 Task: Send an email with the signature Kyra Cooper with the subject Introduction to a new vendor and the message I wanted to confirm the attendance of the key stakeholders for the project kickoff meeting. from softage.6@softage.net to softage.10@softage.net and move the email from Sent Items to the folder Production
Action: Mouse moved to (140, 133)
Screenshot: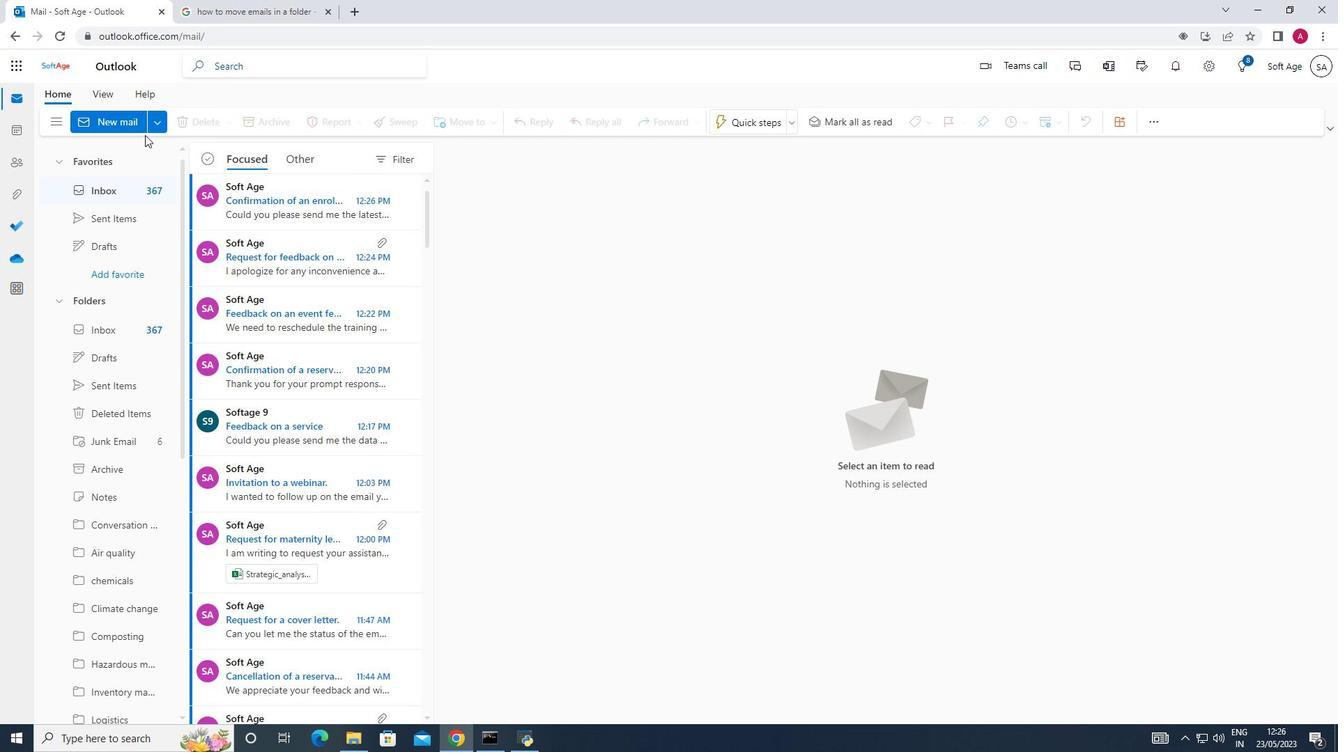 
Action: Mouse pressed left at (140, 133)
Screenshot: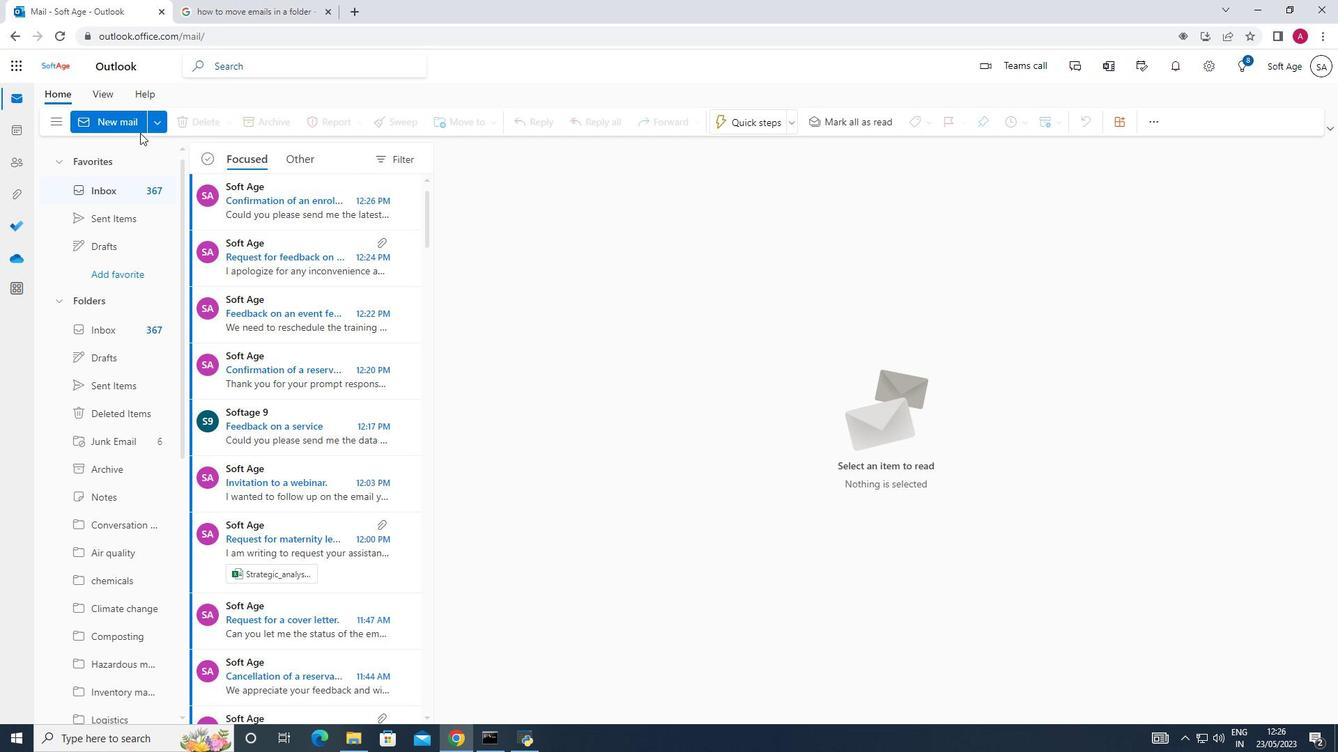 
Action: Mouse moved to (948, 122)
Screenshot: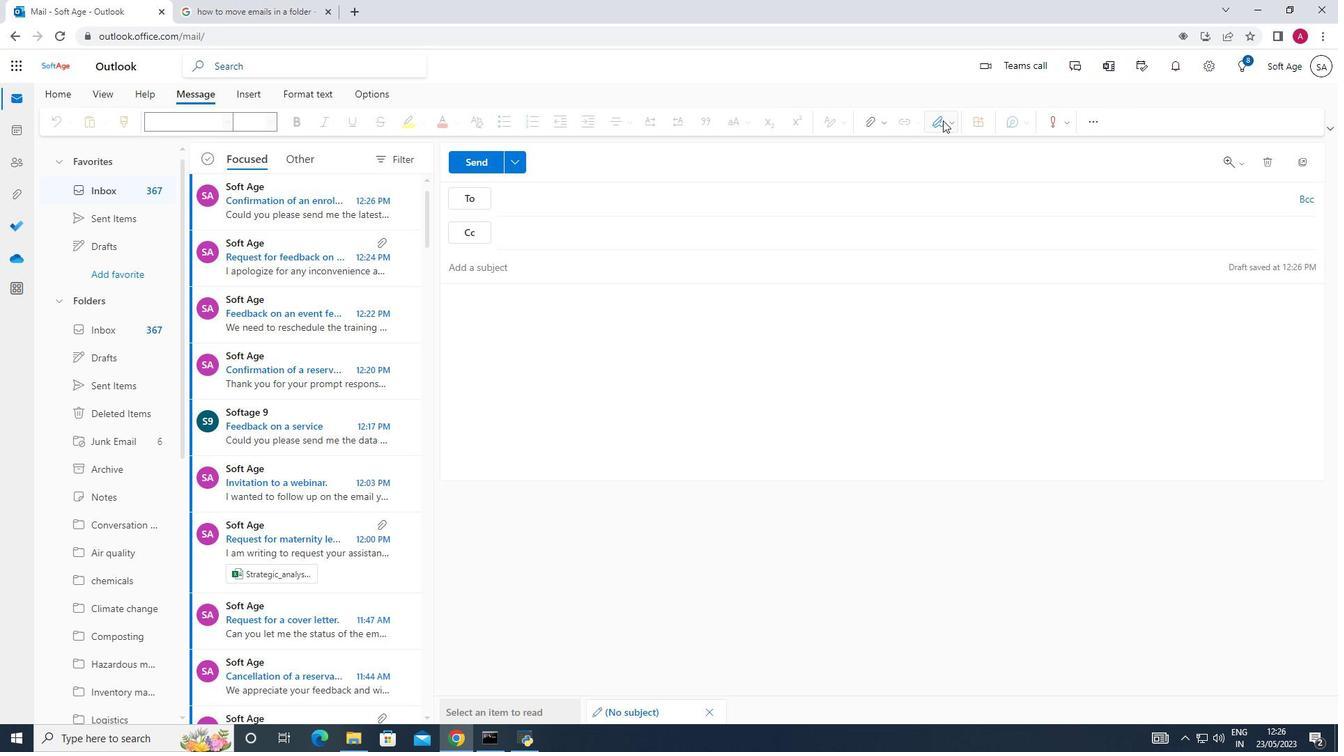 
Action: Mouse pressed left at (948, 122)
Screenshot: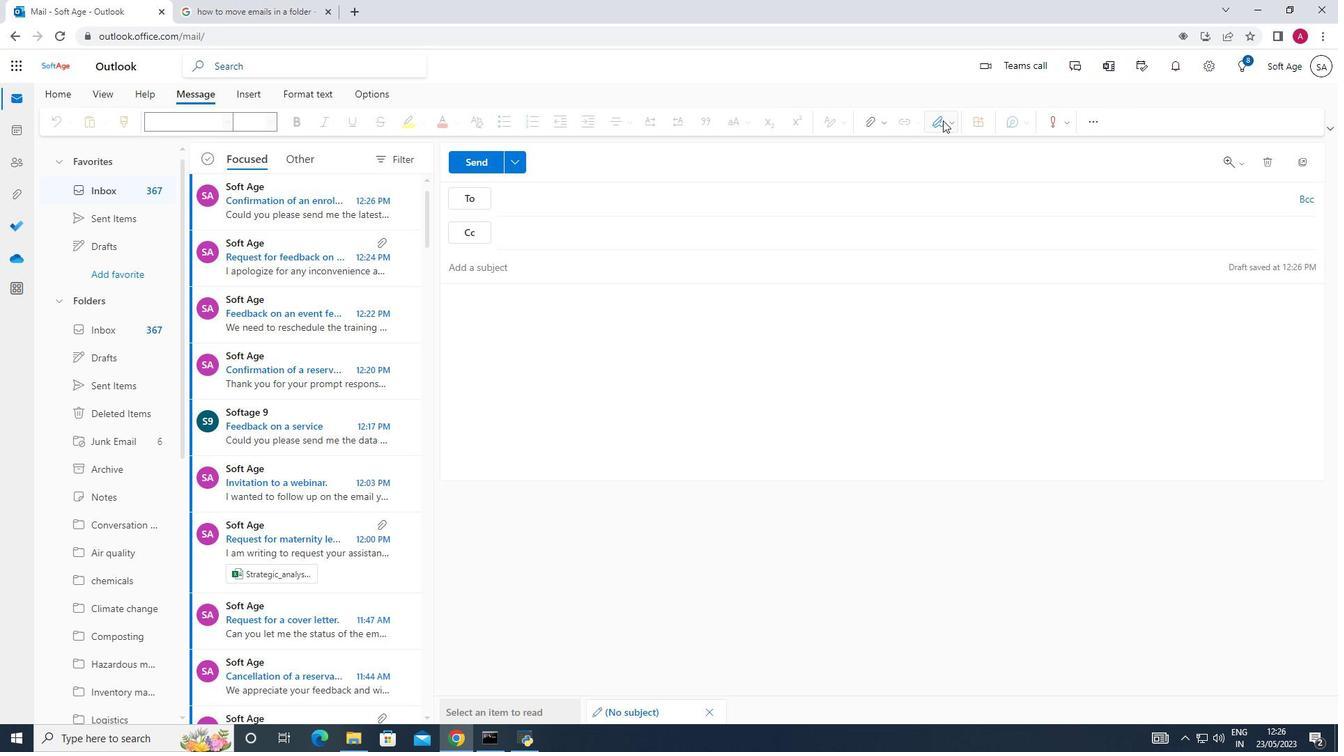 
Action: Mouse moved to (948, 181)
Screenshot: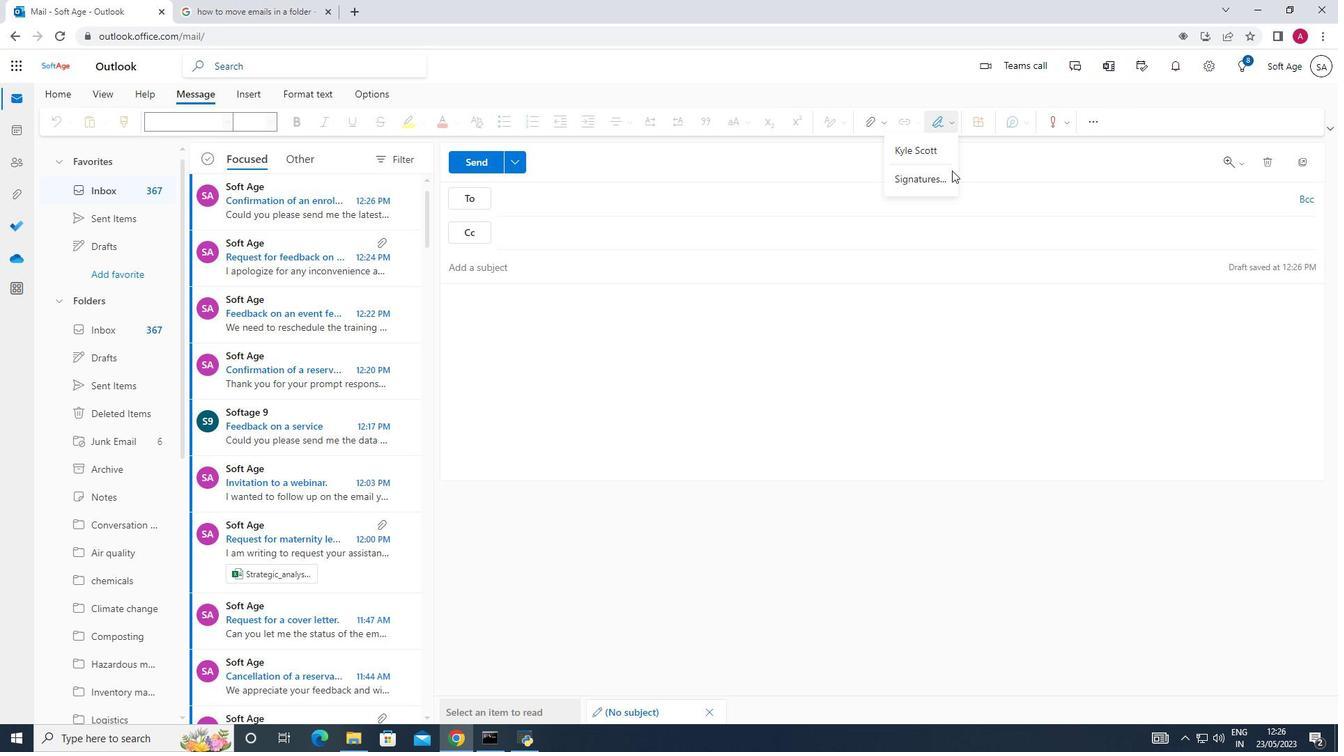 
Action: Mouse pressed left at (948, 181)
Screenshot: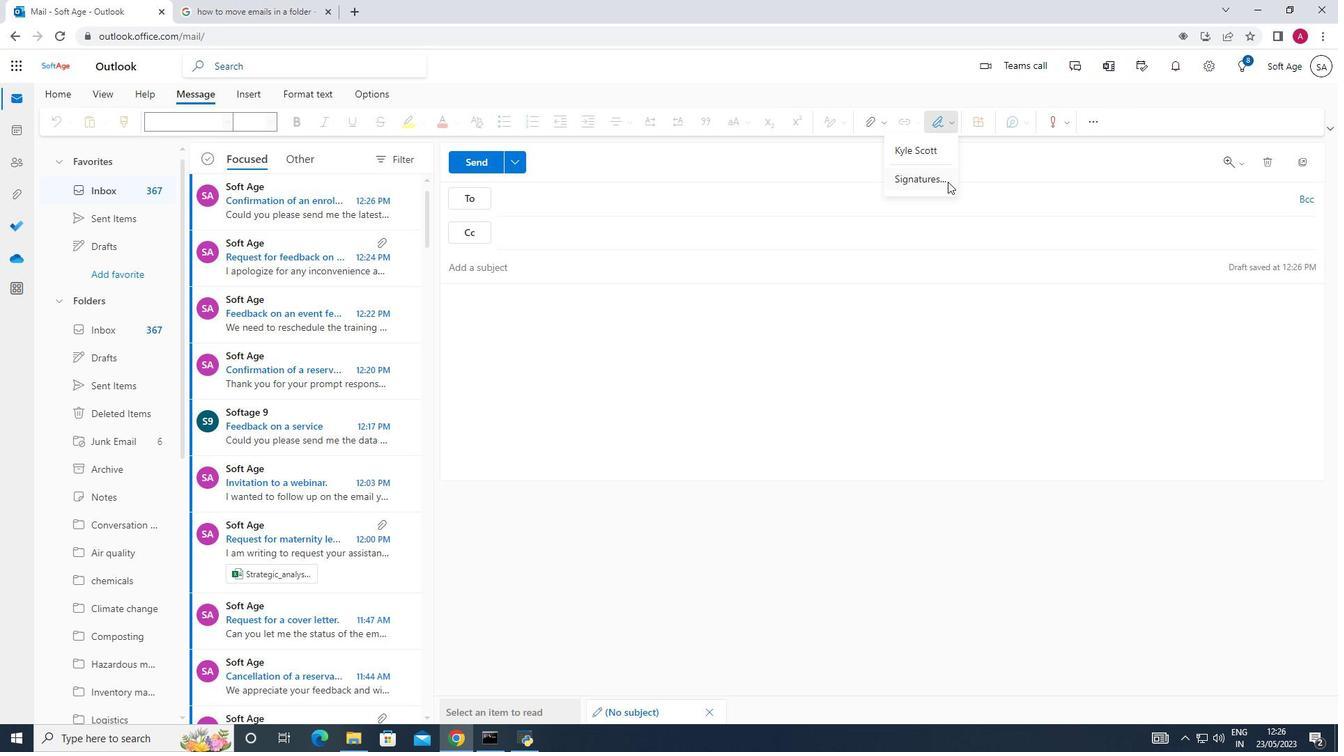 
Action: Mouse moved to (941, 230)
Screenshot: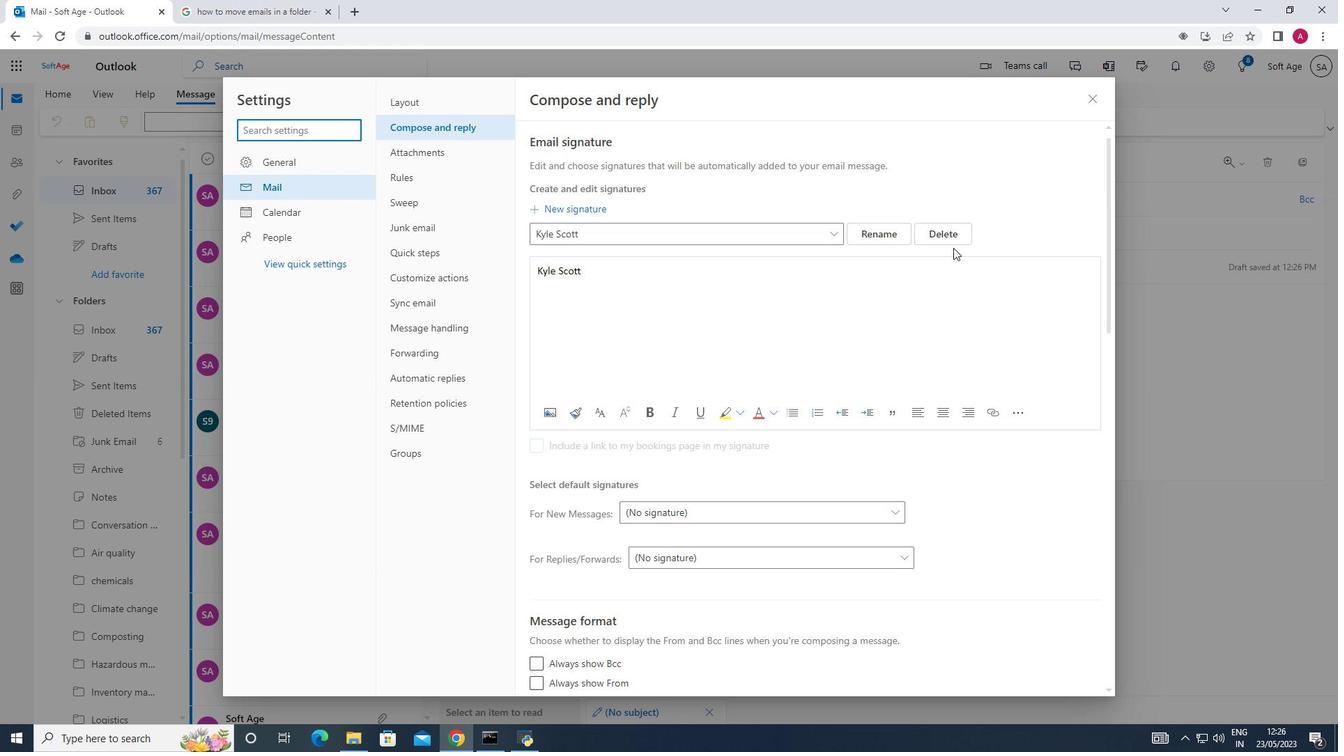 
Action: Mouse pressed left at (941, 230)
Screenshot: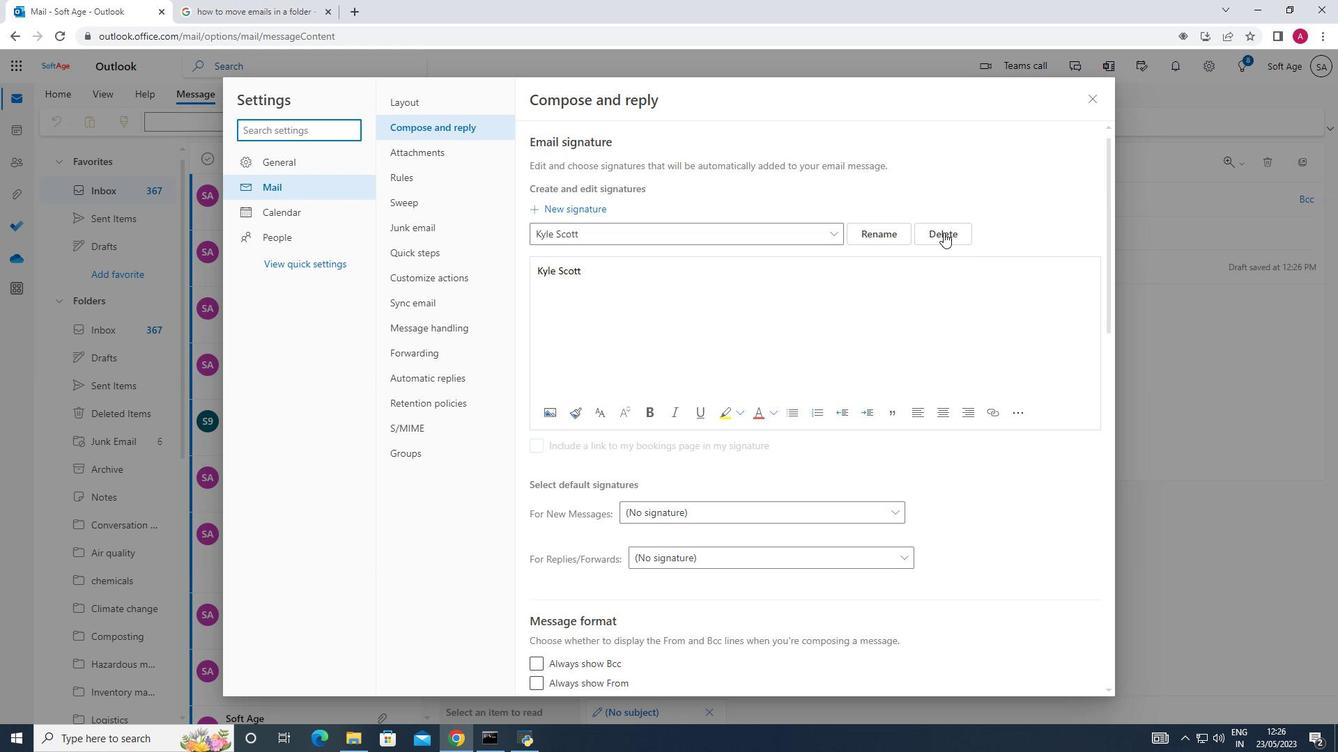 
Action: Mouse moved to (644, 236)
Screenshot: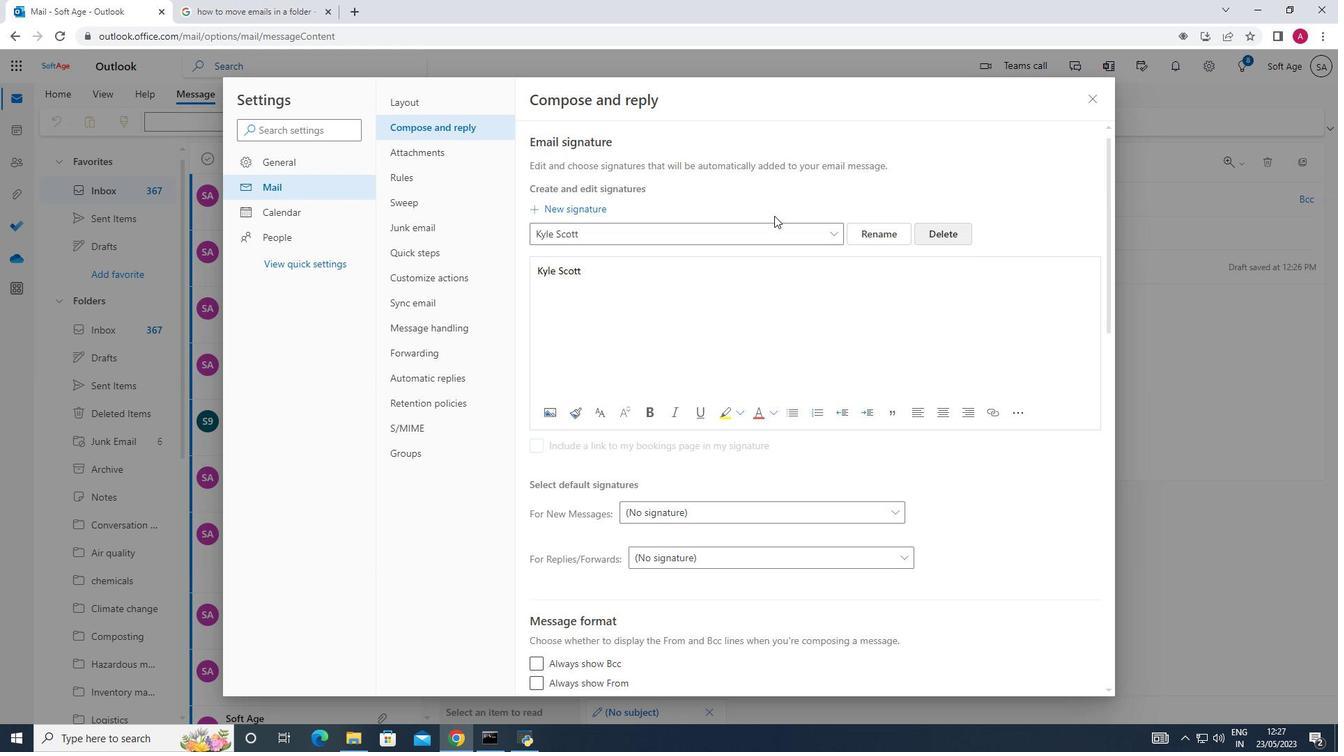 
Action: Mouse pressed left at (644, 236)
Screenshot: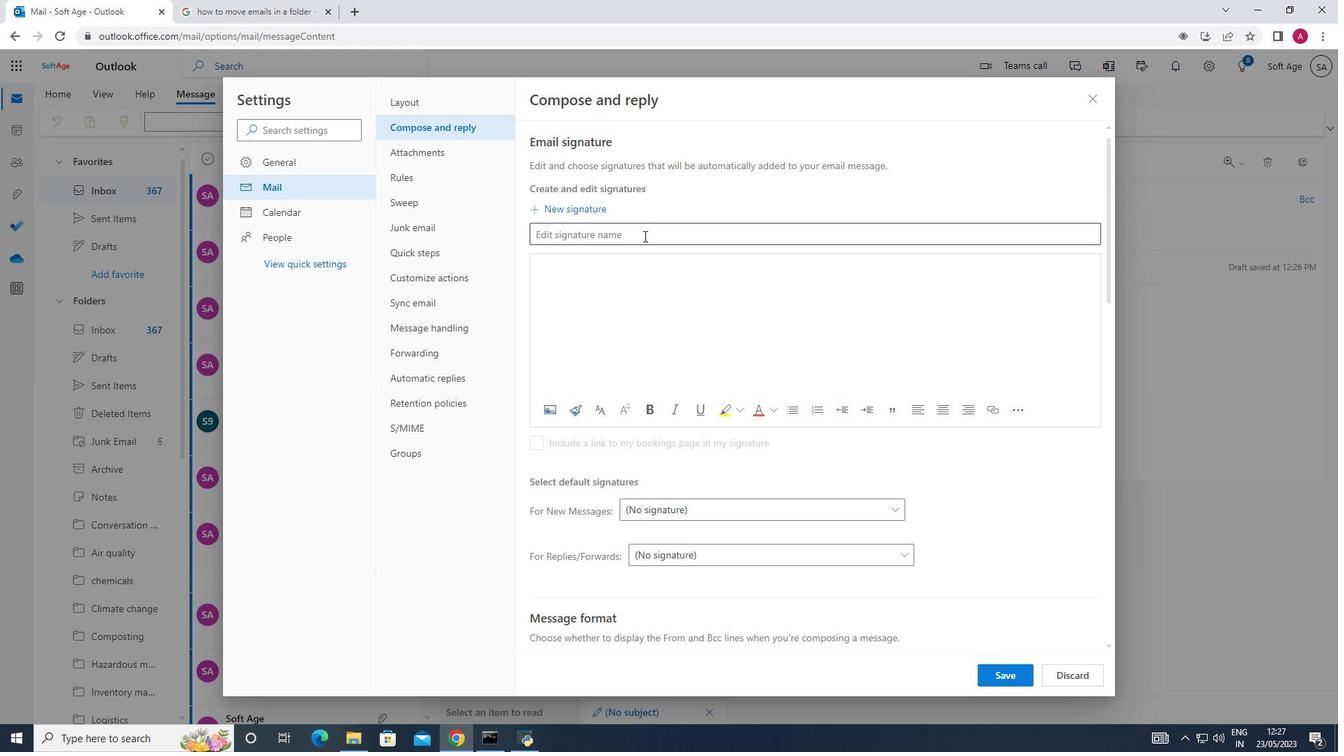 
Action: Mouse moved to (644, 236)
Screenshot: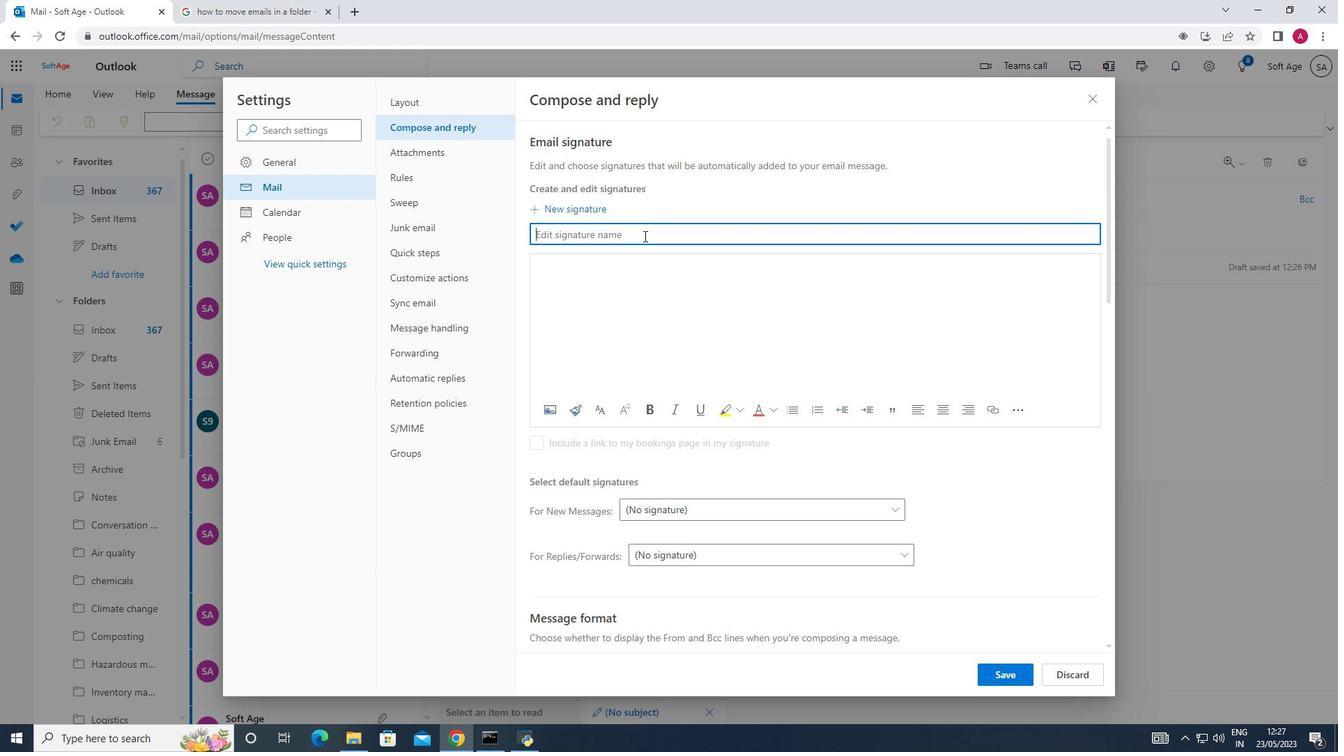 
Action: Key pressed <Key.shift_r>Kyra<Key.space><Key.shift>Cooper
Screenshot: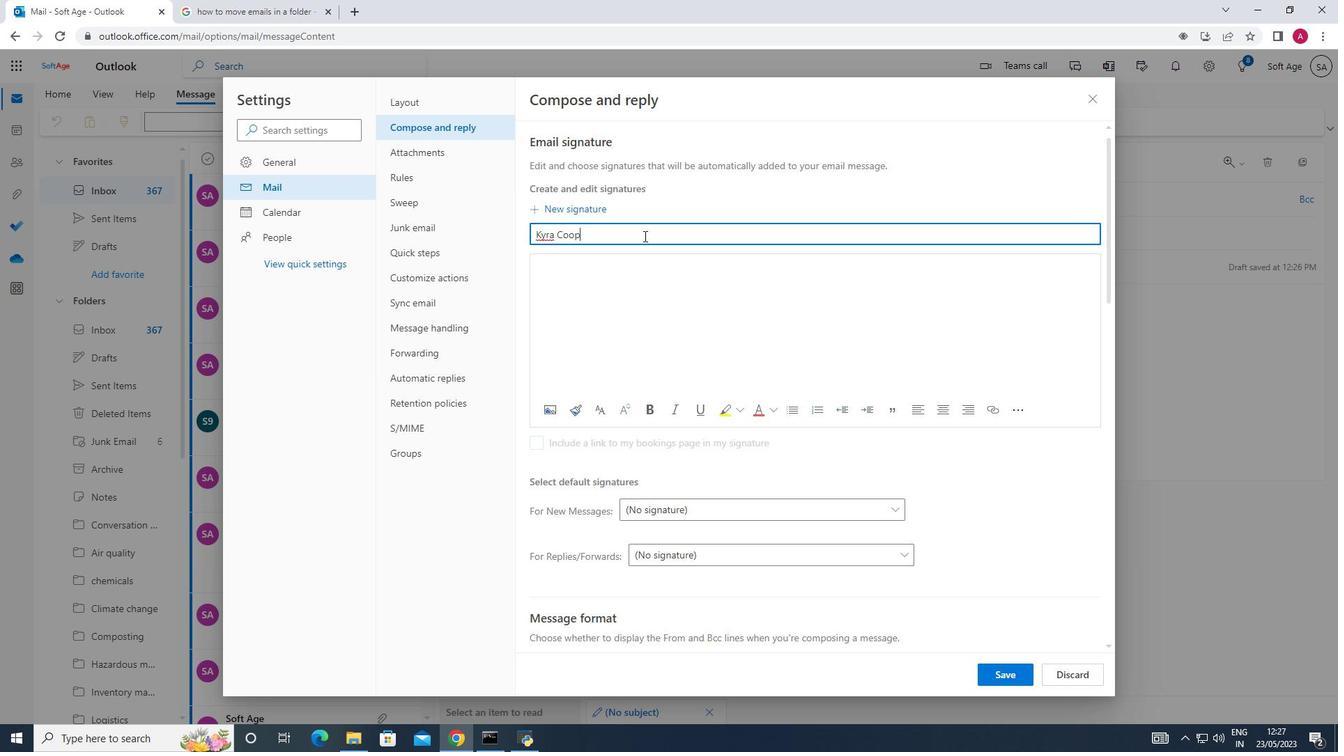 
Action: Mouse moved to (610, 263)
Screenshot: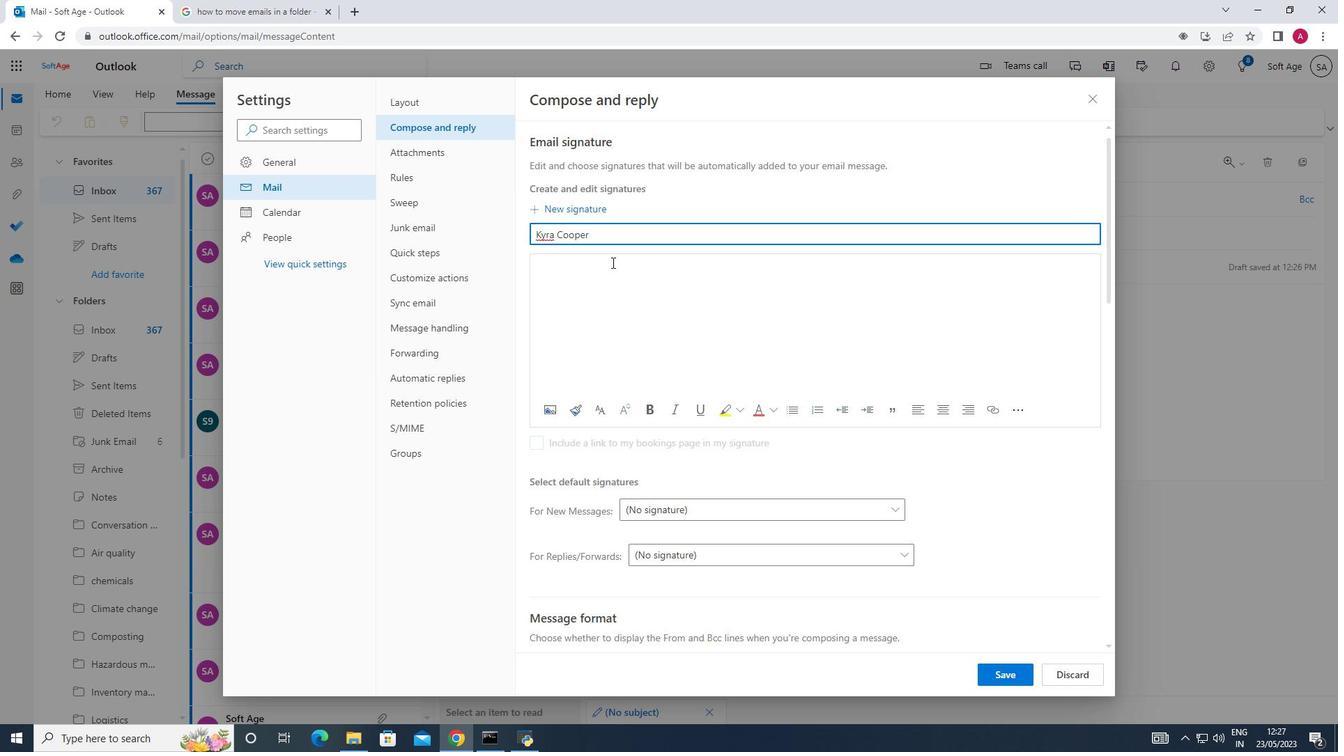 
Action: Mouse pressed left at (610, 263)
Screenshot: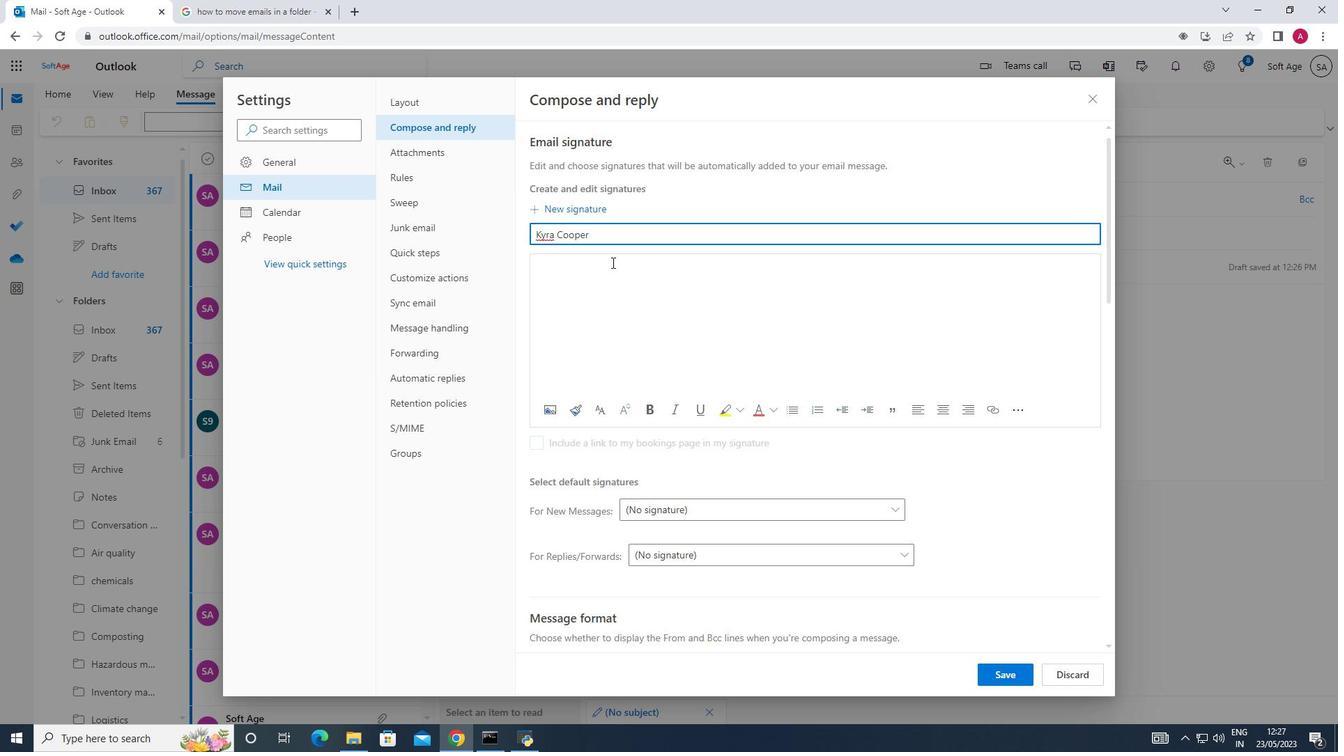 
Action: Key pressed kyra<Key.space><Key.shift><Key.shift>Cooper
Screenshot: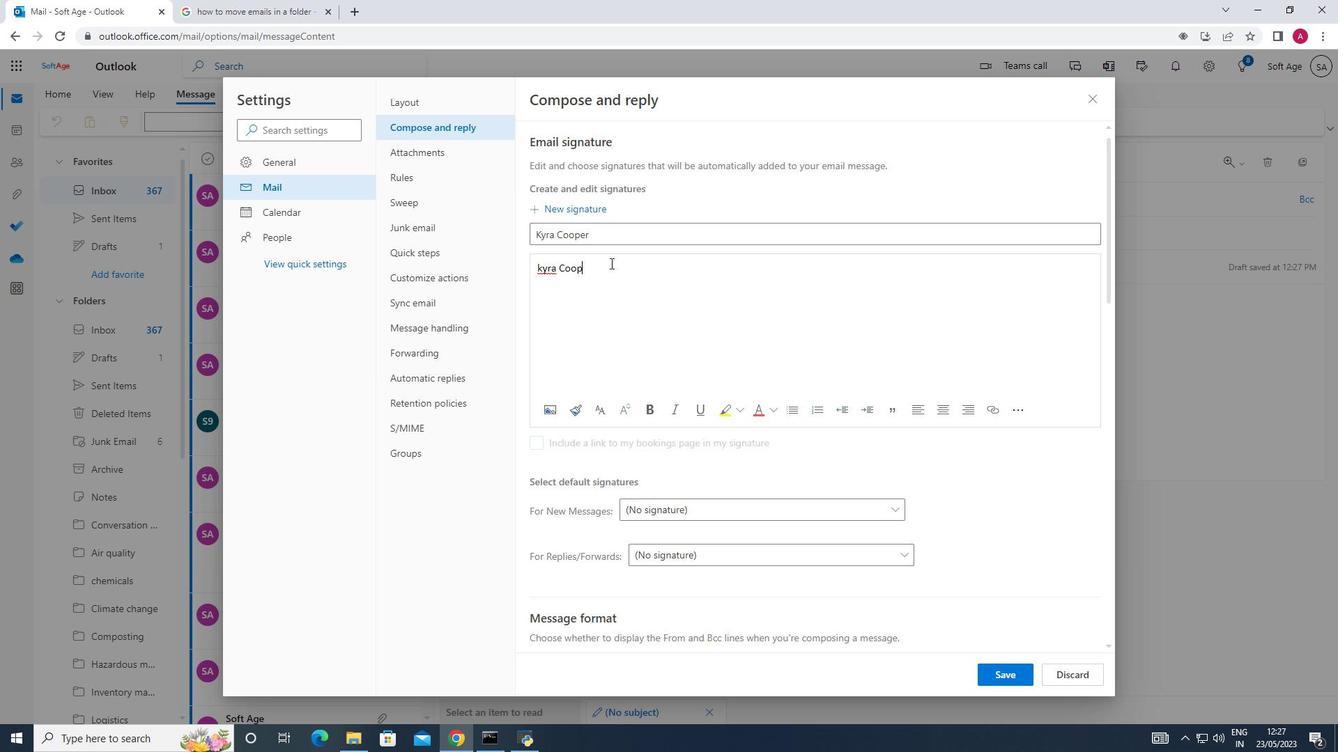 
Action: Mouse moved to (1005, 683)
Screenshot: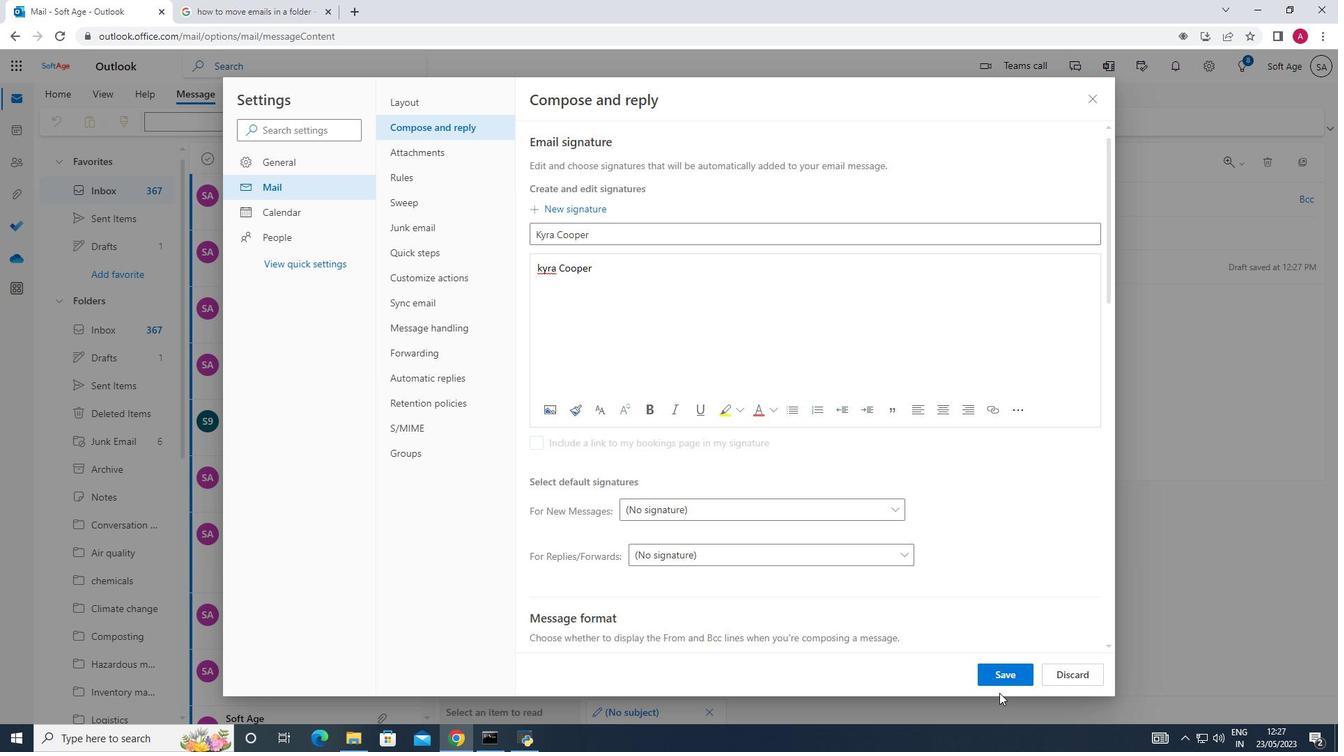 
Action: Mouse pressed left at (1005, 683)
Screenshot: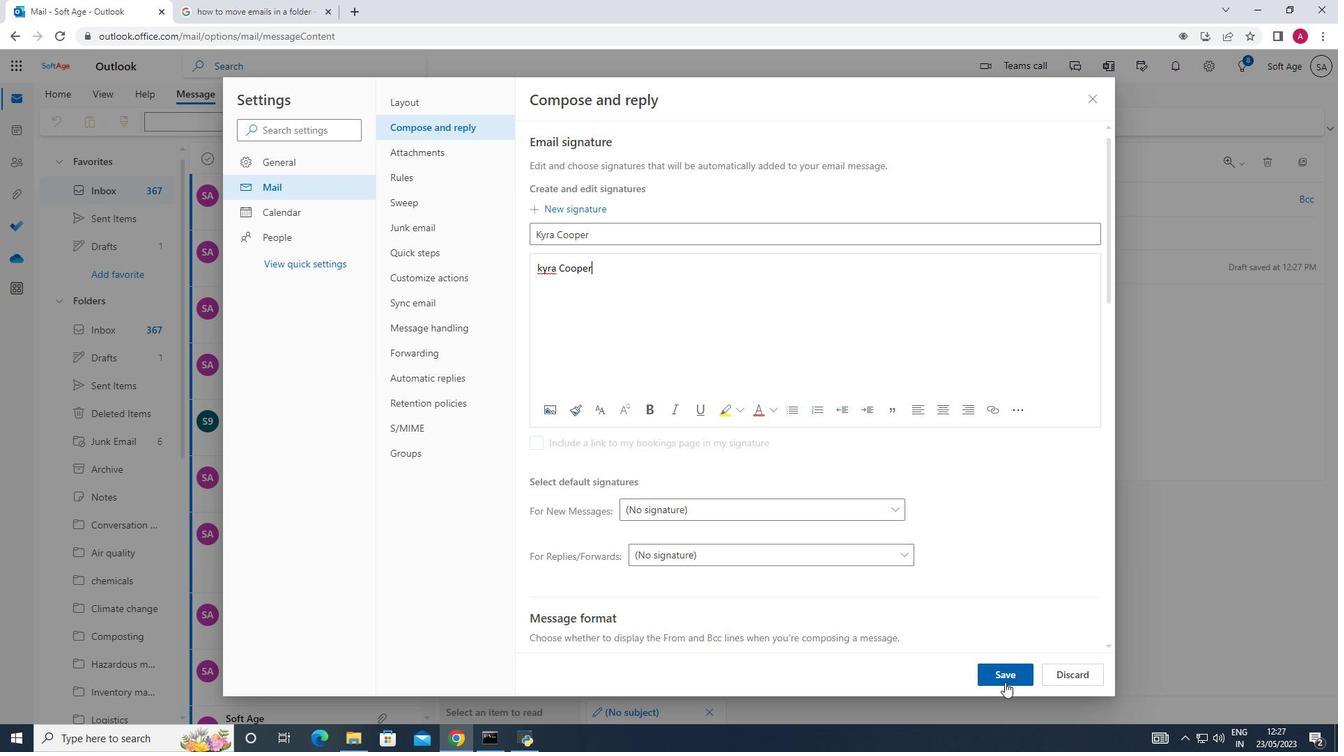 
Action: Mouse moved to (1089, 100)
Screenshot: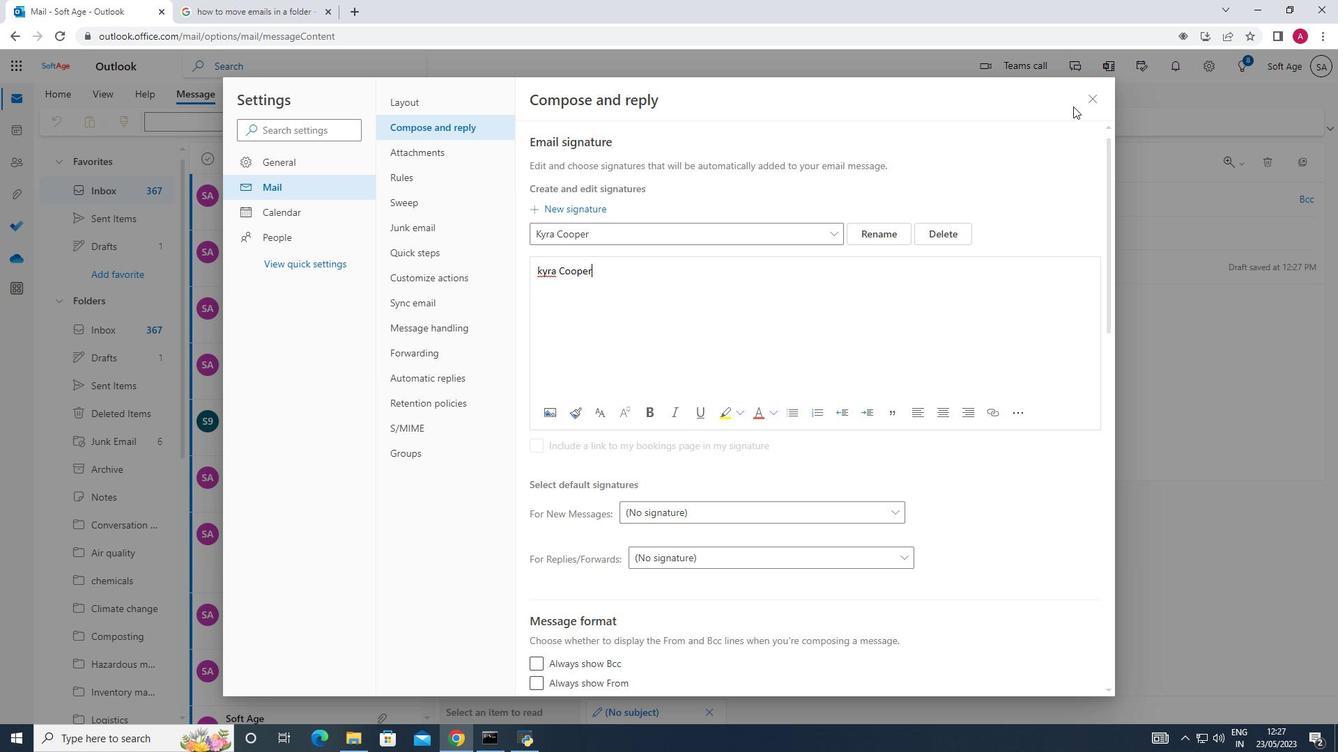 
Action: Mouse pressed left at (1089, 100)
Screenshot: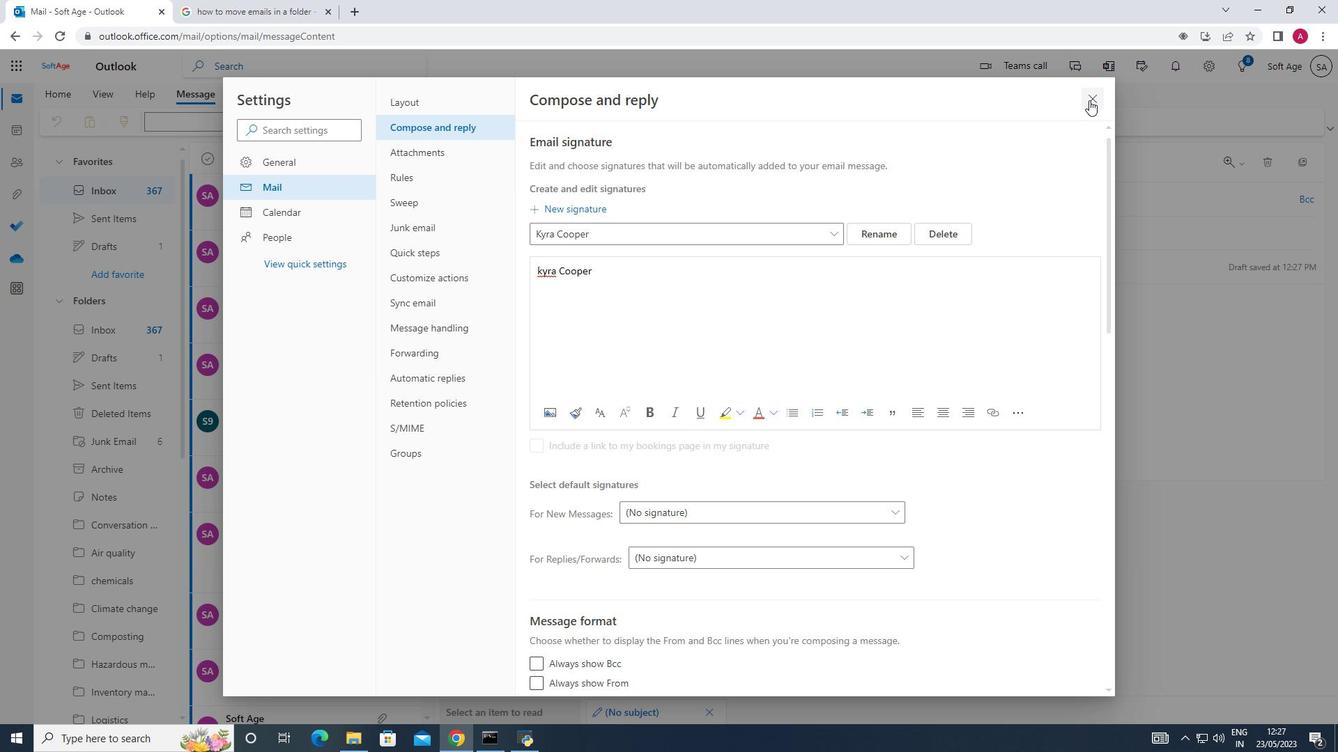
Action: Mouse moved to (950, 115)
Screenshot: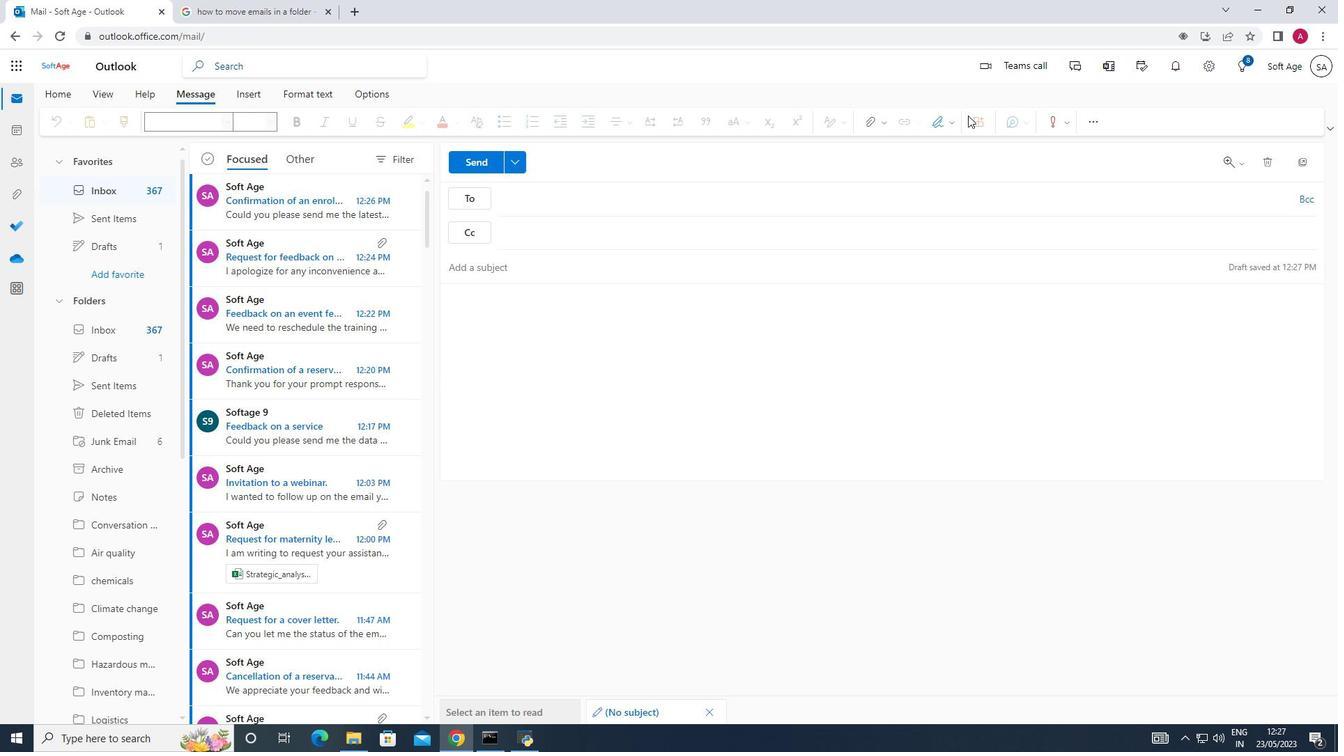
Action: Mouse pressed left at (950, 115)
Screenshot: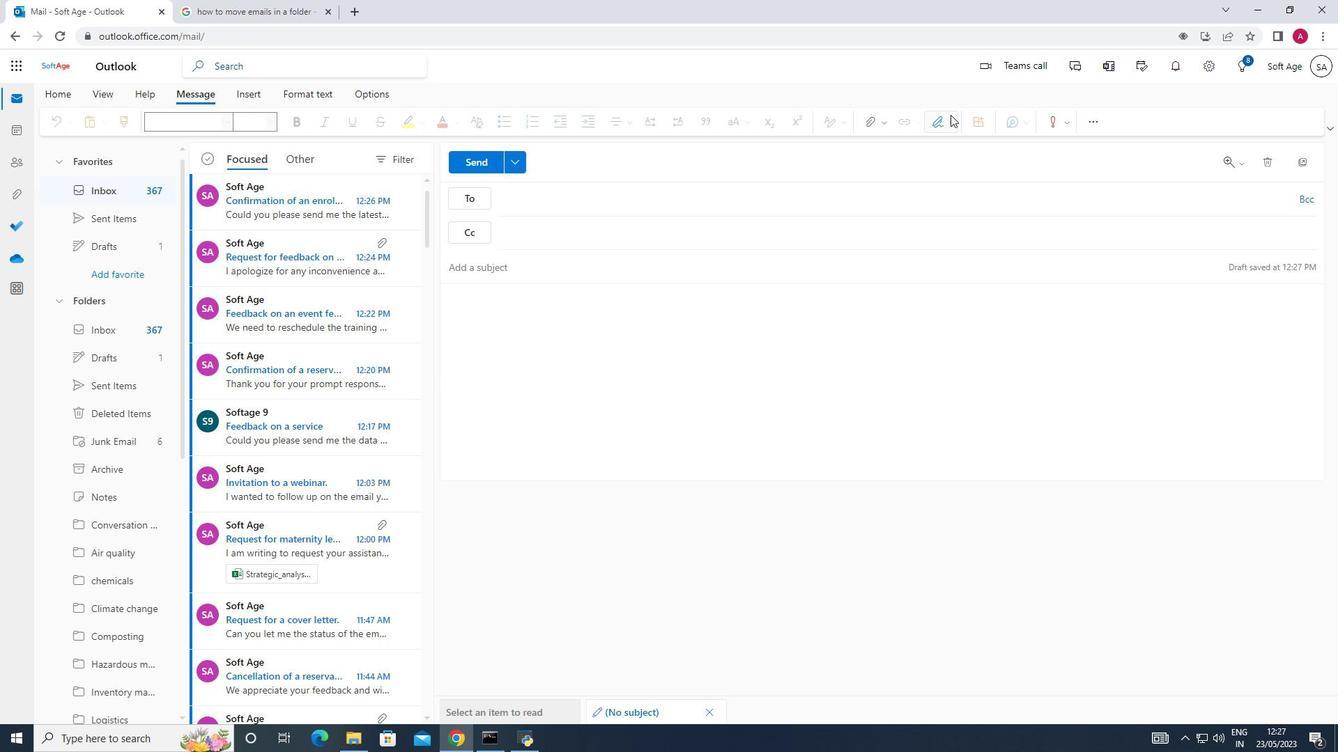 
Action: Mouse moved to (934, 151)
Screenshot: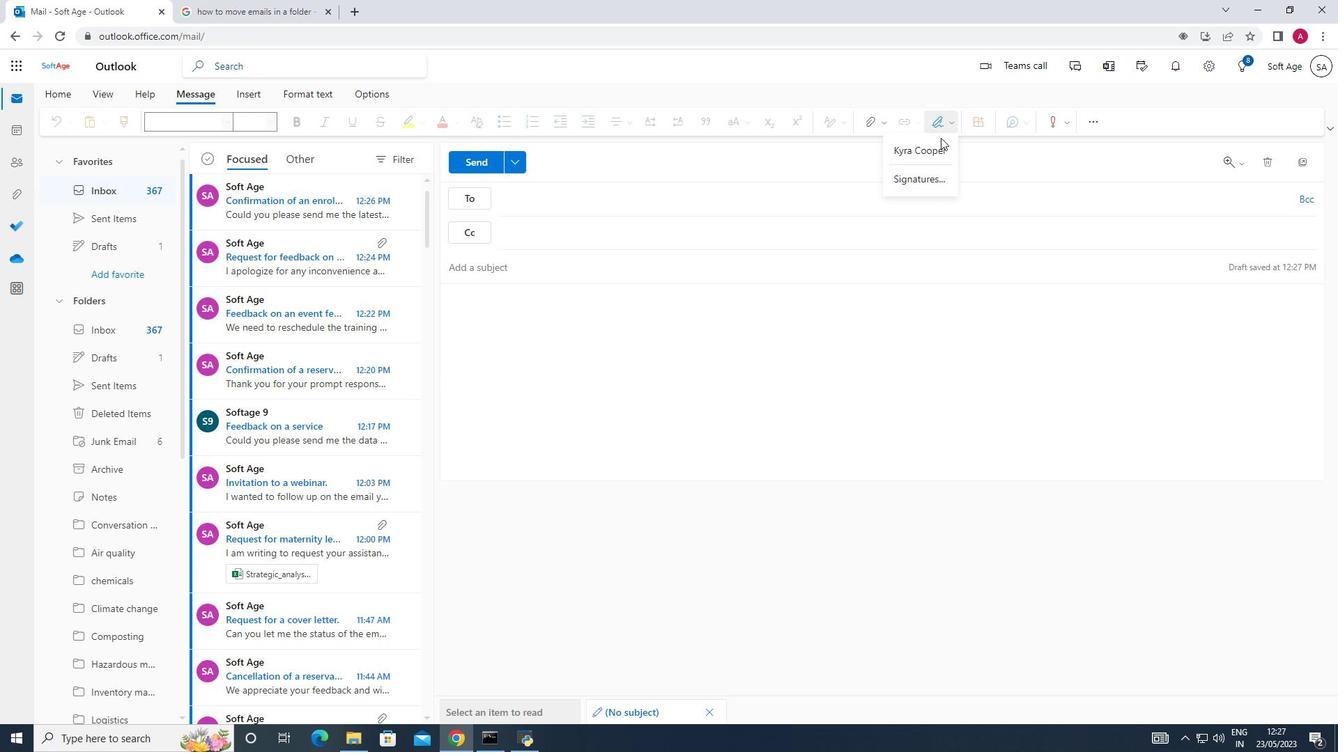 
Action: Mouse pressed left at (934, 151)
Screenshot: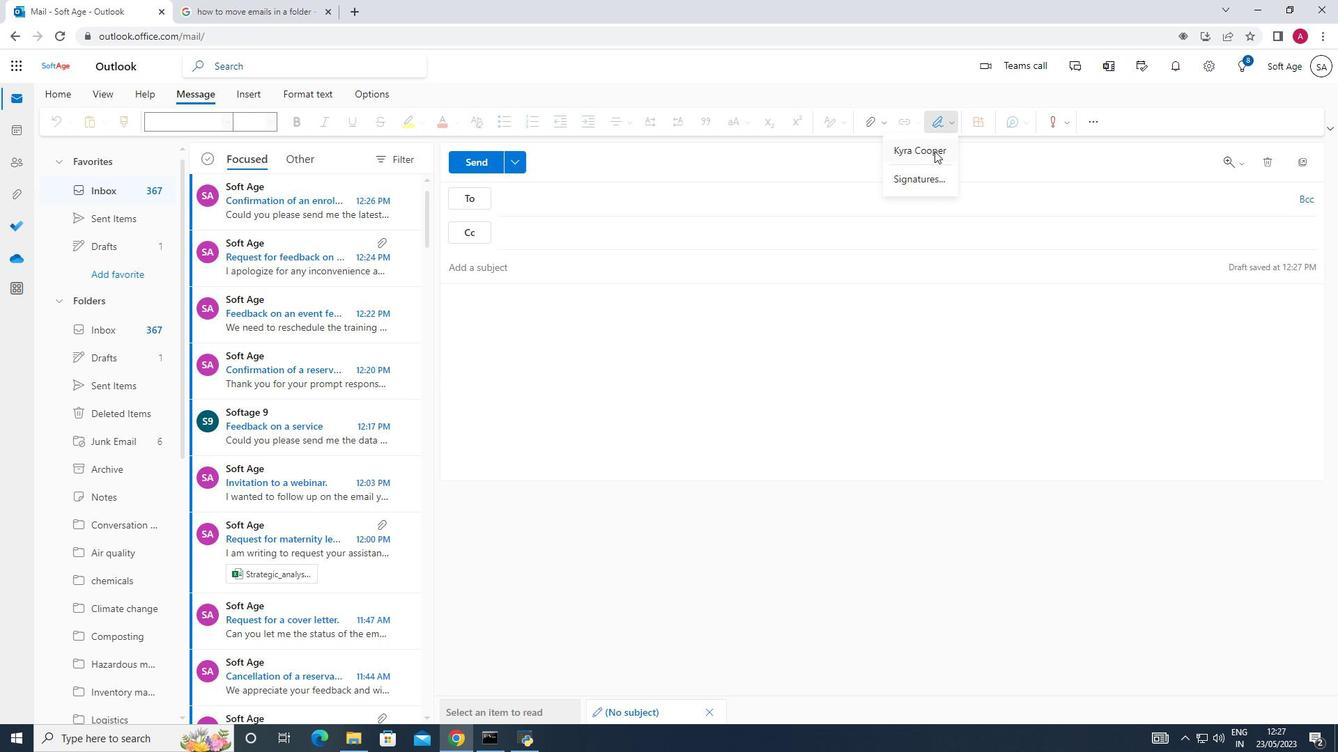 
Action: Mouse moved to (491, 264)
Screenshot: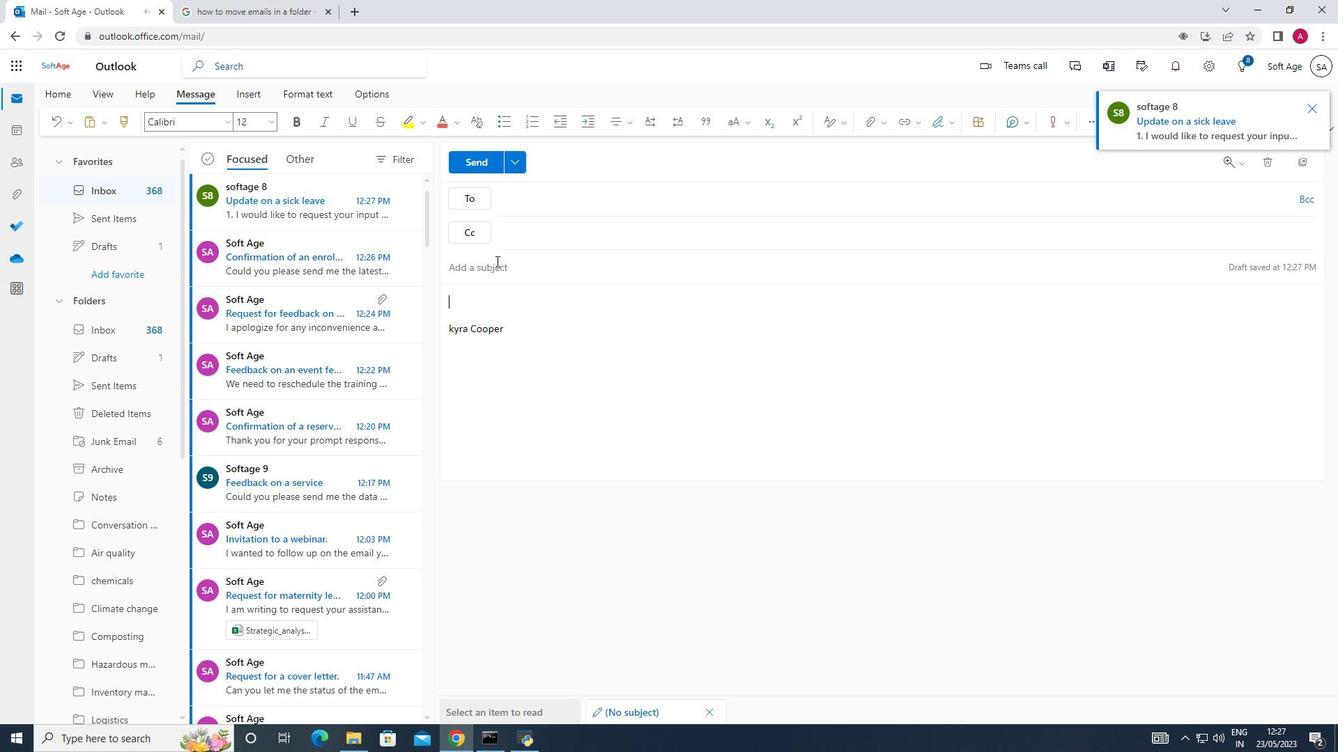 
Action: Mouse pressed left at (491, 264)
Screenshot: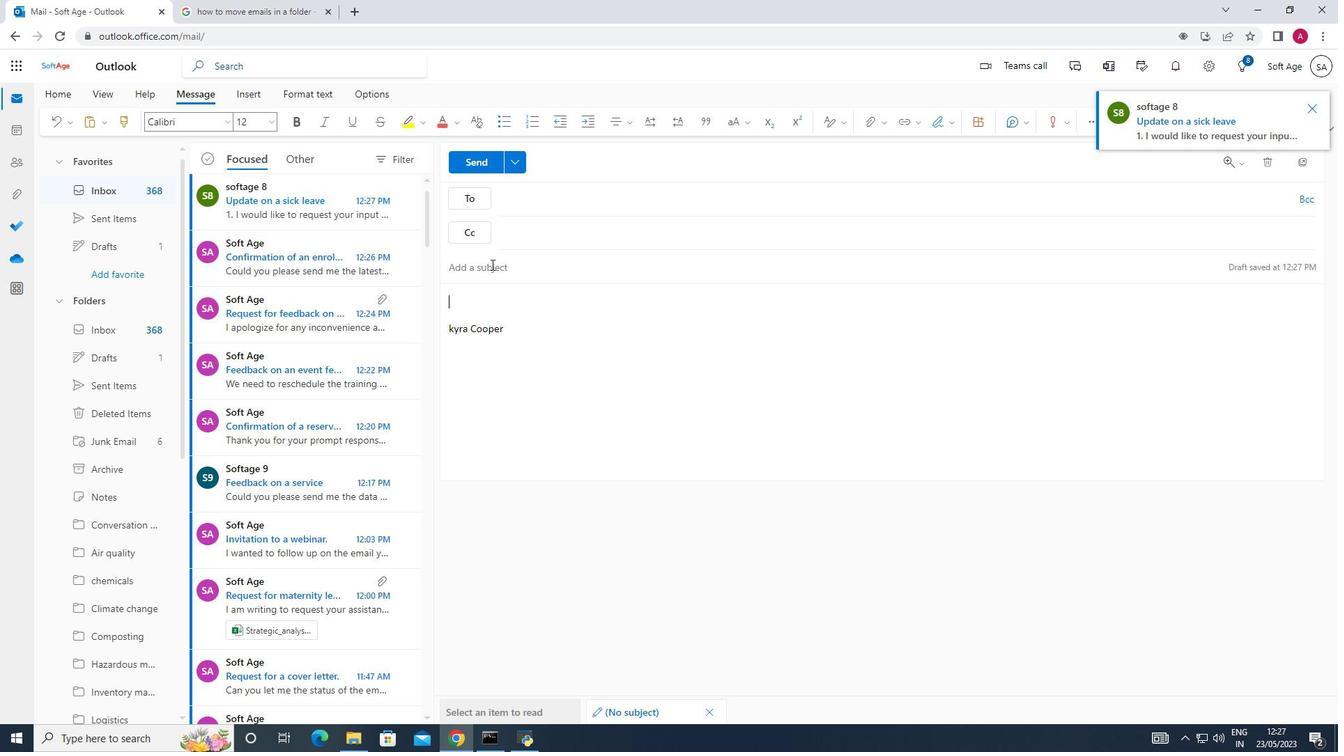 
Action: Mouse moved to (480, 267)
Screenshot: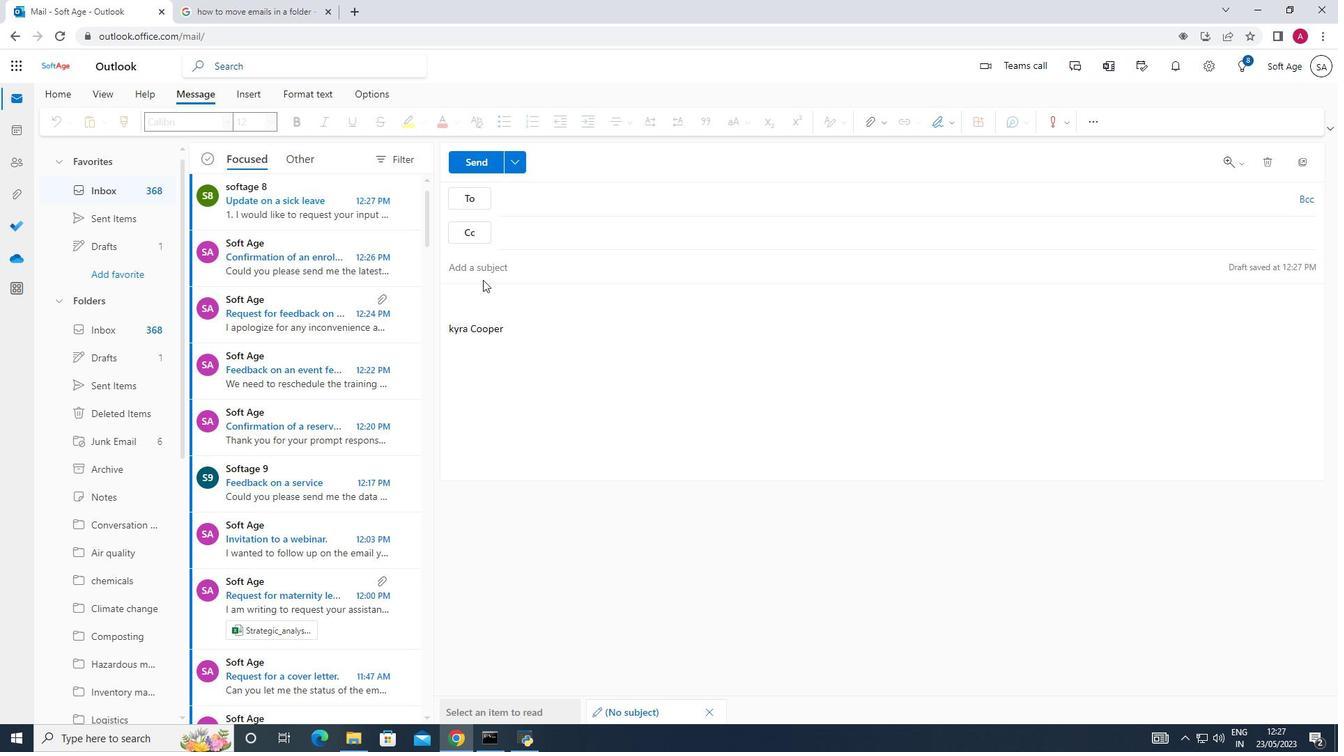 
Action: Mouse pressed left at (480, 267)
Screenshot: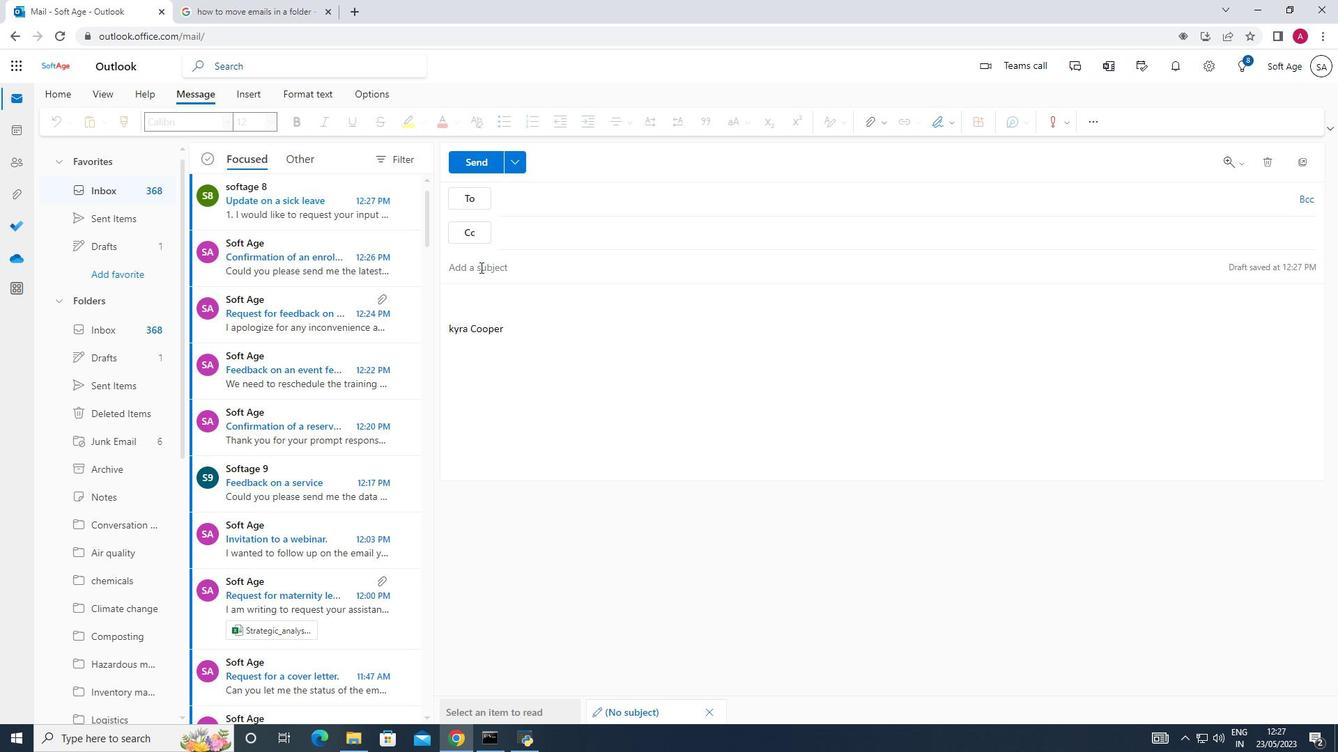 
Action: Mouse moved to (489, 260)
Screenshot: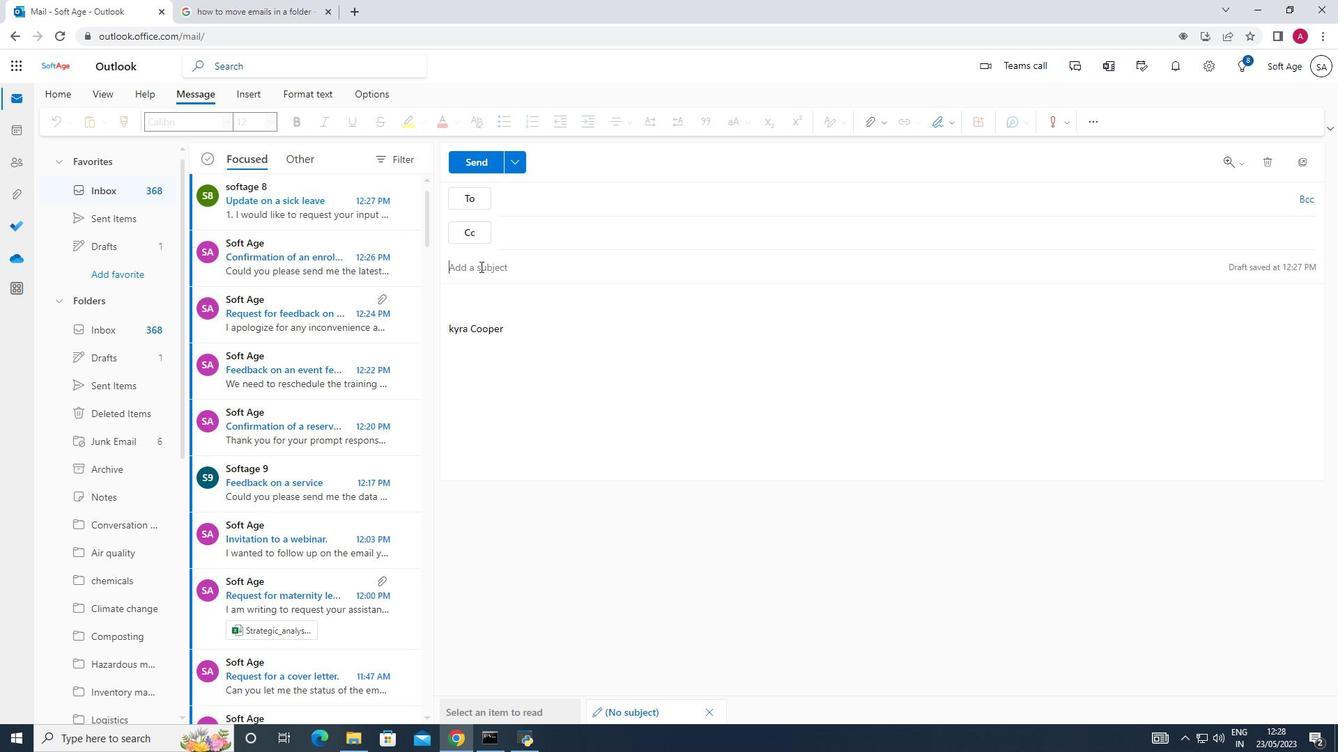 
Action: Key pressed <Key.shift><Key.shift><Key.shift><Key.shift>I<Key.space>wanted<Key.space>to<Key.space>confirm<Key.space>the<Key.space>attendence<Key.space><Key.backspace><Key.backspace><Key.backspace><Key.backspace><Key.backspace><Key.backspace><Key.backspace><Key.backspace><Key.backspace><Key.backspace><Key.backspace><Key.backspace><Key.backspace><Key.backspace><Key.backspace><Key.backspace><Key.backspace><Key.backspace><Key.backspace><Key.backspace><Key.backspace><Key.backspace><Key.backspace><Key.backspace><Key.backspace><Key.backspace><Key.backspace><Key.backspace><Key.backspace><Key.backspace><Key.backspace><Key.backspace><Key.backspace><Key.backspace><Key.backspace><Key.backspace><Key.backspace><Key.backspace><Key.backspace><Key.backspace><Key.backspace><Key.backspace><Key.backspace><Key.backspace><Key.backspace><Key.backspace><Key.backspace><Key.backspace><Key.backspace><Key.backspace><Key.backspace><Key.backspace><Key.backspace><Key.backspace><Key.shift>Introduction<Key.space>to<Key.space>a<Key.space>m<Key.backspace>new<Key.space>vendor
Screenshot: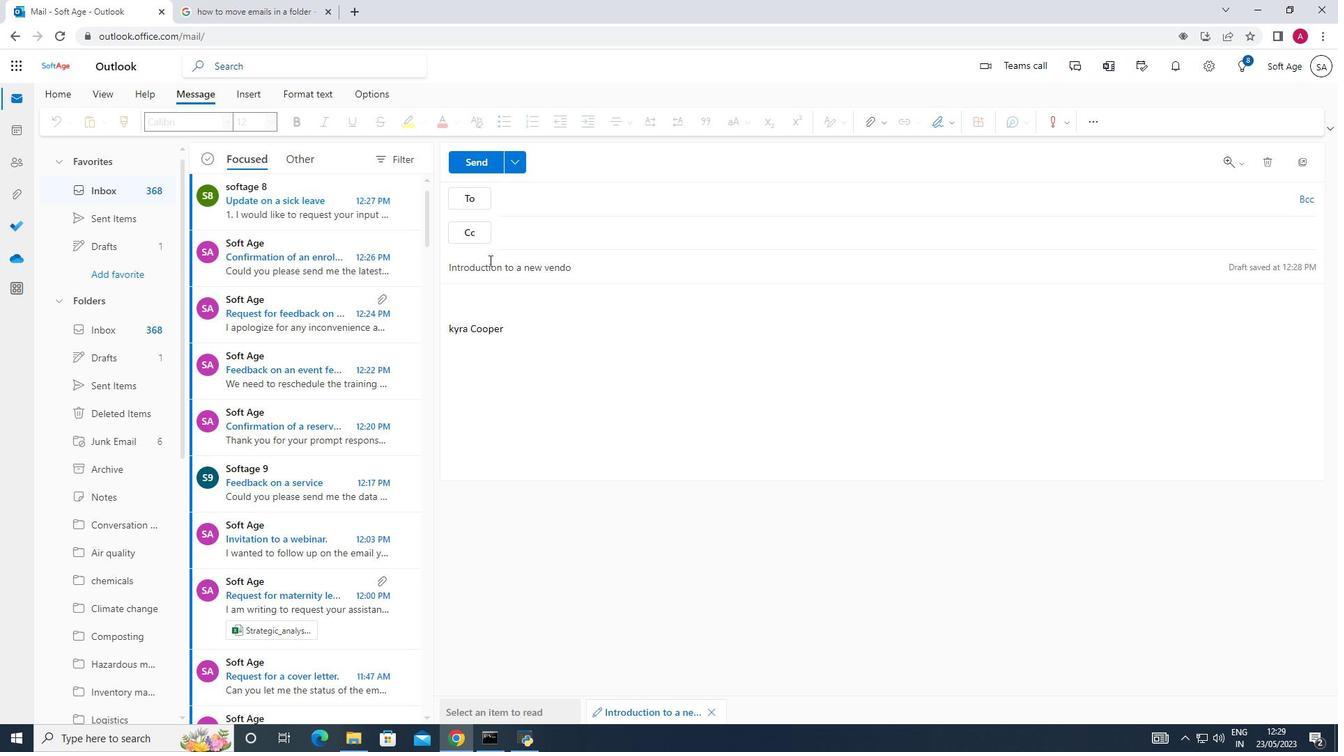 
Action: Mouse moved to (448, 292)
Screenshot: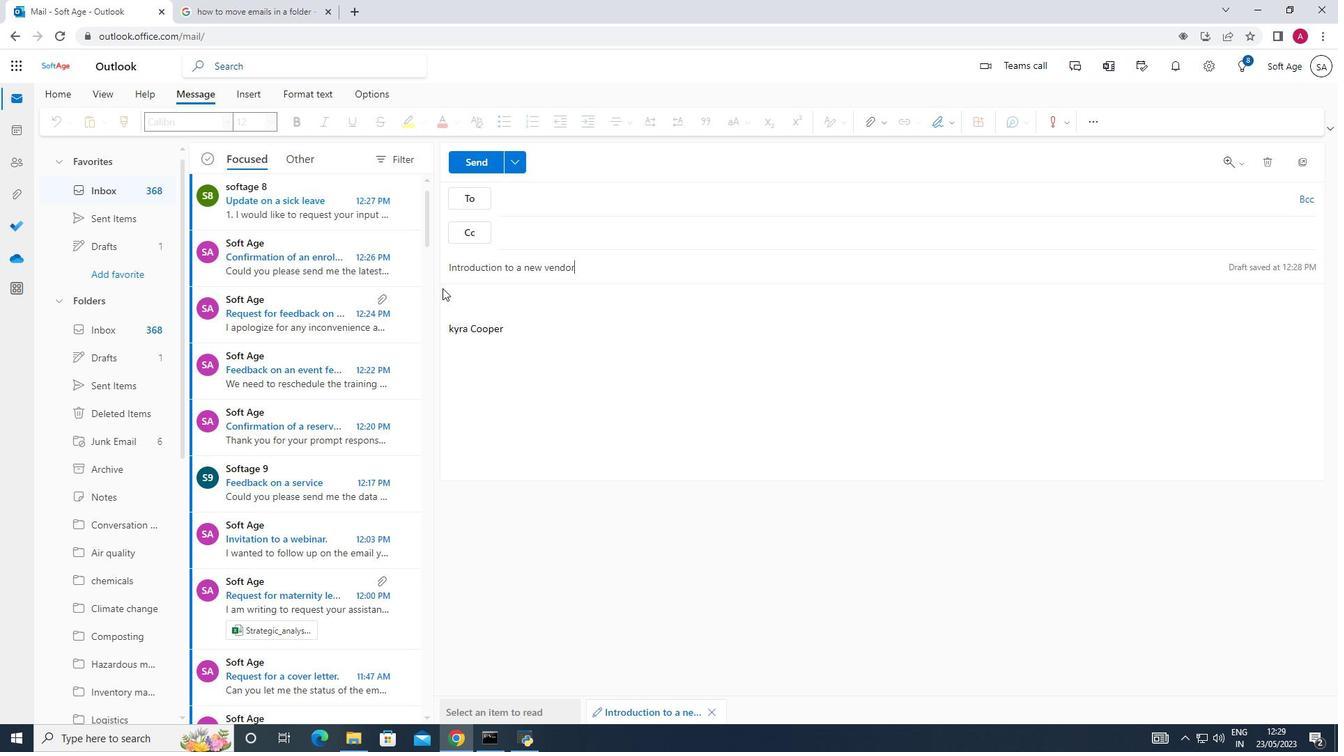 
Action: Mouse pressed left at (448, 292)
Screenshot: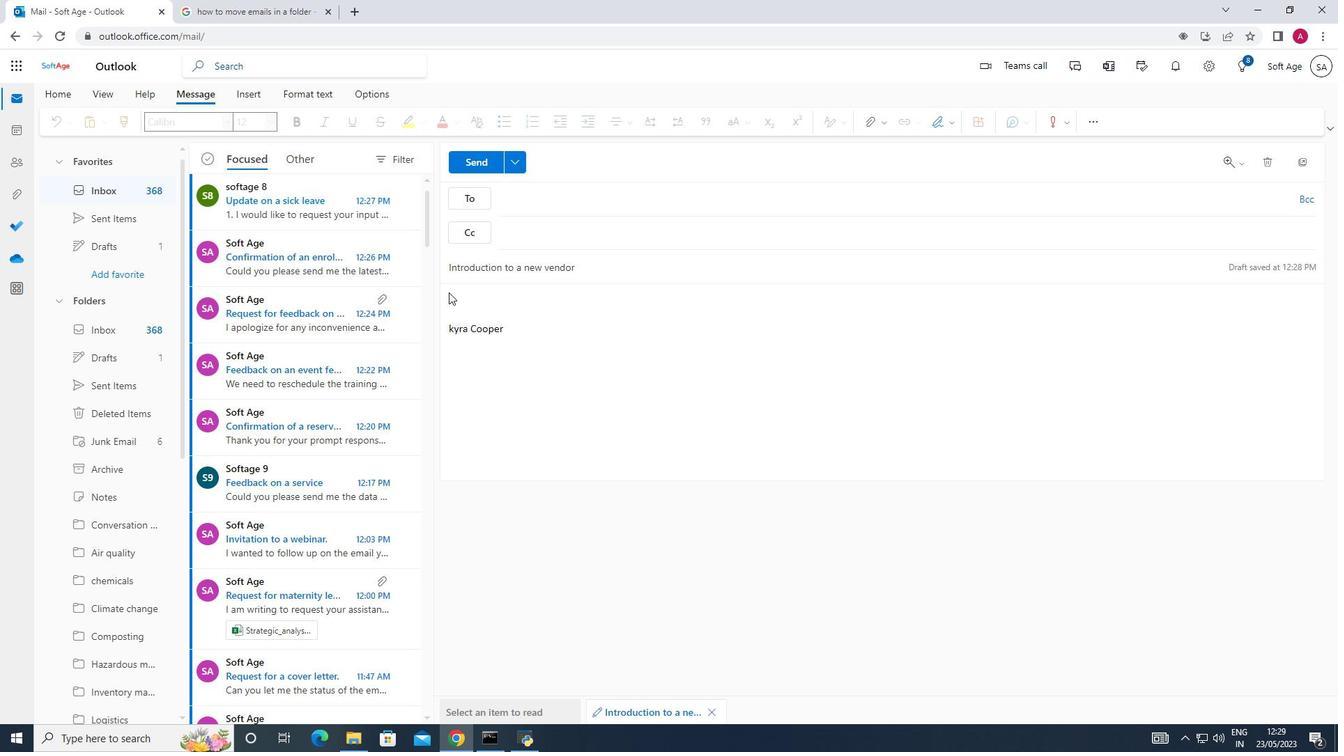 
Action: Mouse moved to (457, 293)
Screenshot: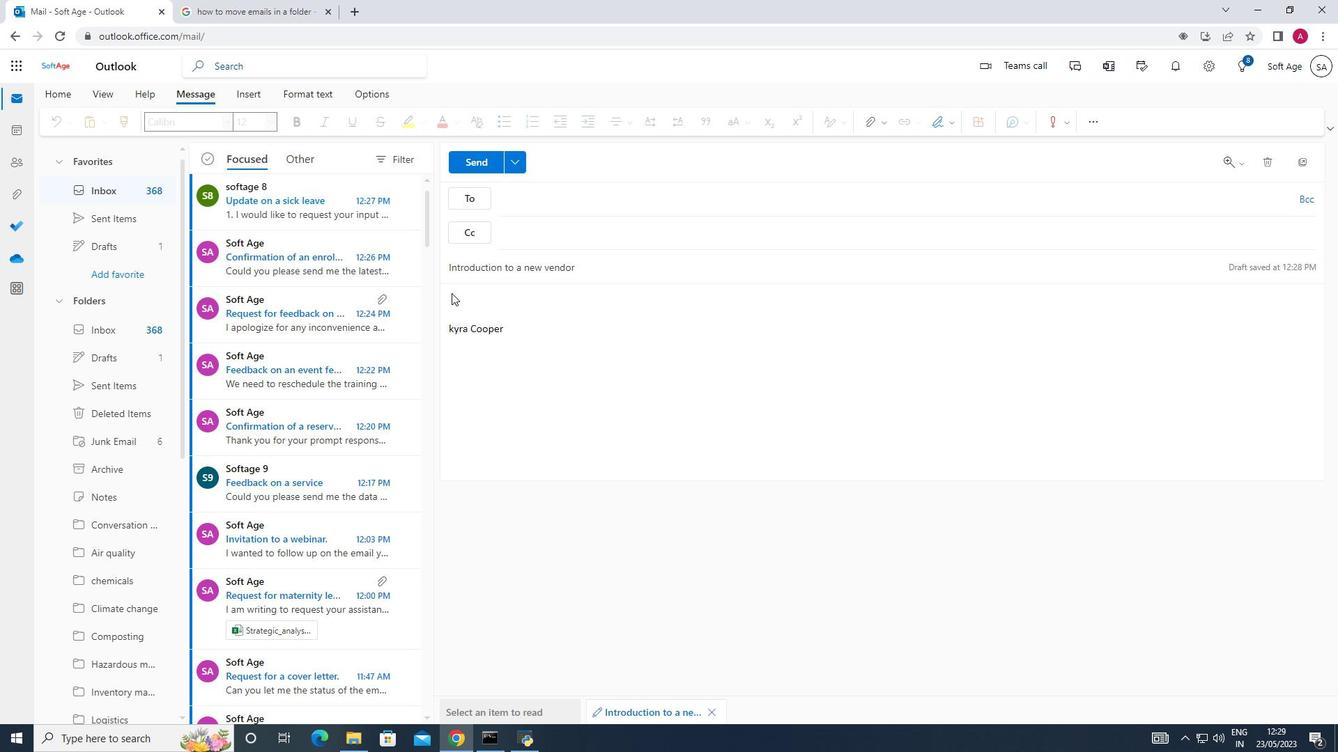 
Action: Mouse pressed left at (457, 293)
Screenshot: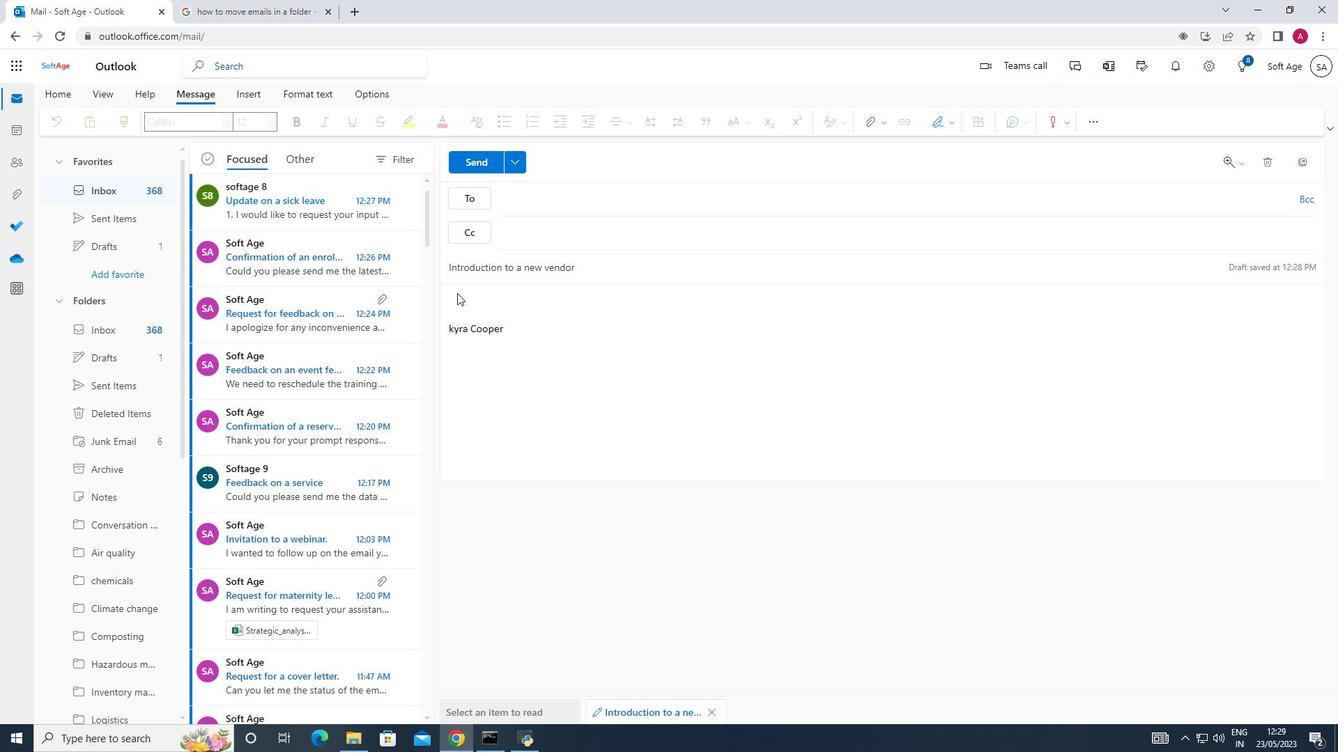 
Action: Mouse pressed left at (457, 293)
Screenshot: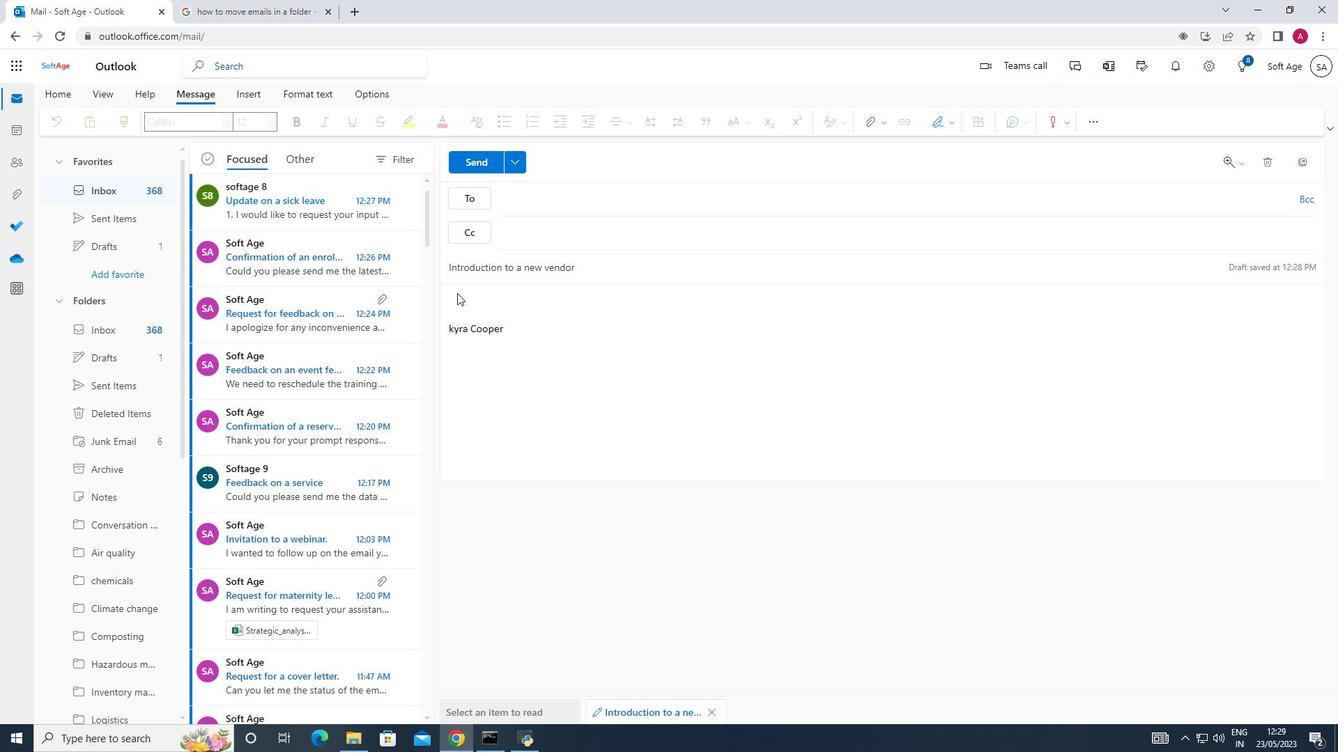 
Action: Mouse moved to (465, 299)
Screenshot: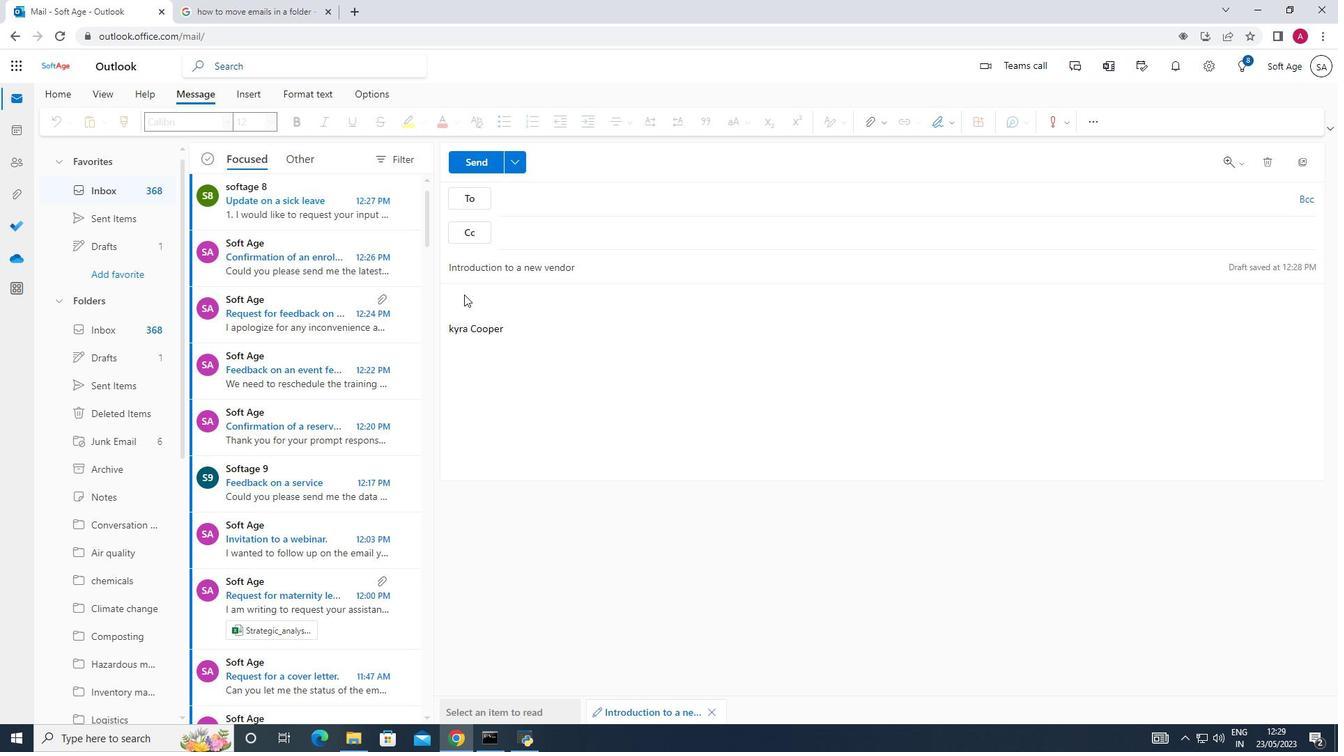 
Action: Mouse pressed left at (465, 299)
Screenshot: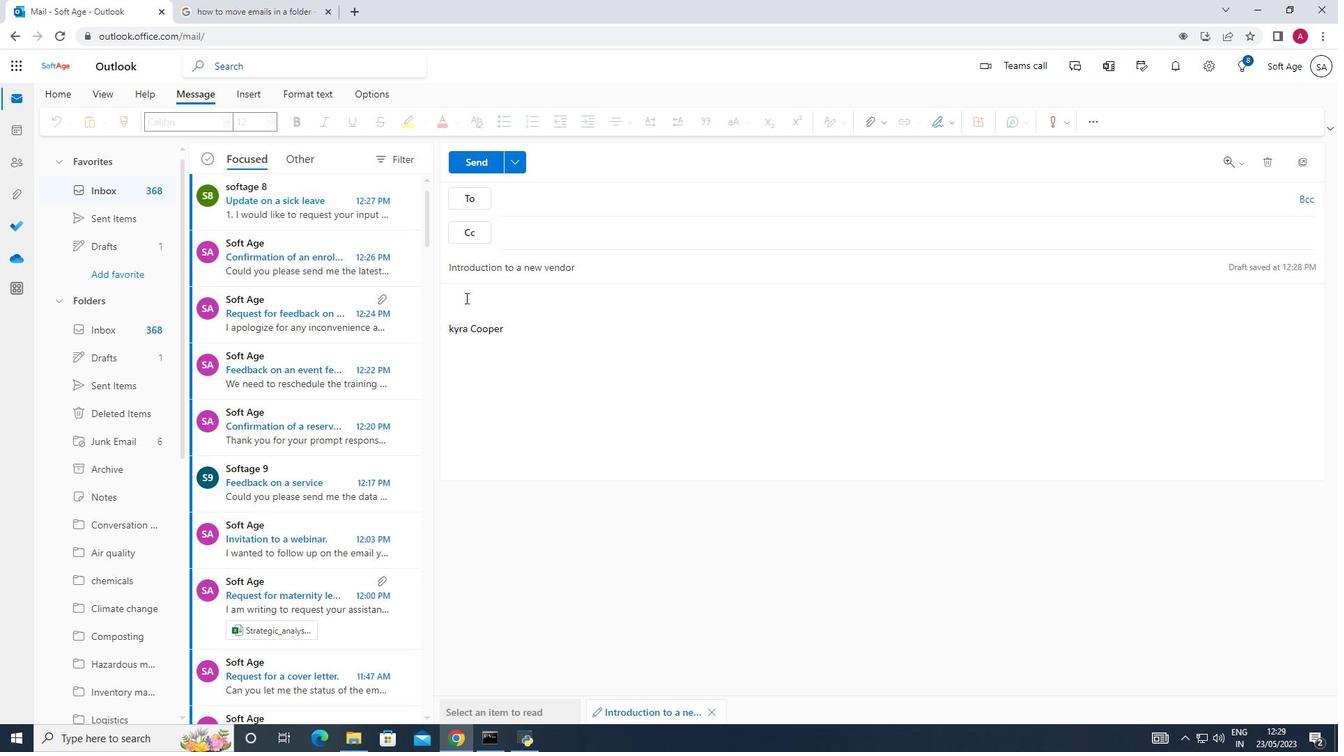 
Action: Mouse moved to (467, 290)
Screenshot: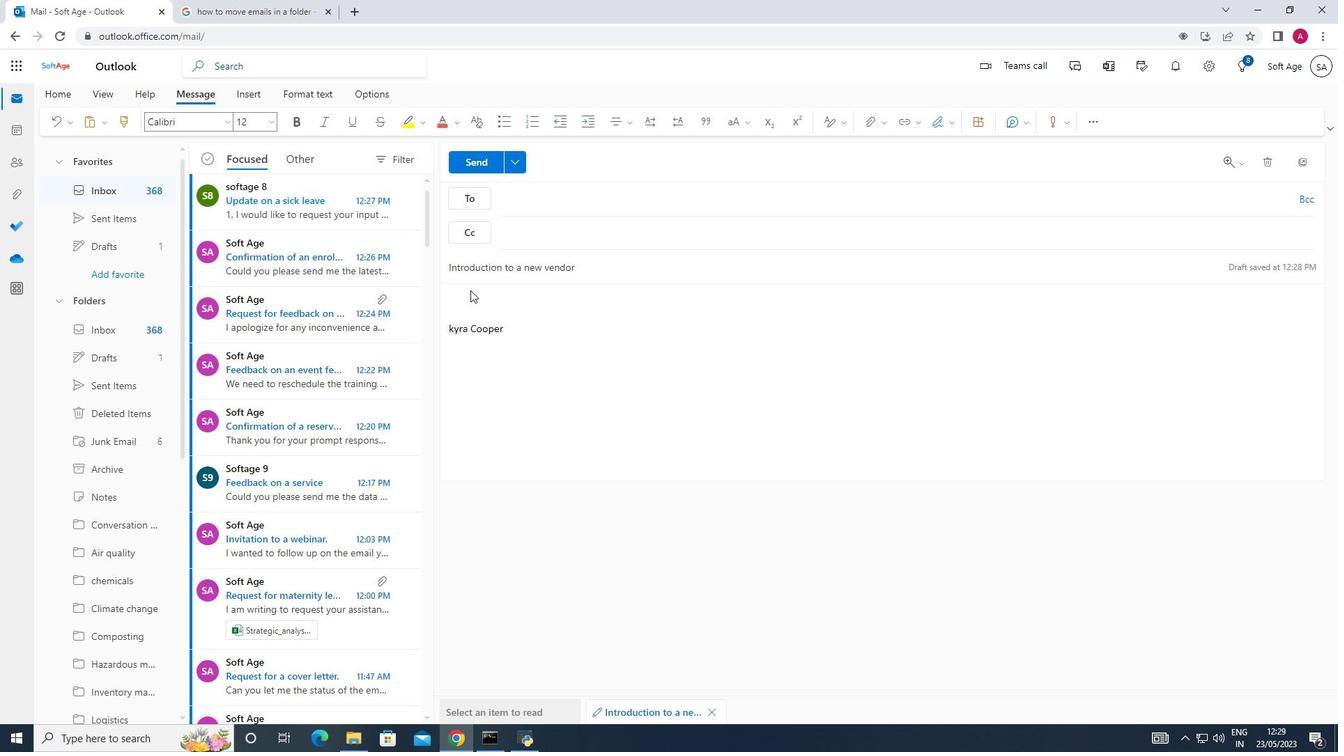 
Action: Key pressed <Key.shift><Key.shift><Key.shift><Key.shift><Key.shift>I<Key.space>wanted<Key.space>to<Key.space>confirm<Key.space>the<Key.space>attendance<Key.space>of<Key.space>the<Key.space>key<Key.space>stakeholders<Key.space>for<Key.space>the<Key.space>project<Key.space>kickoff<Key.space>meeting.
Screenshot: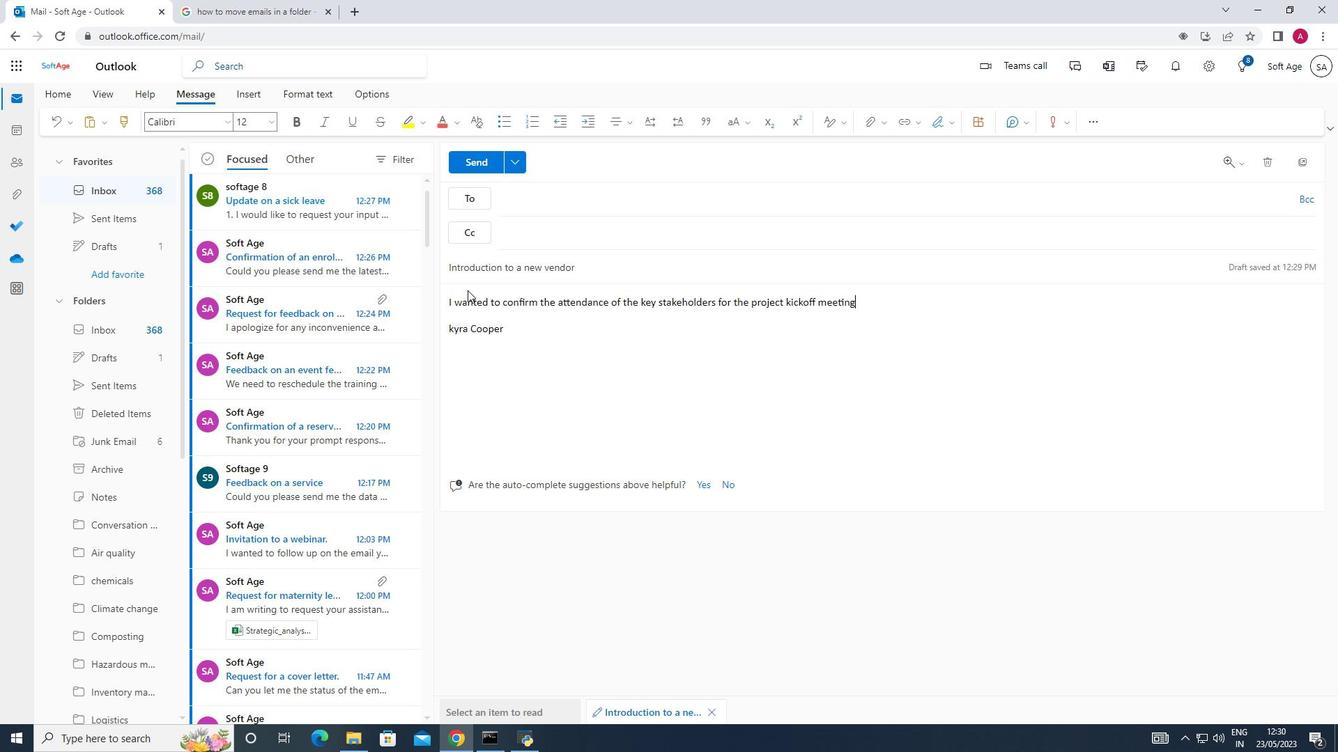 
Action: Mouse moved to (517, 195)
Screenshot: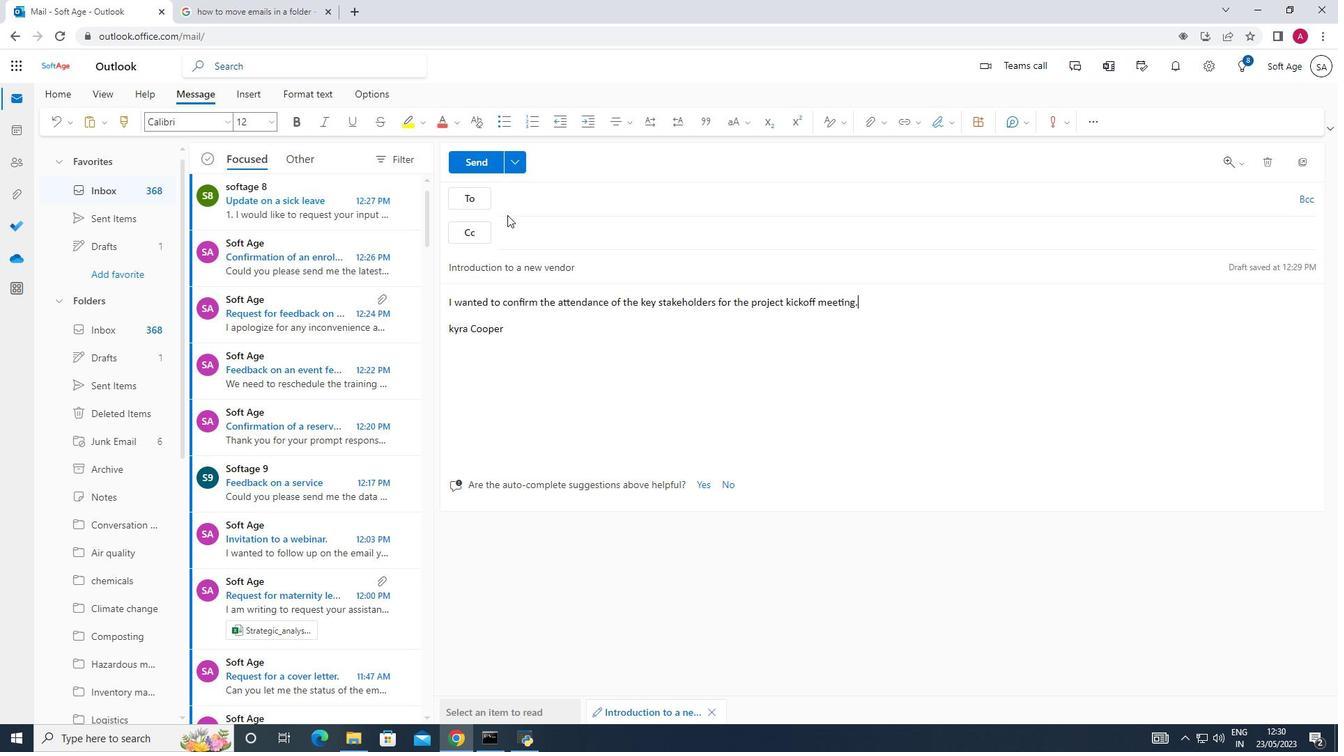 
Action: Mouse pressed left at (517, 195)
Screenshot: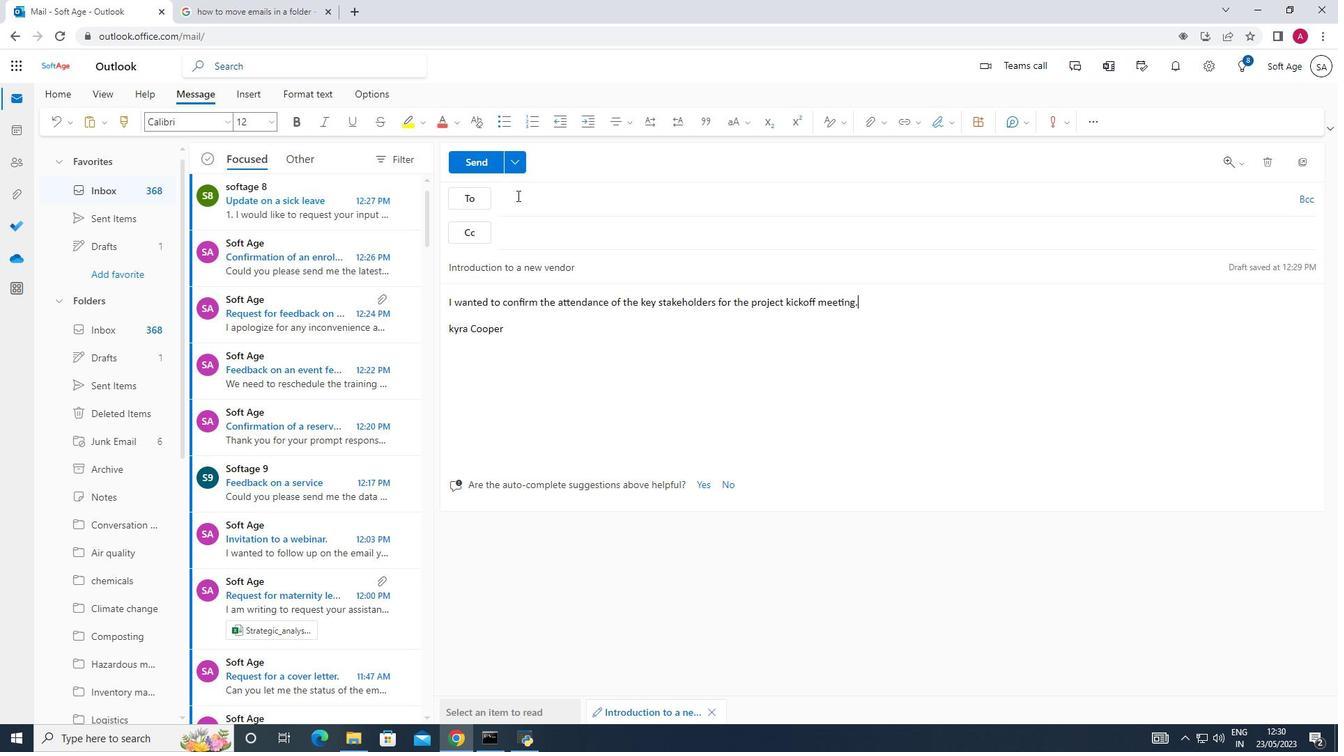 
Action: Mouse moved to (506, 207)
Screenshot: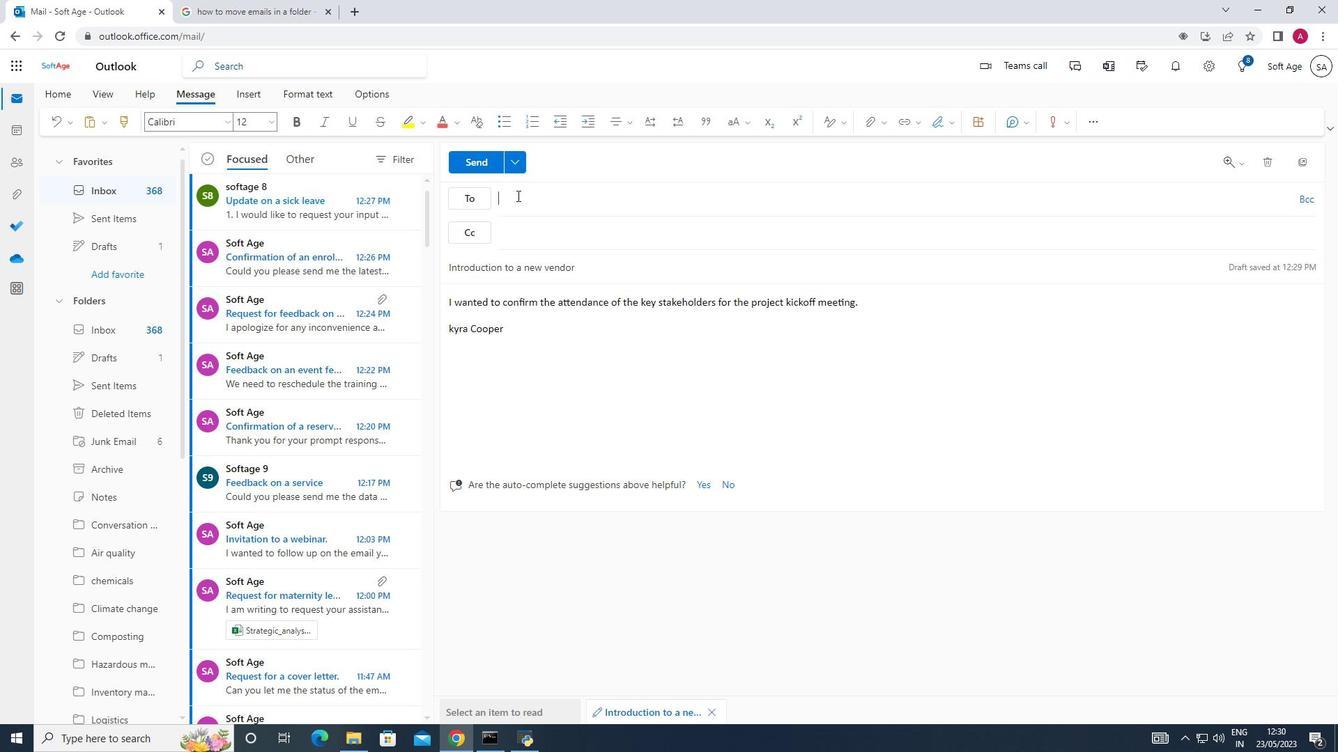 
Action: Key pressed softage.10<Key.shift>@
Screenshot: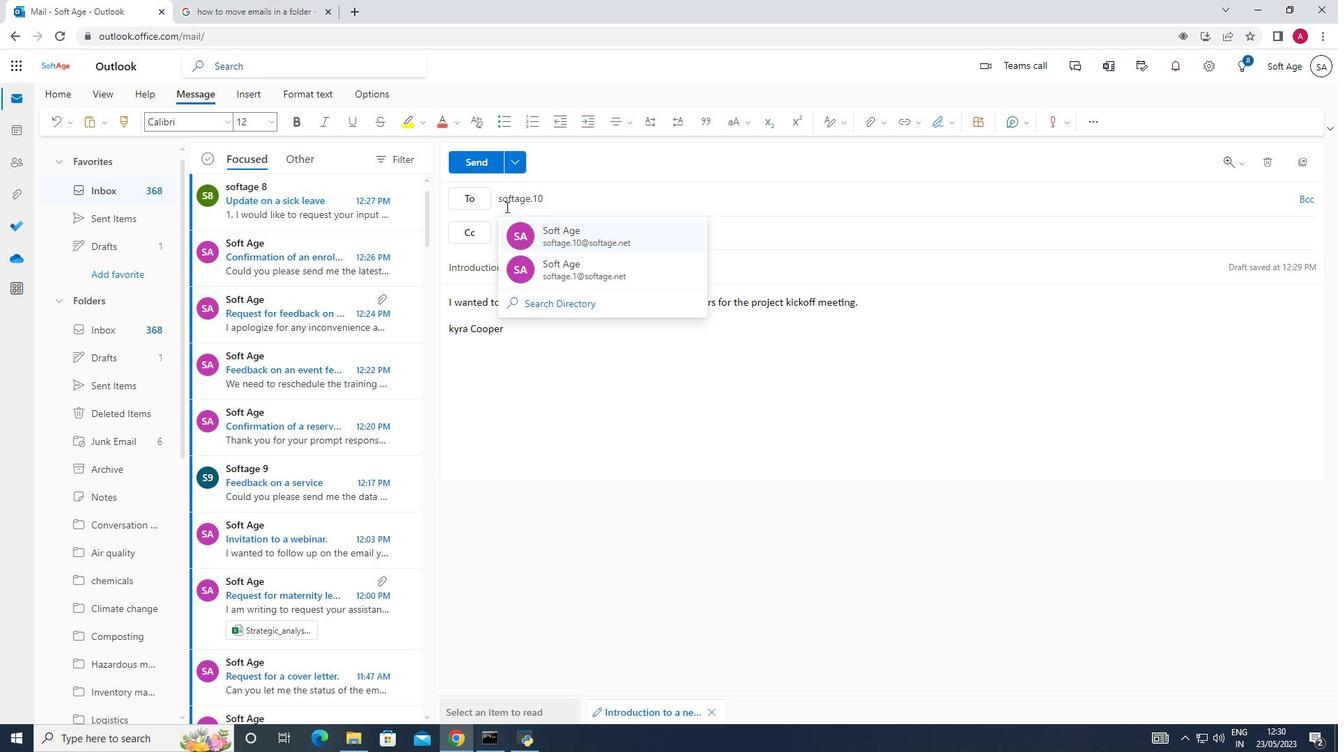 
Action: Mouse moved to (559, 225)
Screenshot: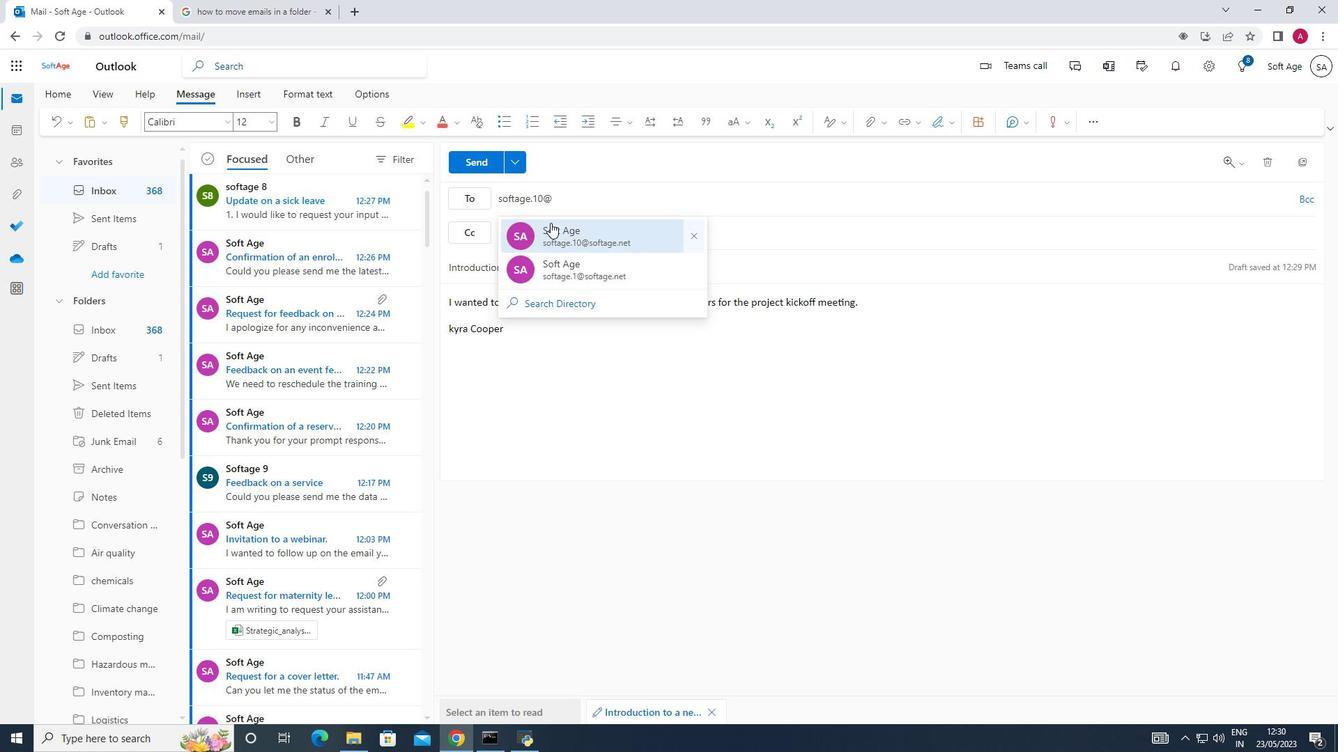 
Action: Mouse pressed left at (559, 225)
Screenshot: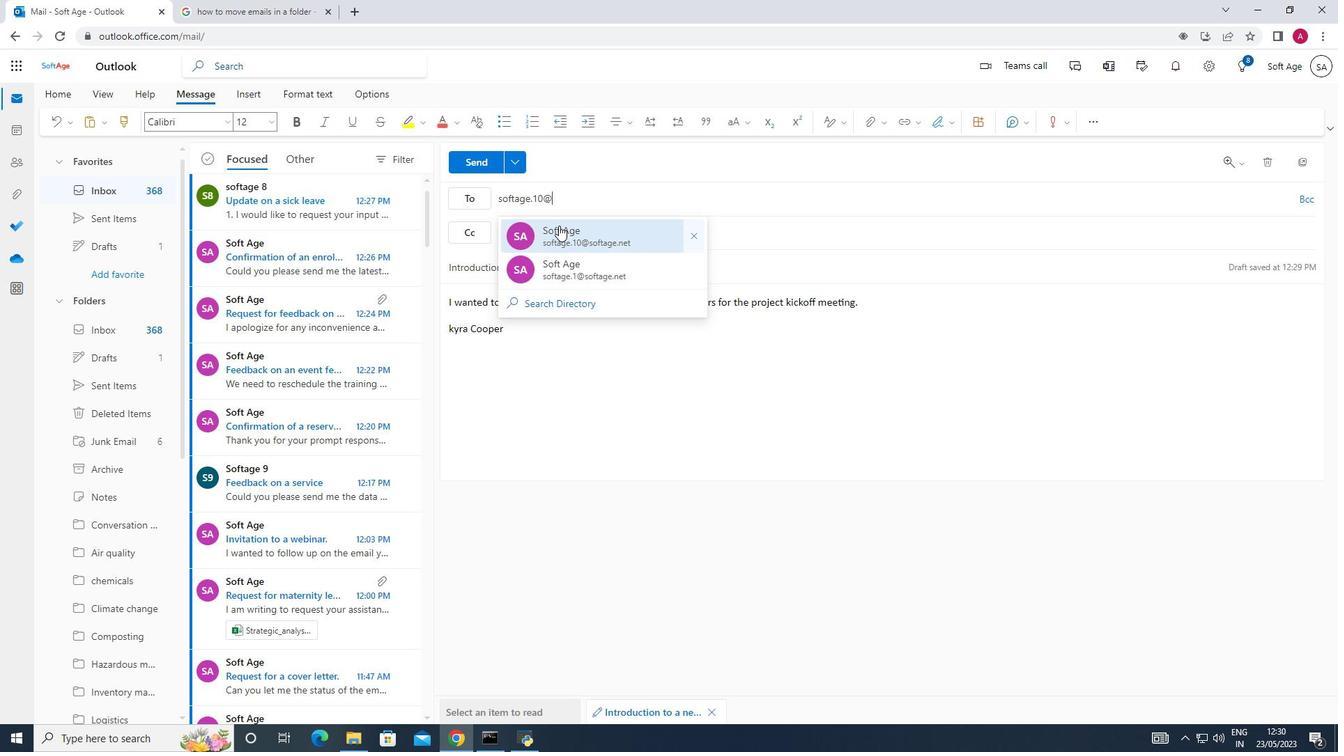 
Action: Mouse moved to (490, 164)
Screenshot: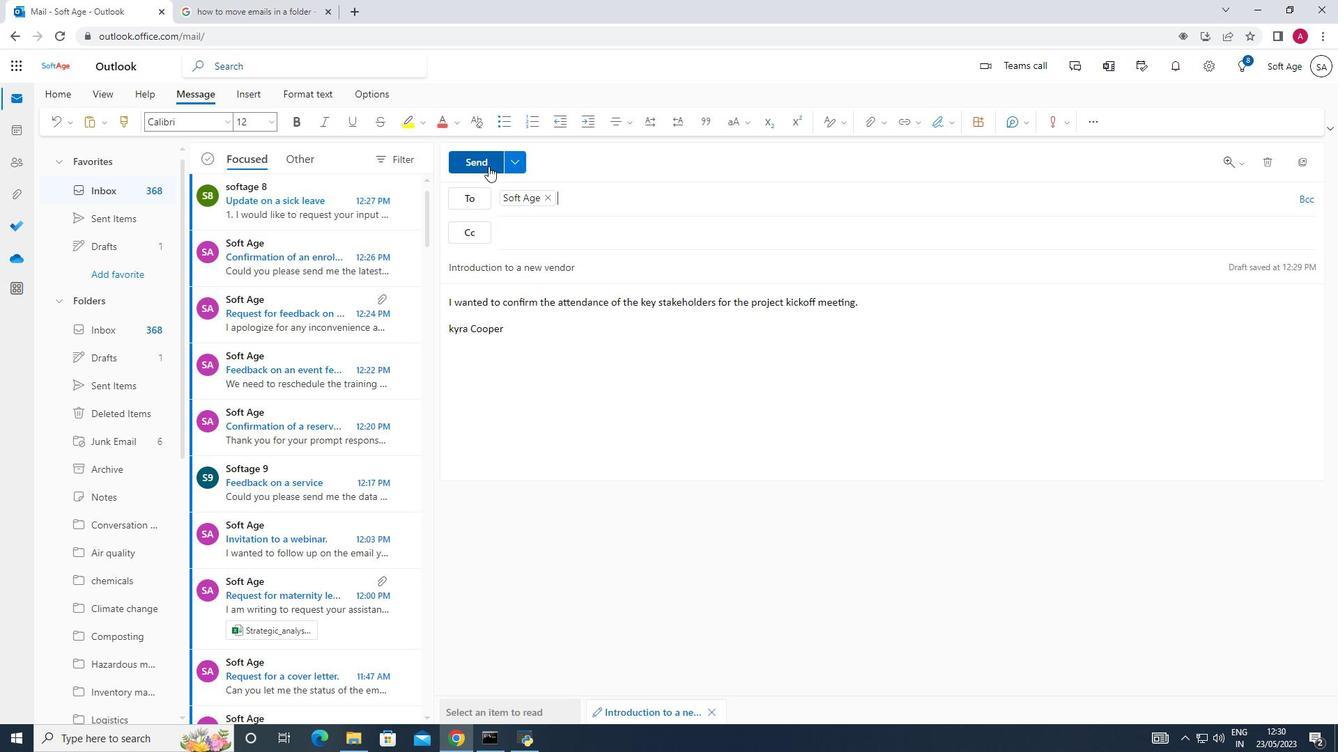 
Action: Mouse pressed left at (490, 164)
Screenshot: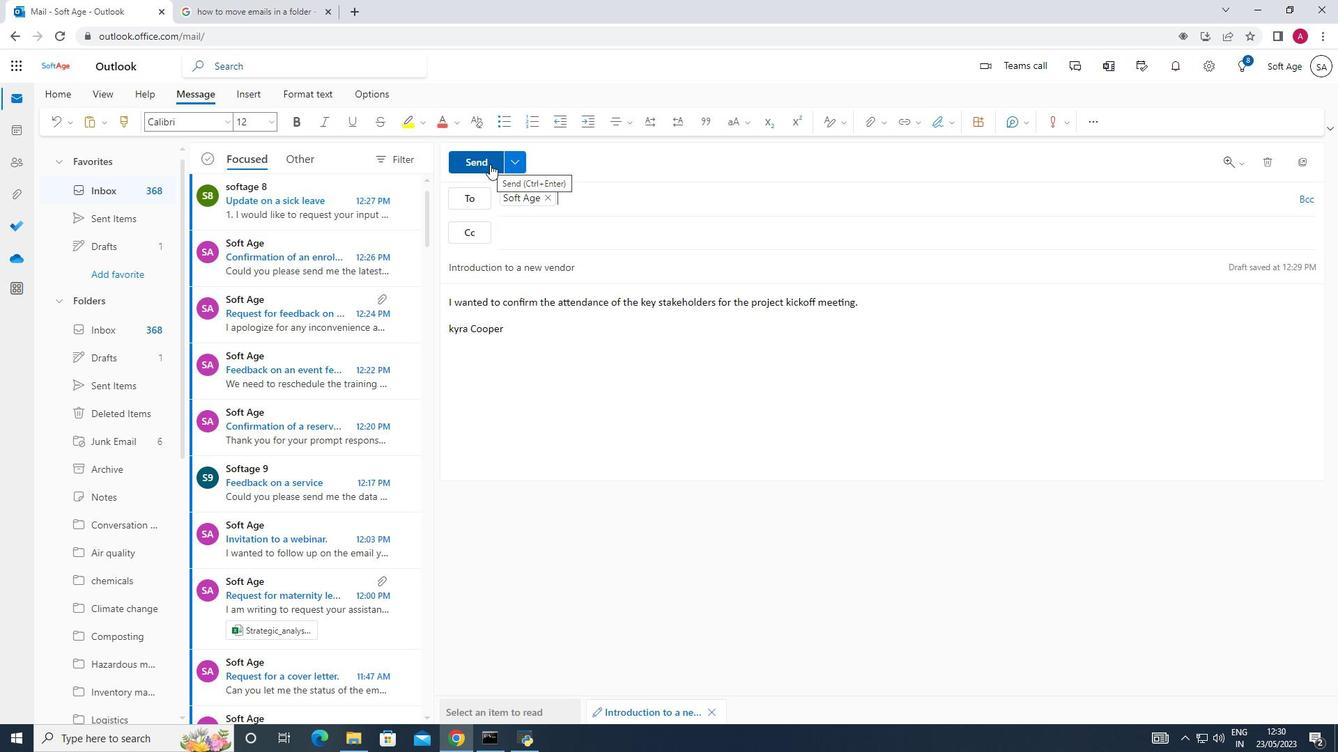 
Action: Mouse moved to (104, 494)
Screenshot: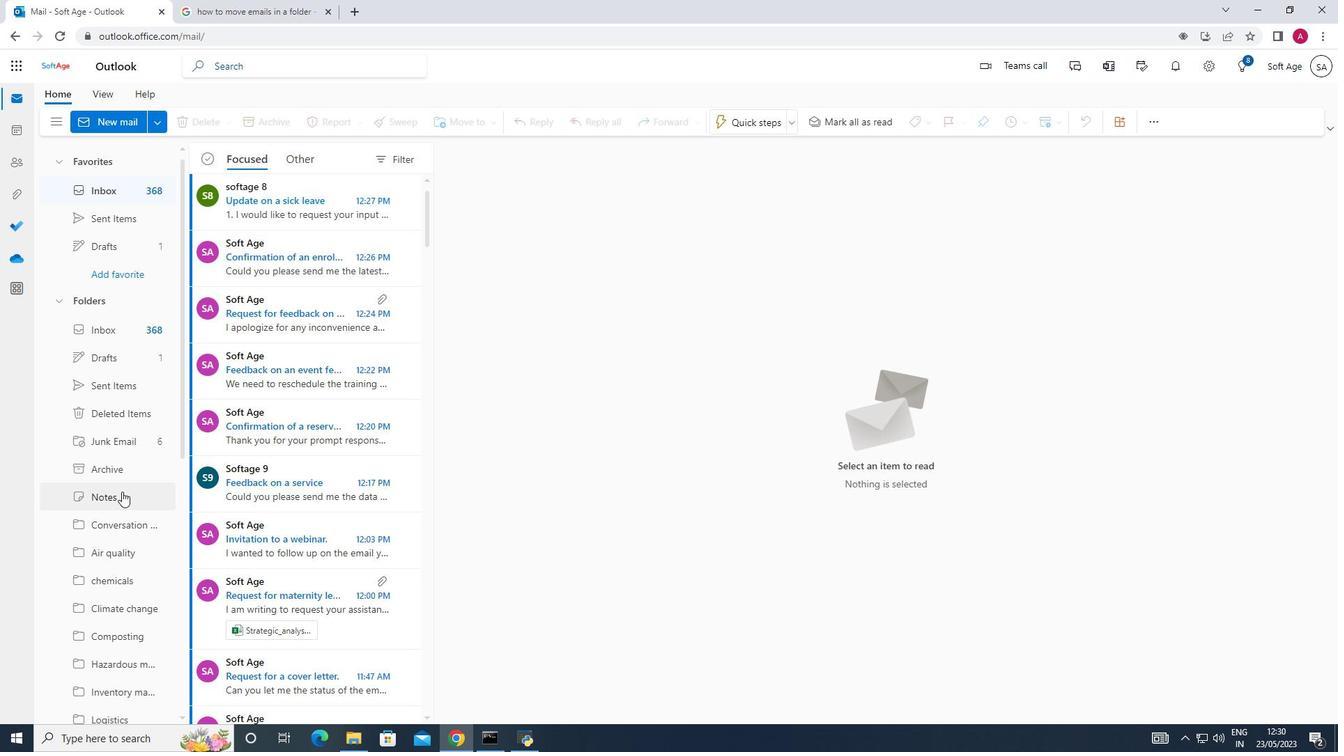 
Action: Mouse scrolled (104, 494) with delta (0, 0)
Screenshot: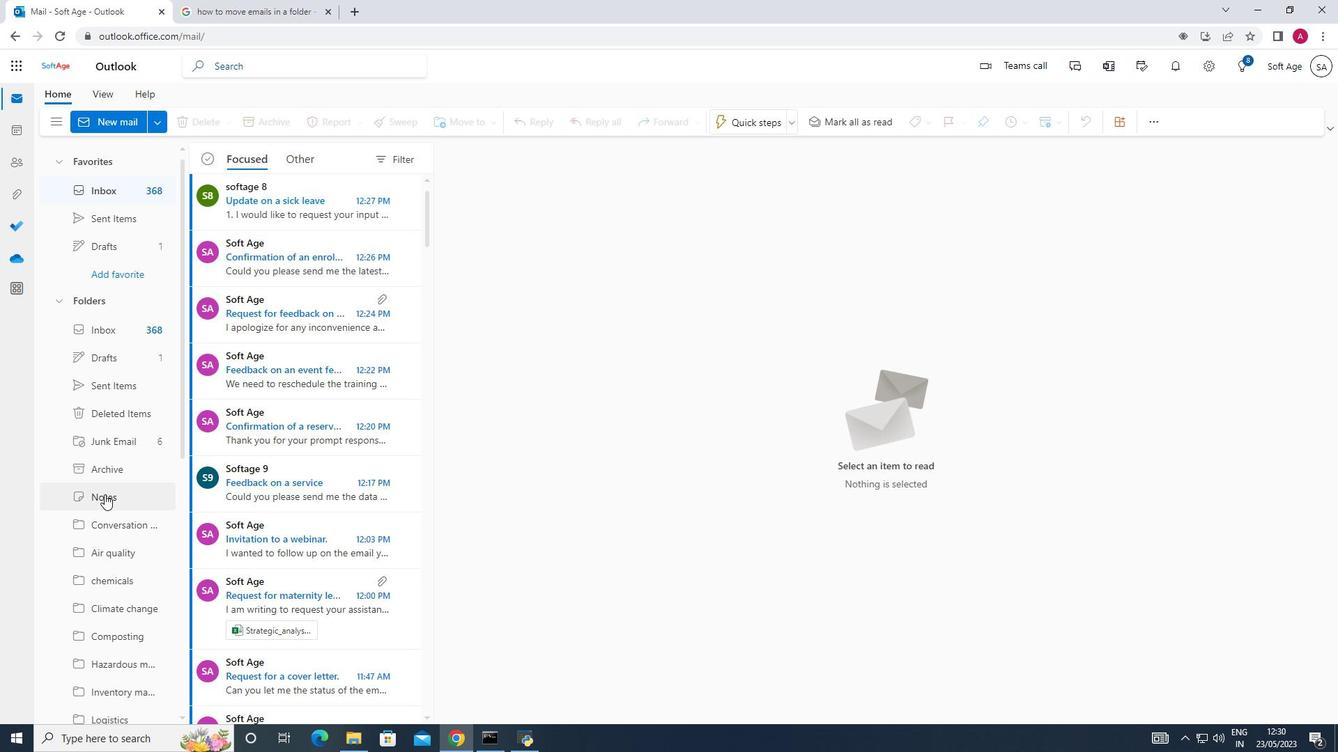 
Action: Mouse scrolled (104, 494) with delta (0, 0)
Screenshot: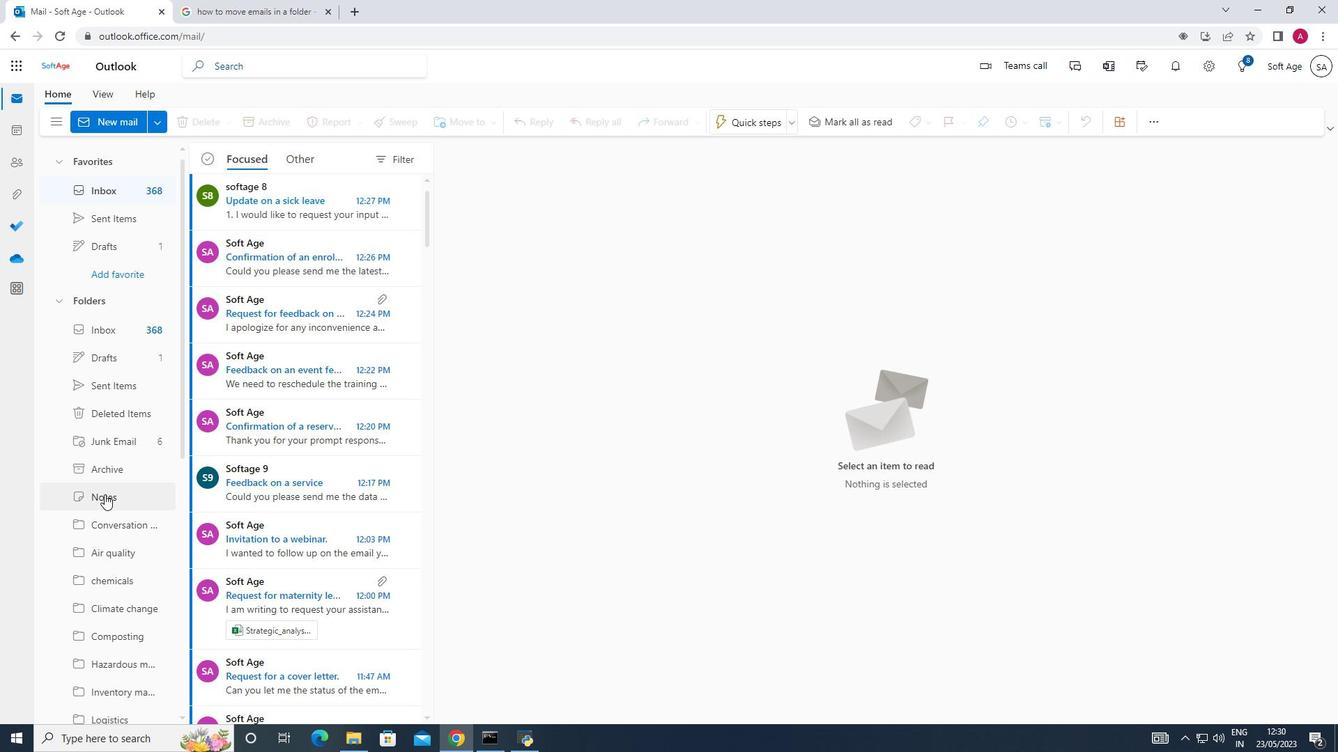 
Action: Mouse scrolled (104, 494) with delta (0, 0)
Screenshot: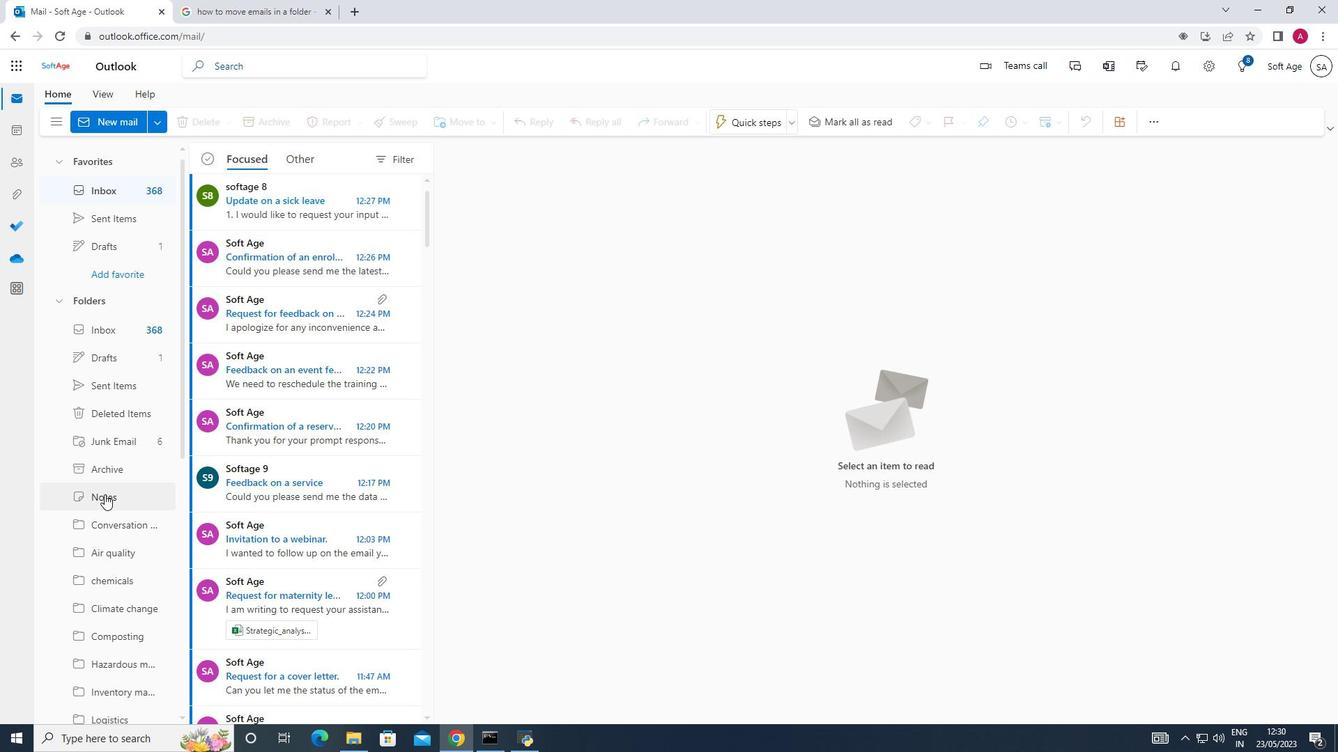 
Action: Mouse moved to (107, 494)
Screenshot: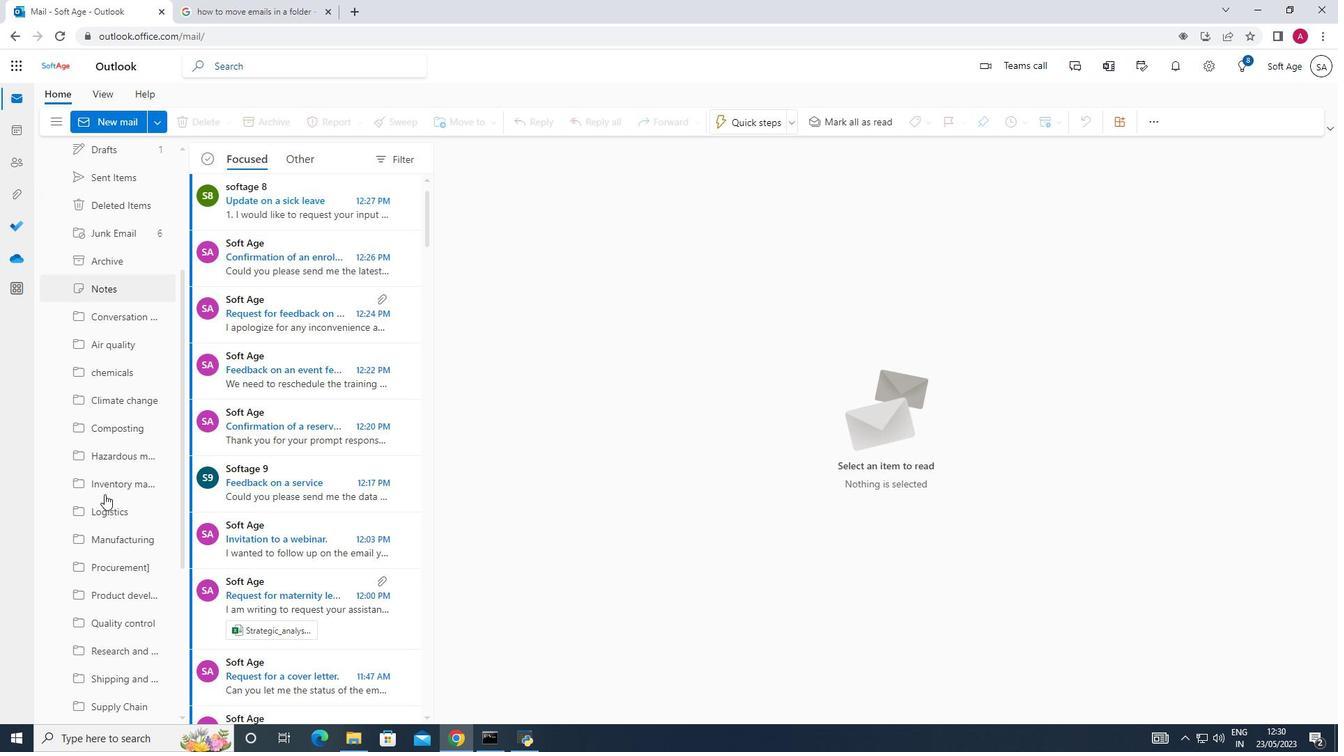 
Action: Mouse scrolled (107, 493) with delta (0, 0)
Screenshot: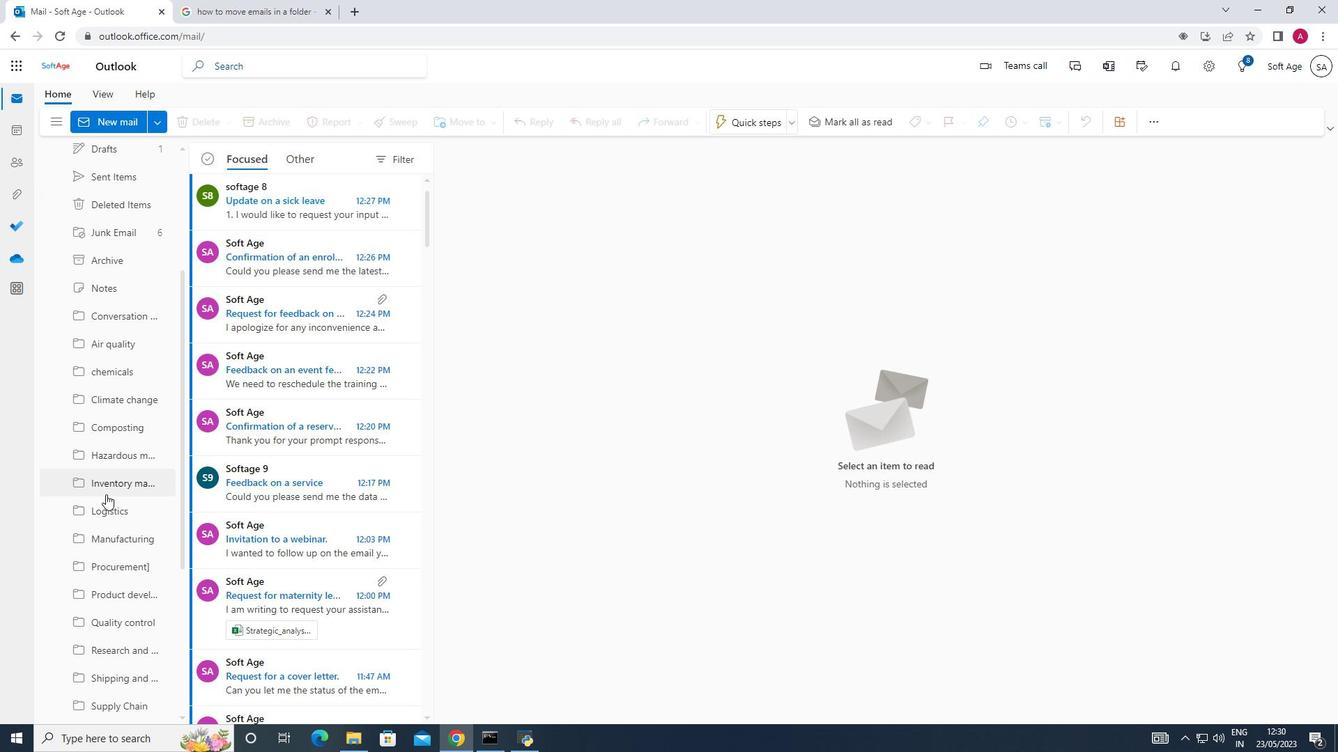 
Action: Mouse scrolled (107, 493) with delta (0, 0)
Screenshot: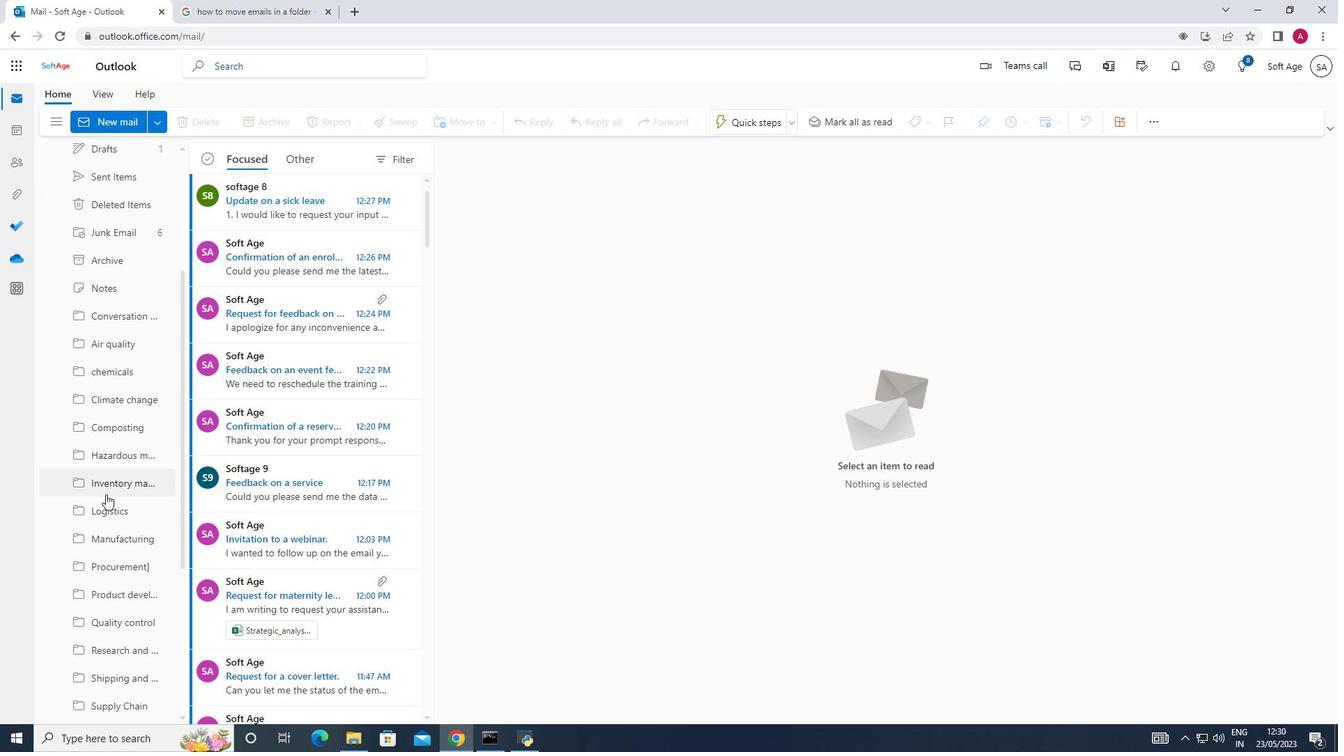 
Action: Mouse scrolled (107, 493) with delta (0, 0)
Screenshot: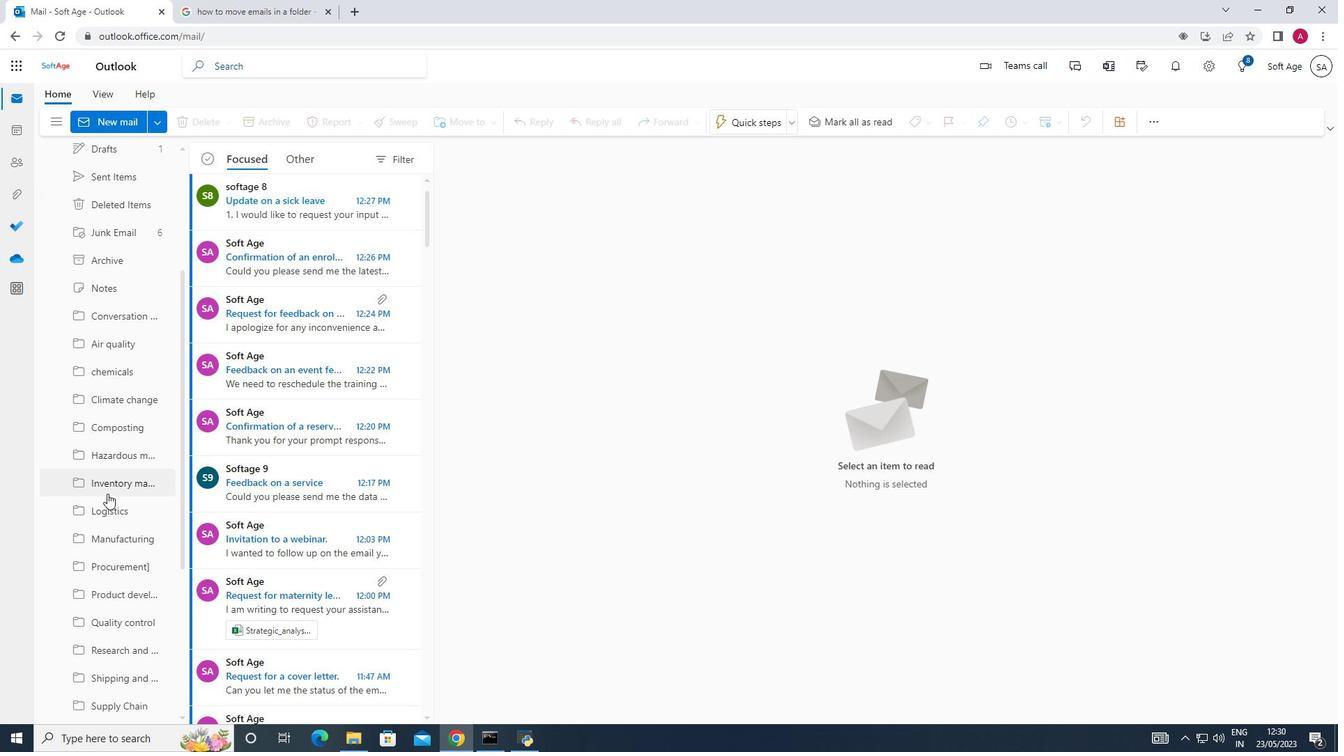 
Action: Mouse moved to (110, 491)
Screenshot: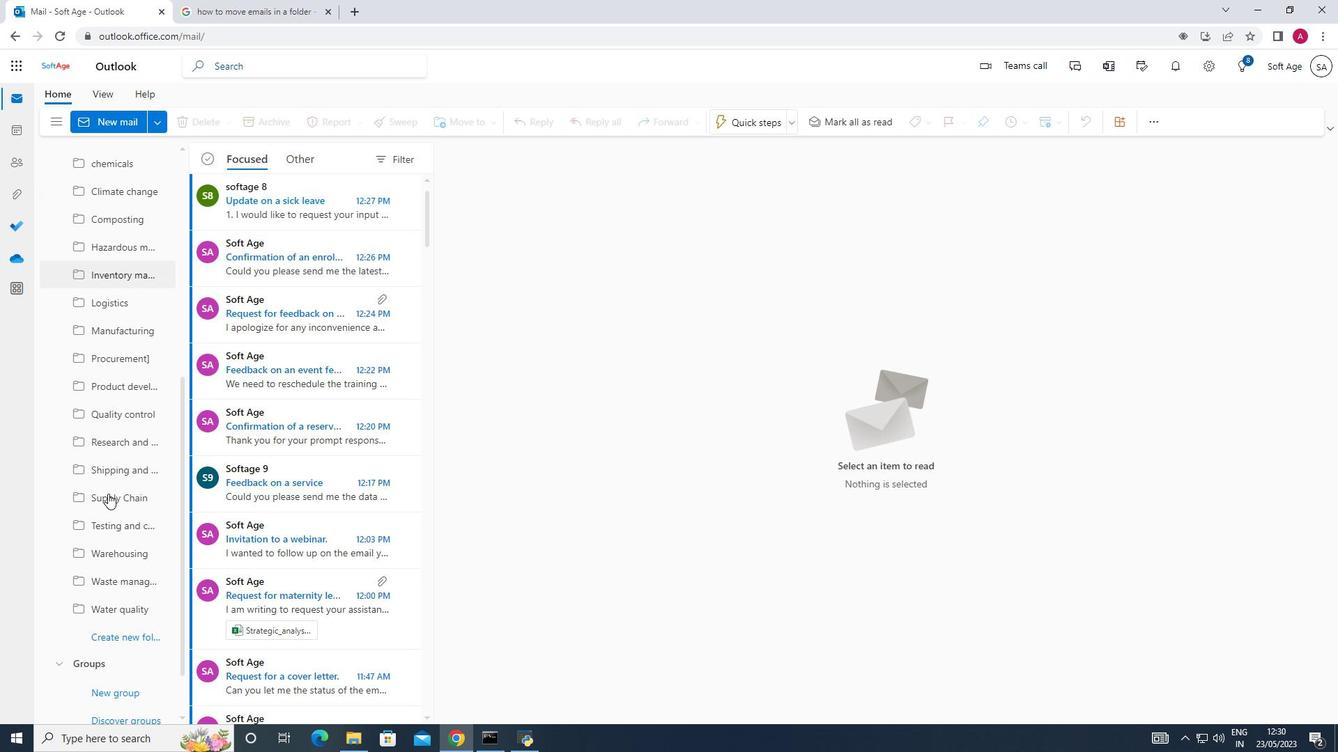 
Action: Mouse scrolled (110, 490) with delta (0, 0)
Screenshot: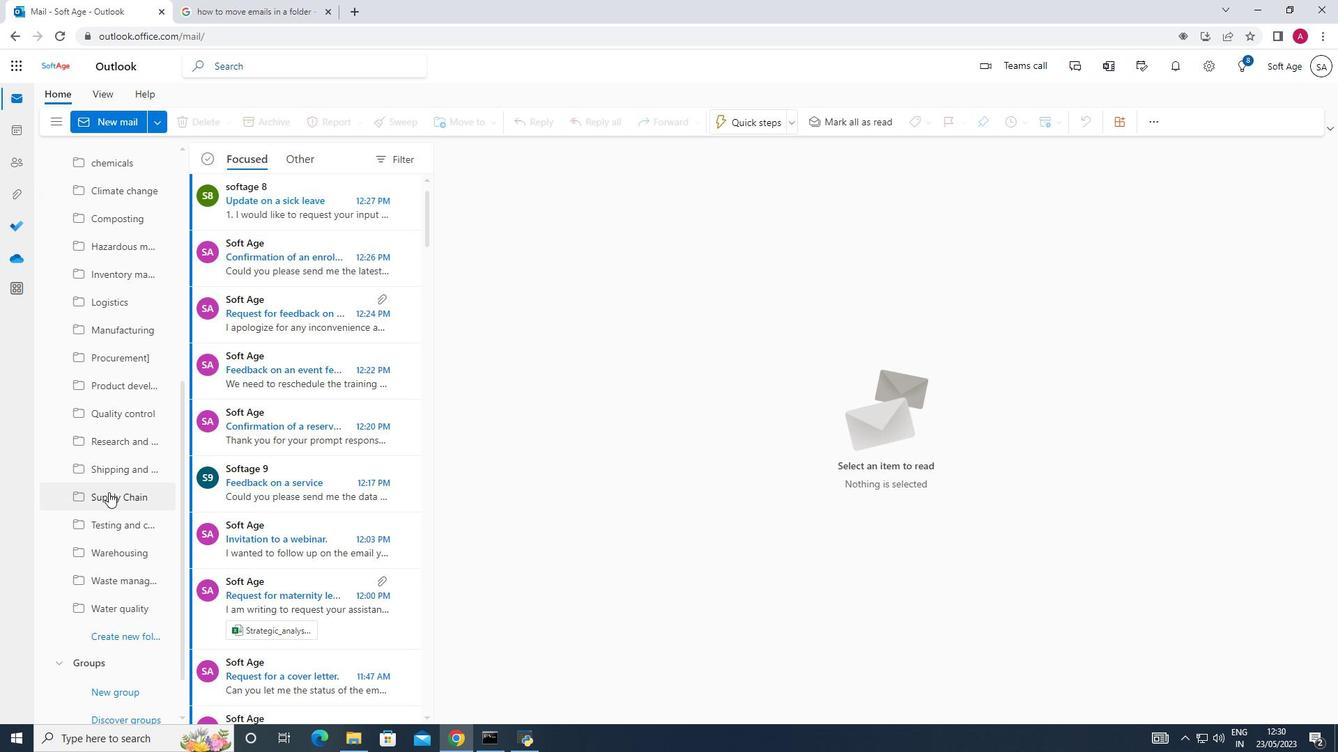 
Action: Mouse scrolled (110, 490) with delta (0, 0)
Screenshot: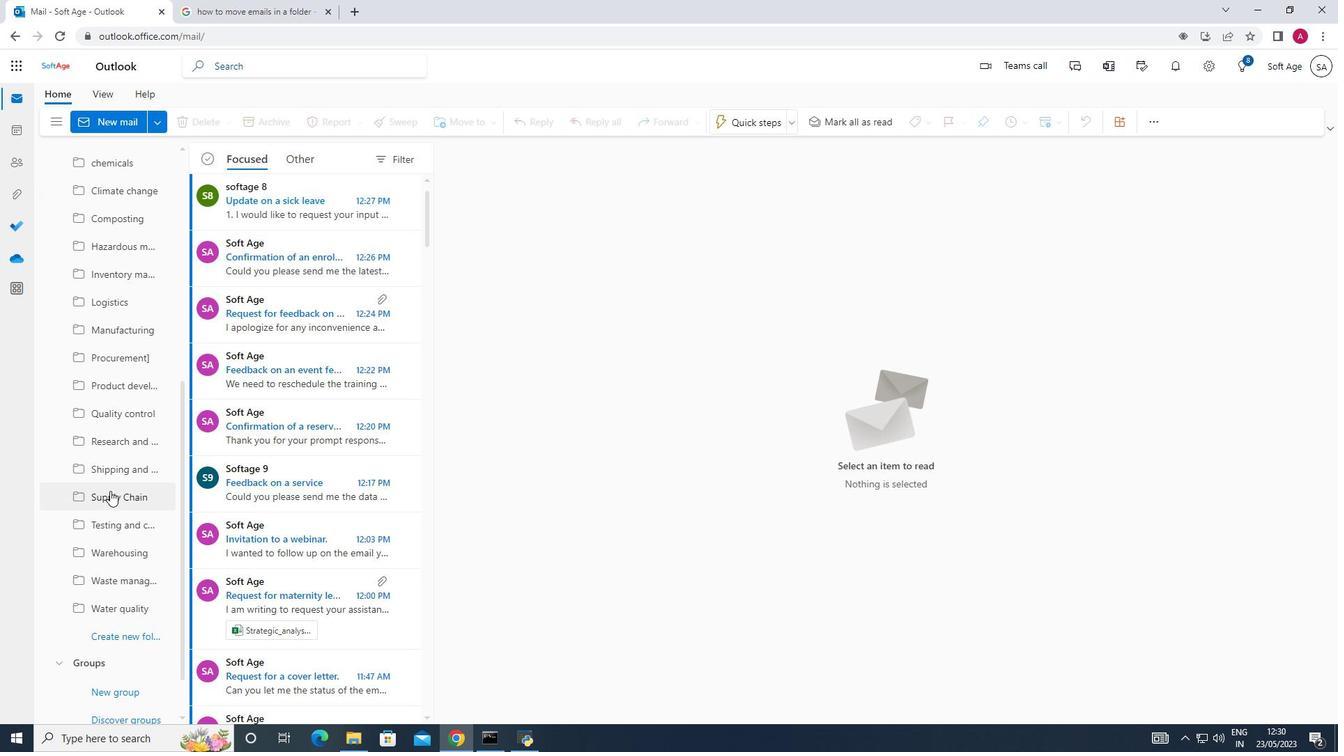 
Action: Mouse scrolled (110, 490) with delta (0, 0)
Screenshot: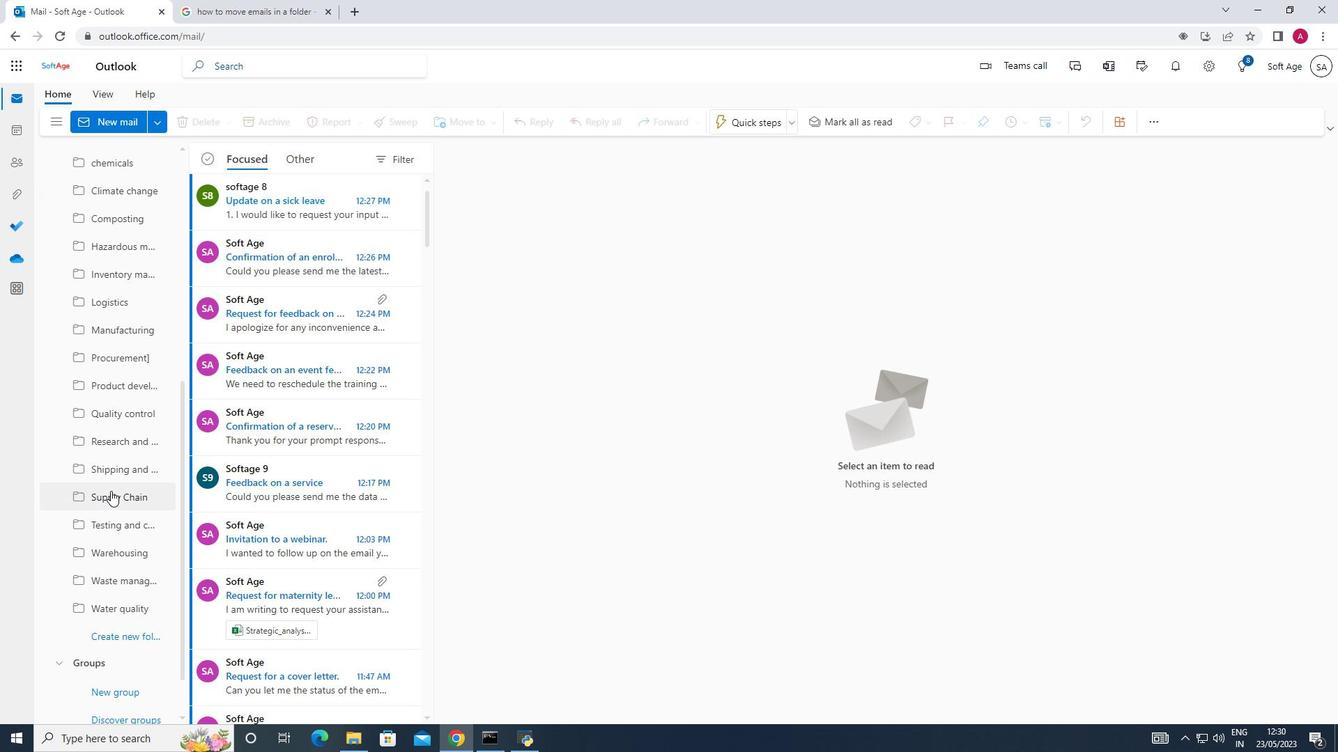 
Action: Mouse moved to (143, 587)
Screenshot: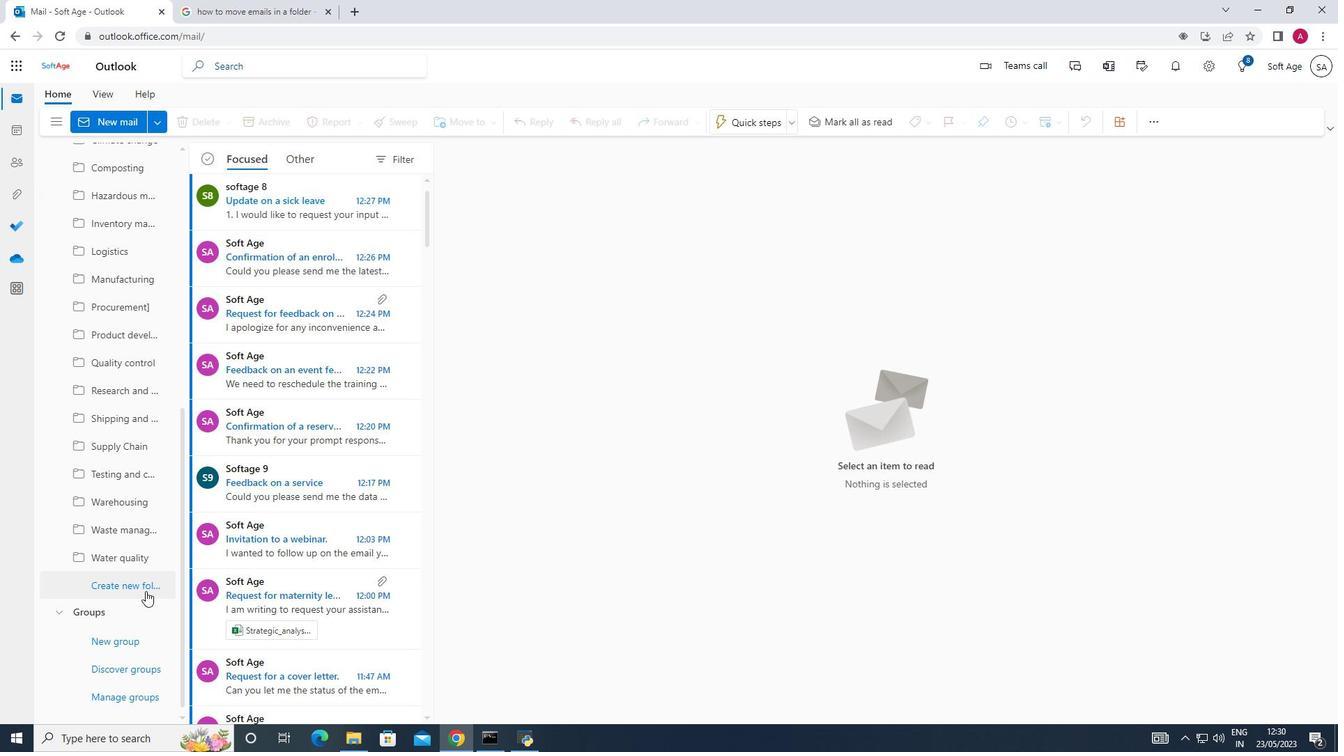 
Action: Mouse pressed left at (143, 587)
Screenshot: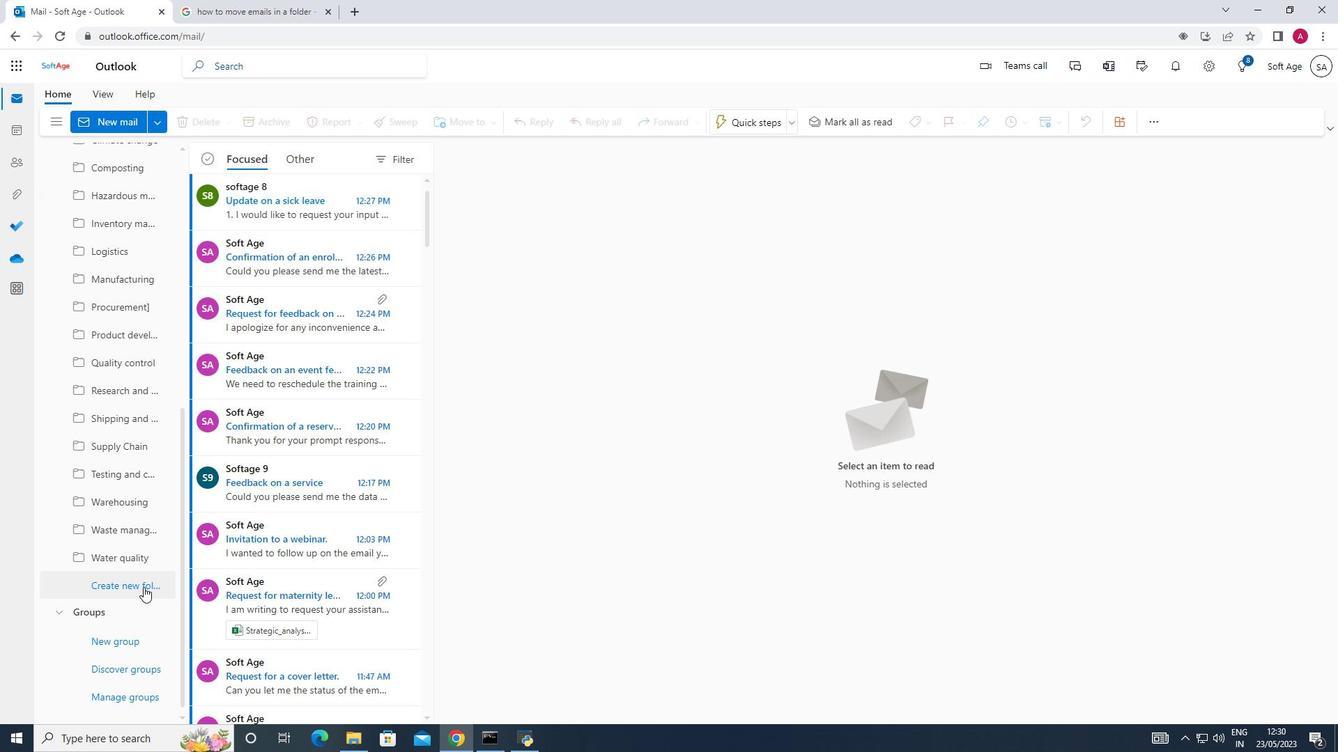 
Action: Mouse moved to (96, 585)
Screenshot: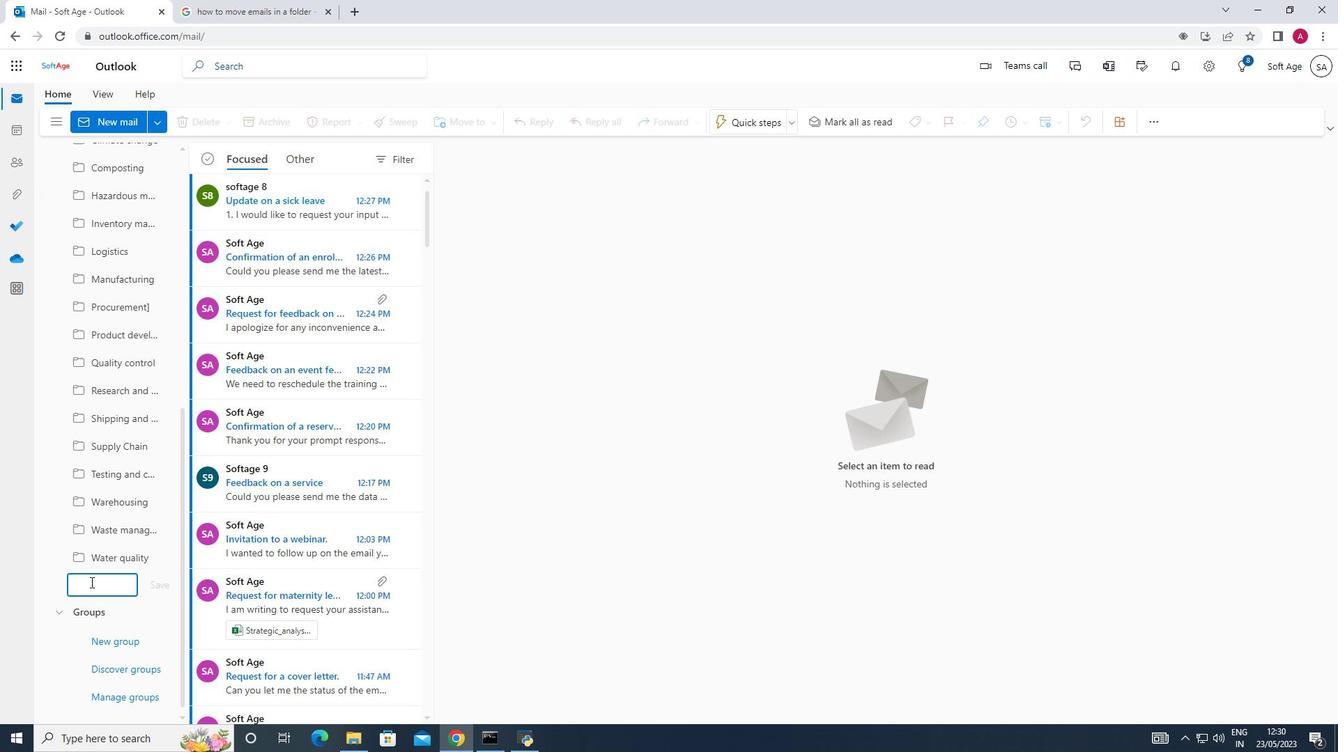 
Action: Mouse pressed left at (96, 585)
Screenshot: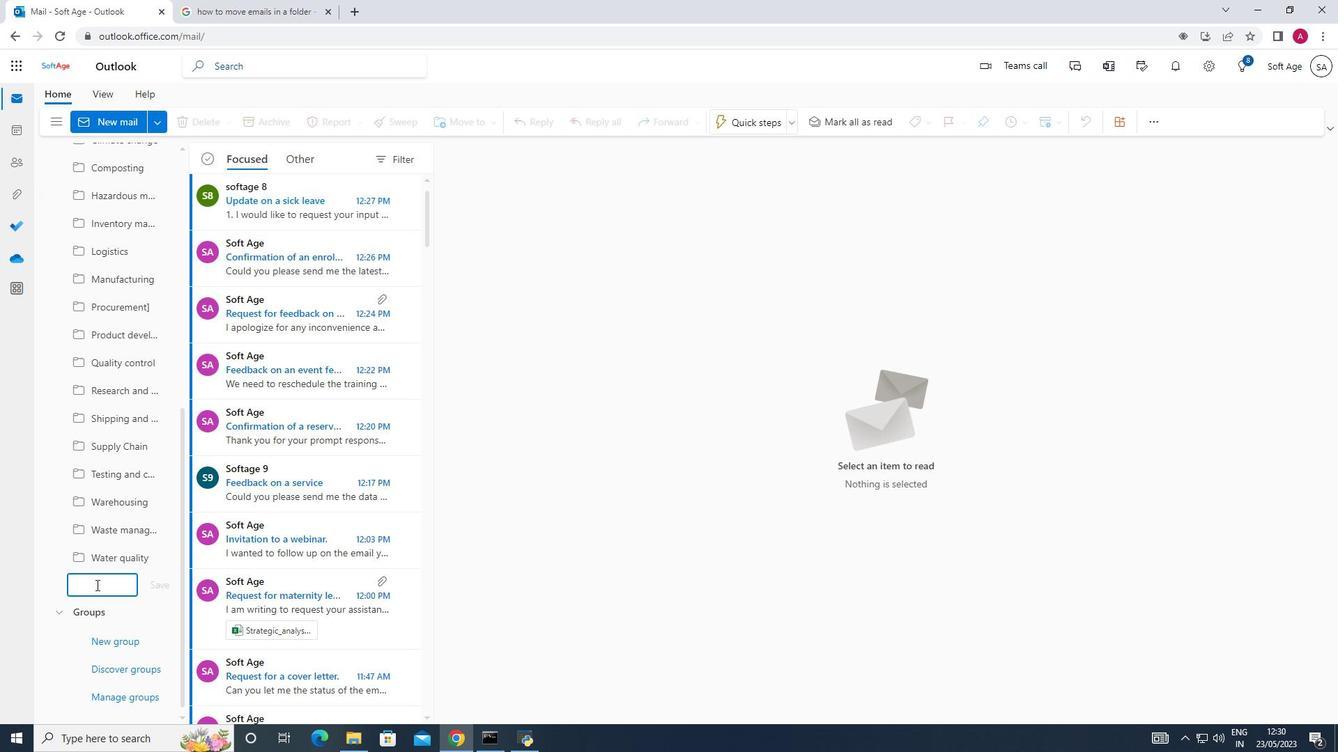 
Action: Mouse moved to (107, 582)
Screenshot: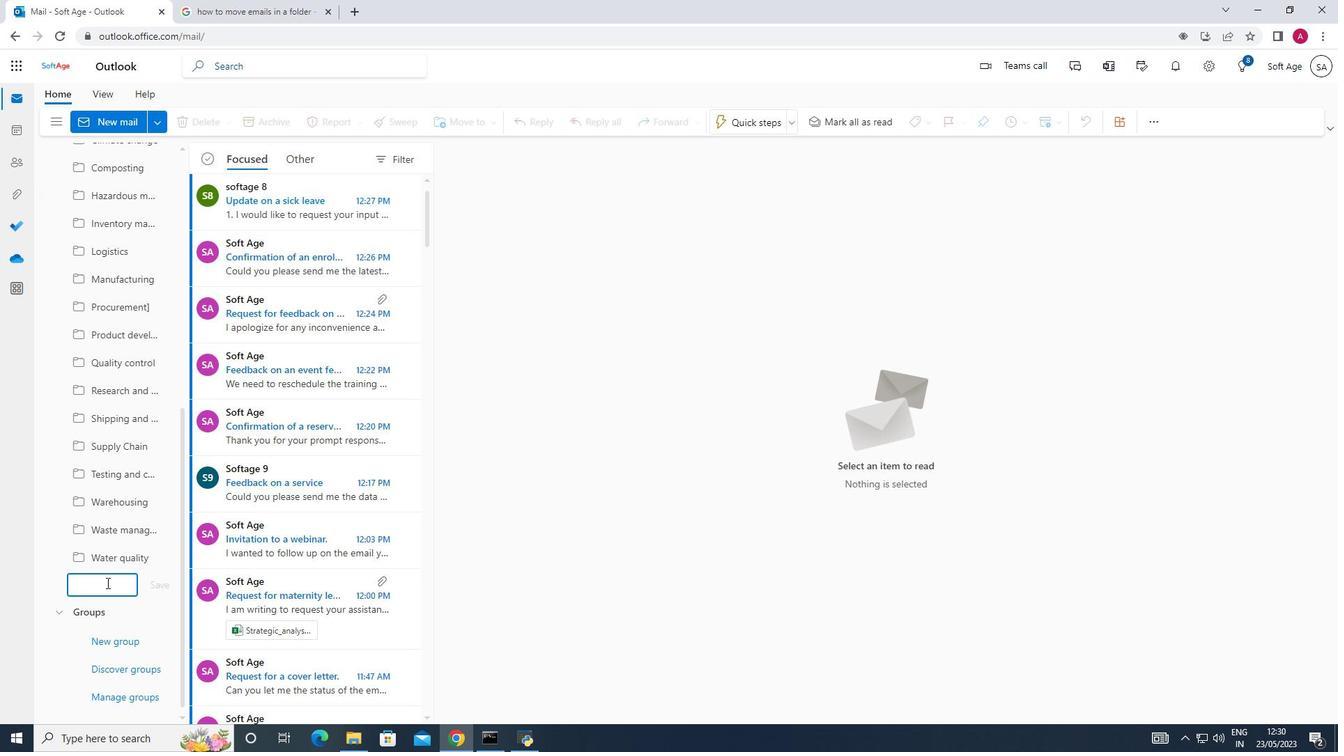
Action: Key pressed <Key.shift_r>Production
Screenshot: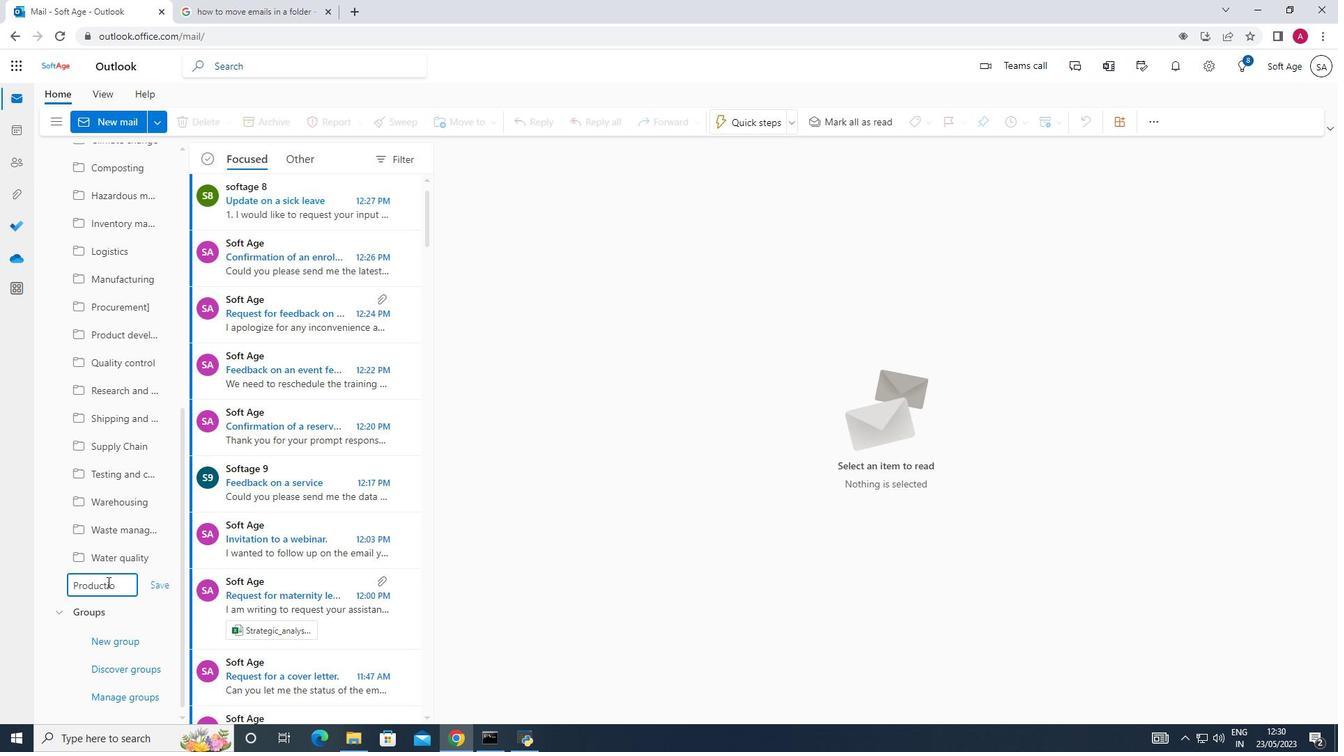 
Action: Mouse moved to (159, 576)
Screenshot: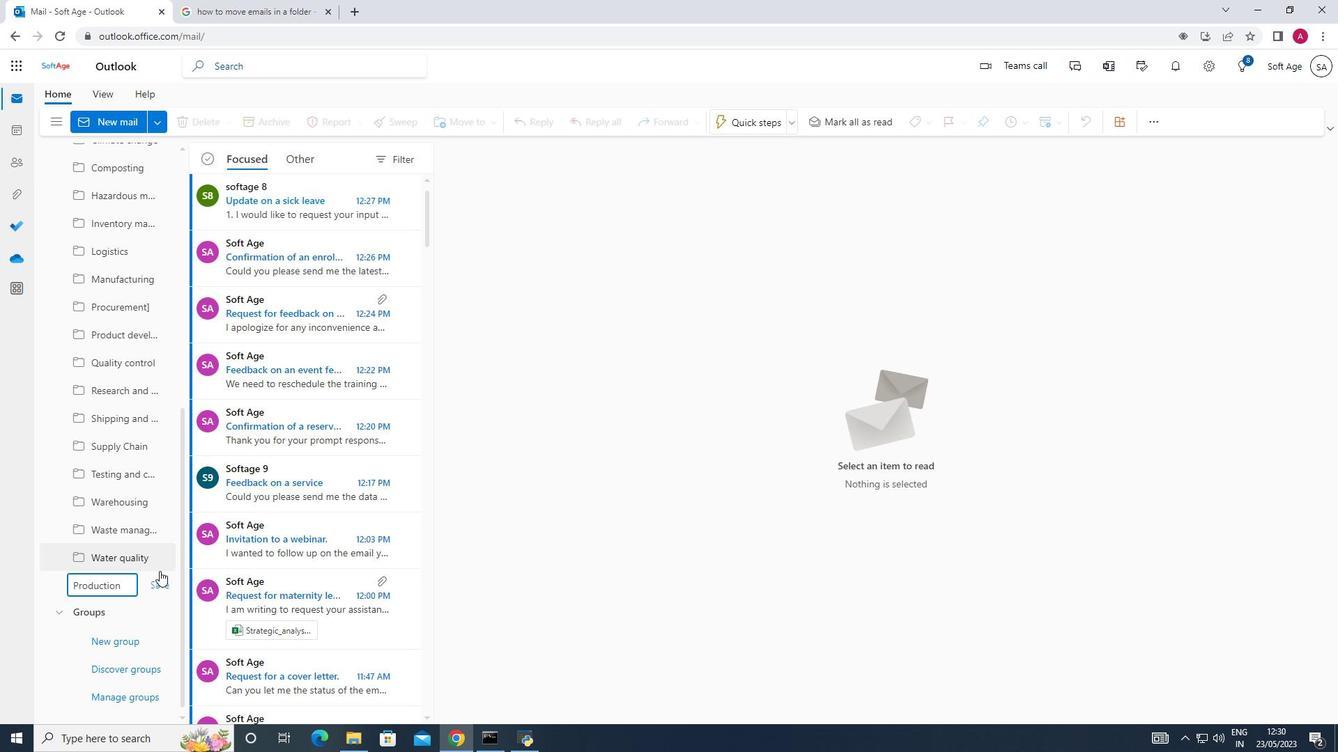 
Action: Mouse pressed left at (159, 576)
Screenshot: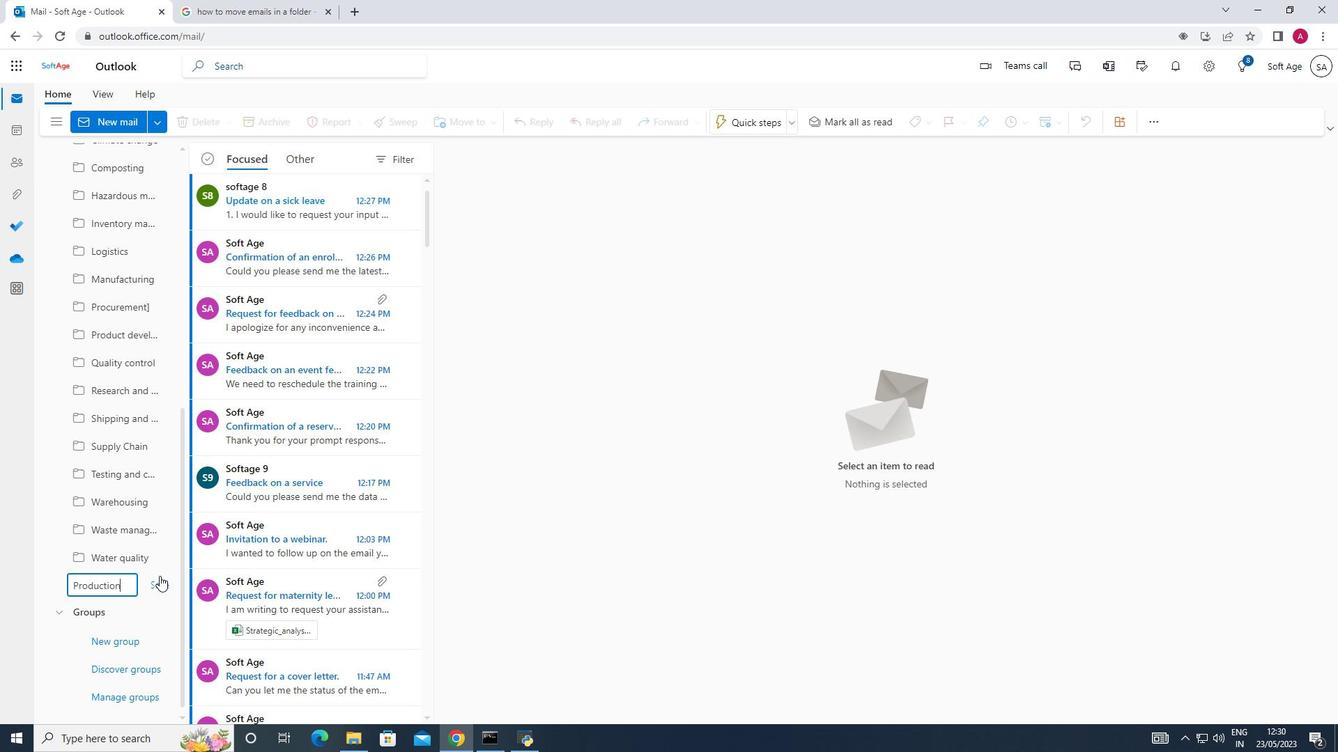 
Action: Mouse moved to (488, 354)
Screenshot: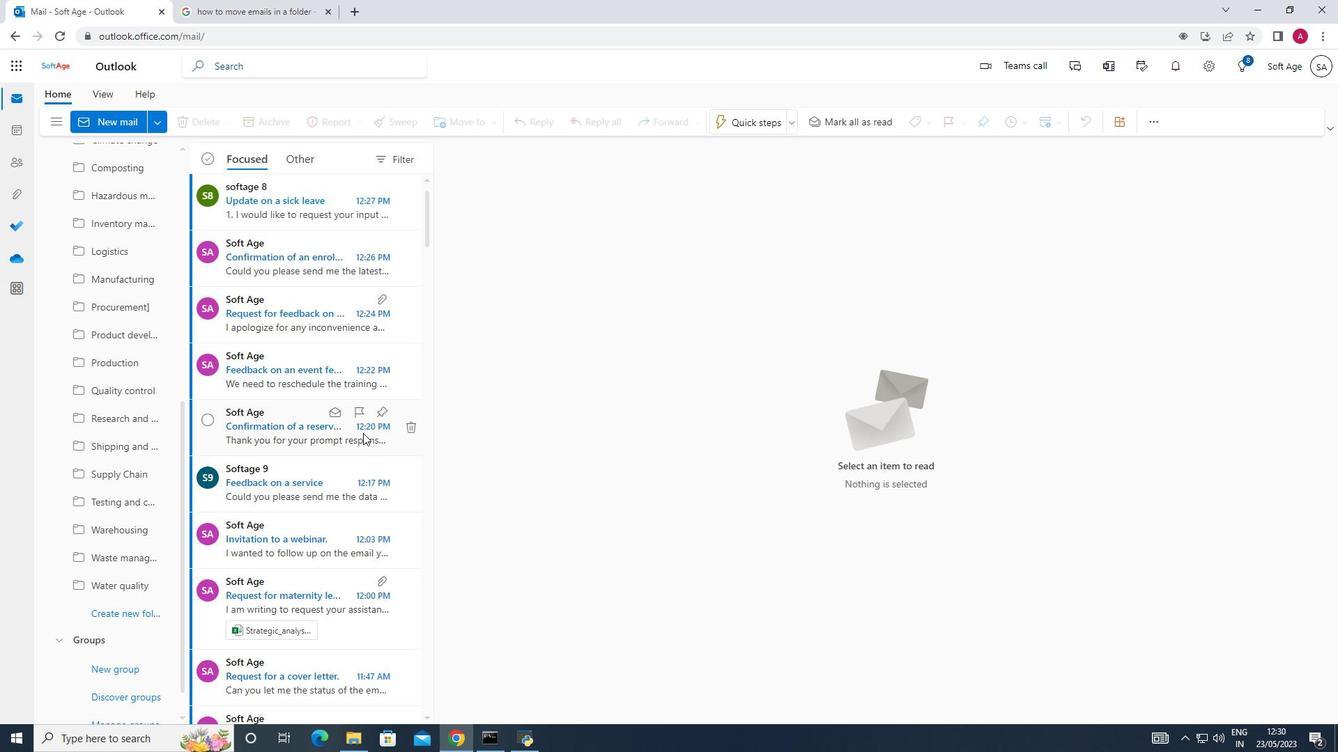
Action: Mouse scrolled (488, 354) with delta (0, 0)
Screenshot: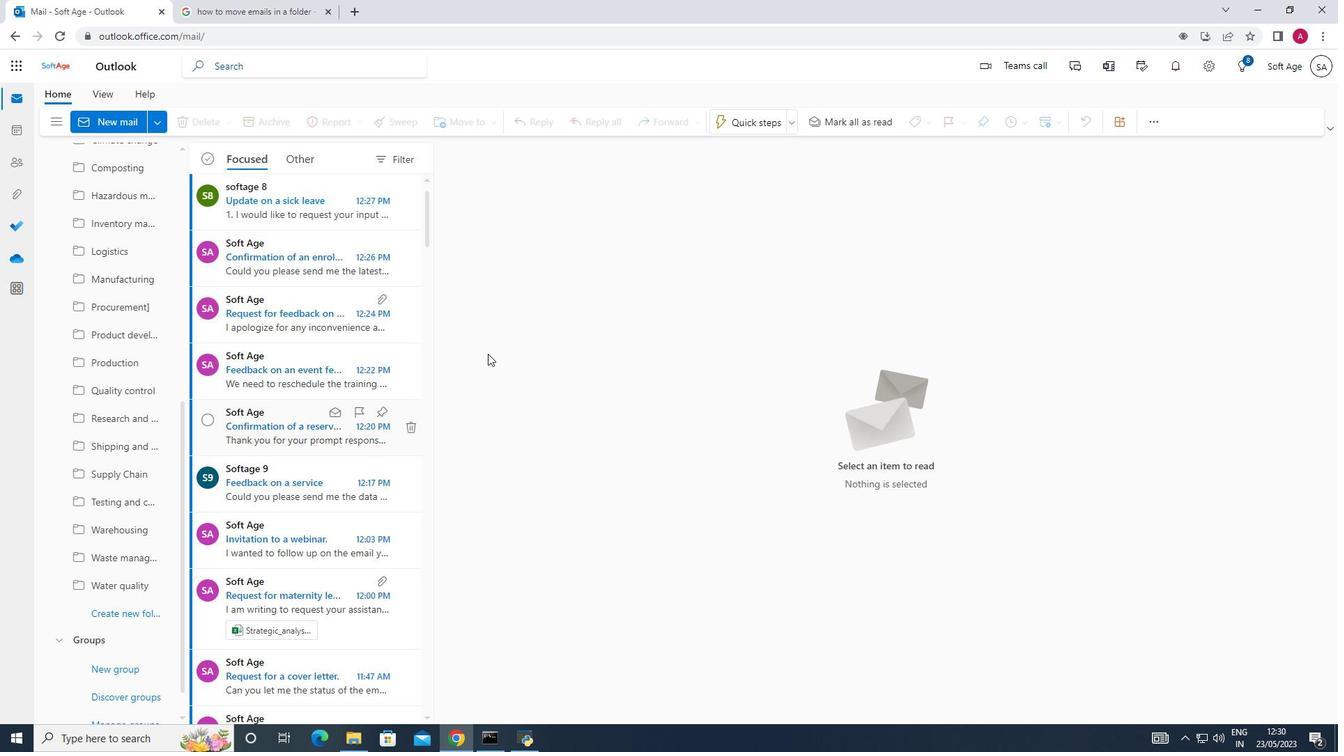 
Action: Mouse scrolled (488, 354) with delta (0, 0)
Screenshot: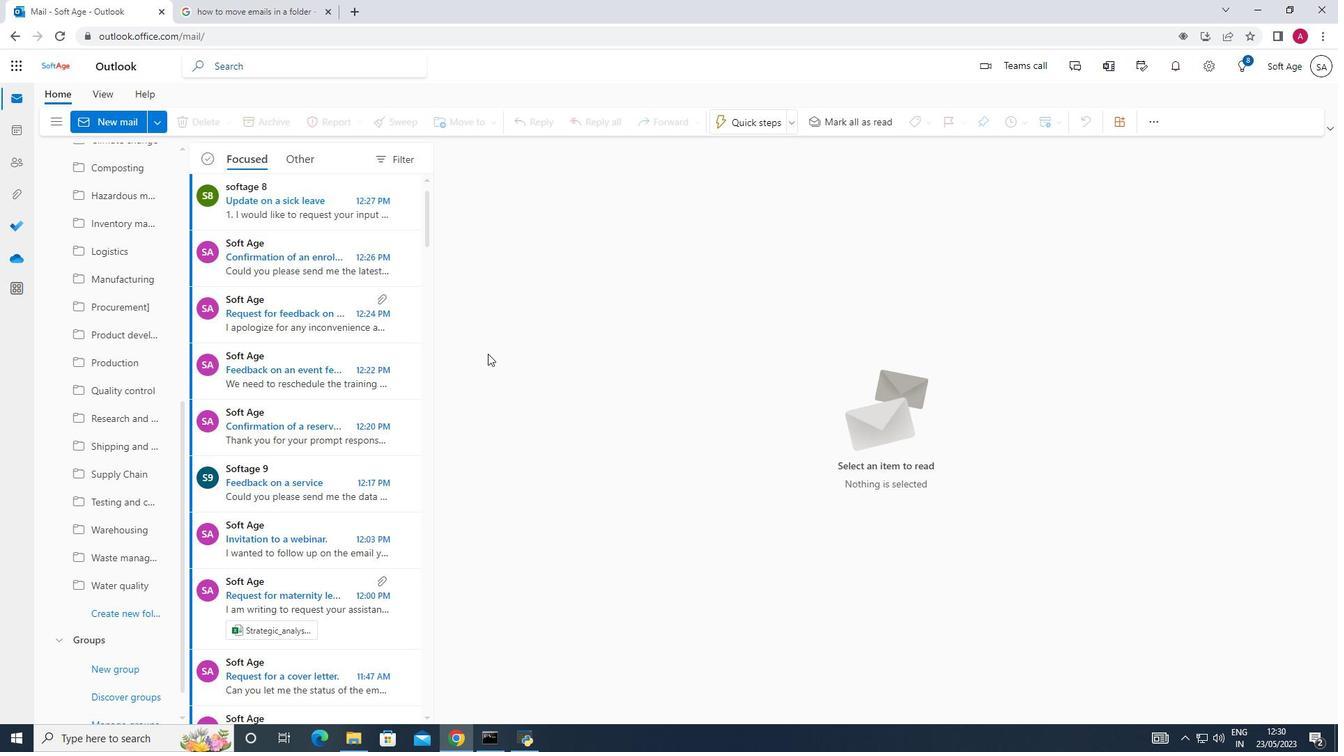 
Action: Mouse scrolled (488, 354) with delta (0, 0)
Screenshot: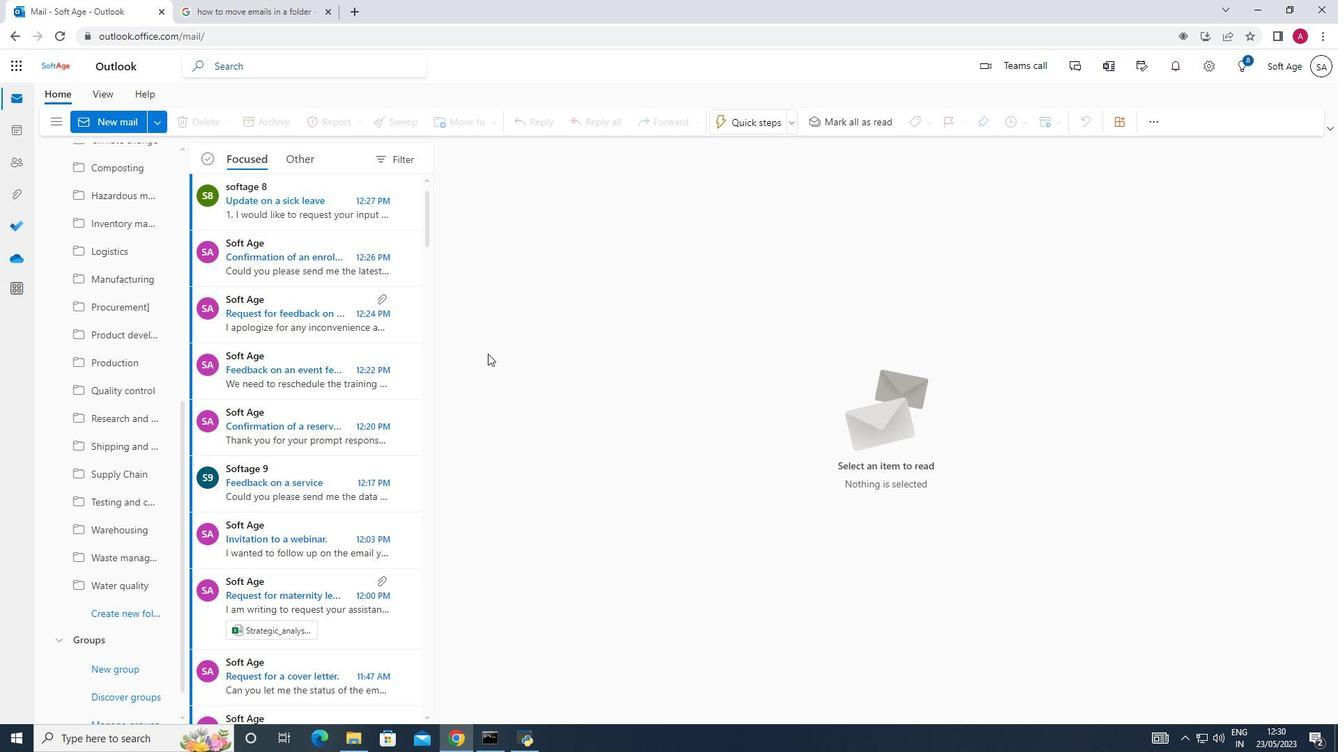 
Action: Mouse scrolled (488, 354) with delta (0, 0)
Screenshot: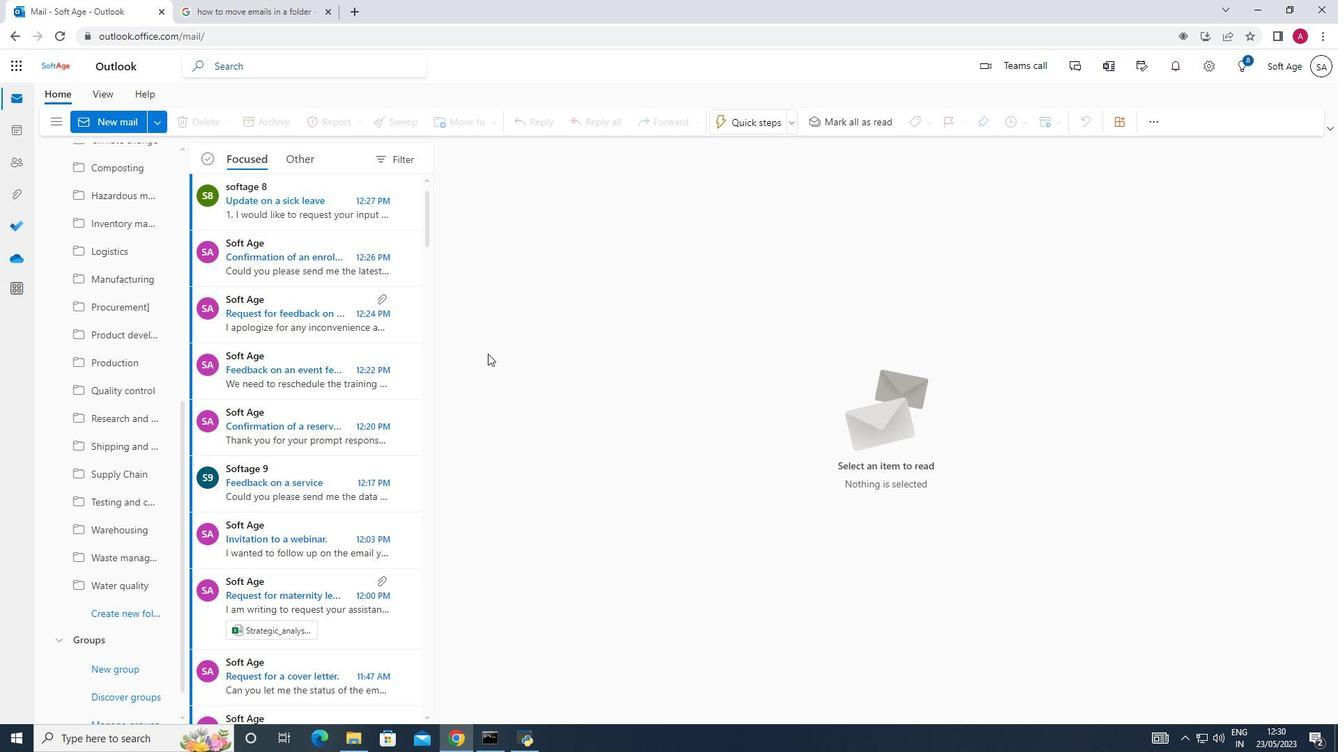 
Action: Mouse scrolled (488, 354) with delta (0, 0)
Screenshot: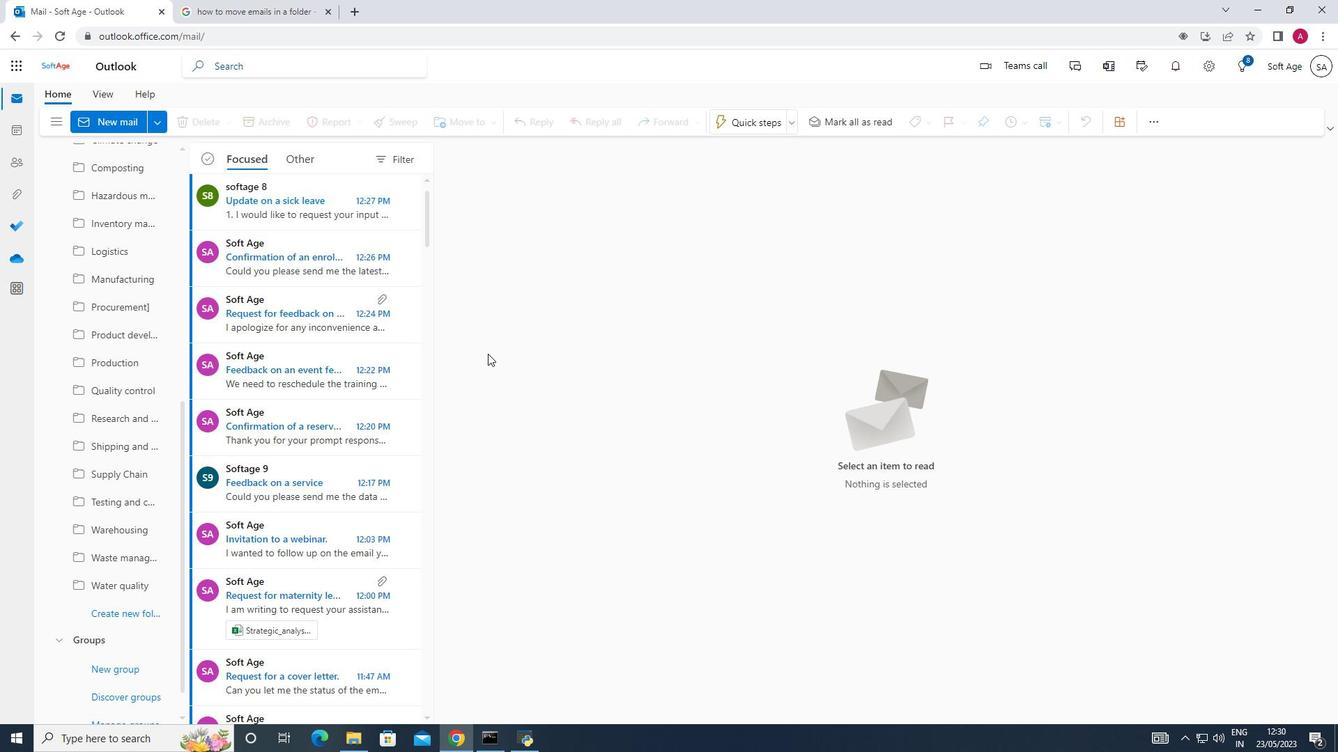 
Action: Mouse scrolled (488, 354) with delta (0, 0)
Screenshot: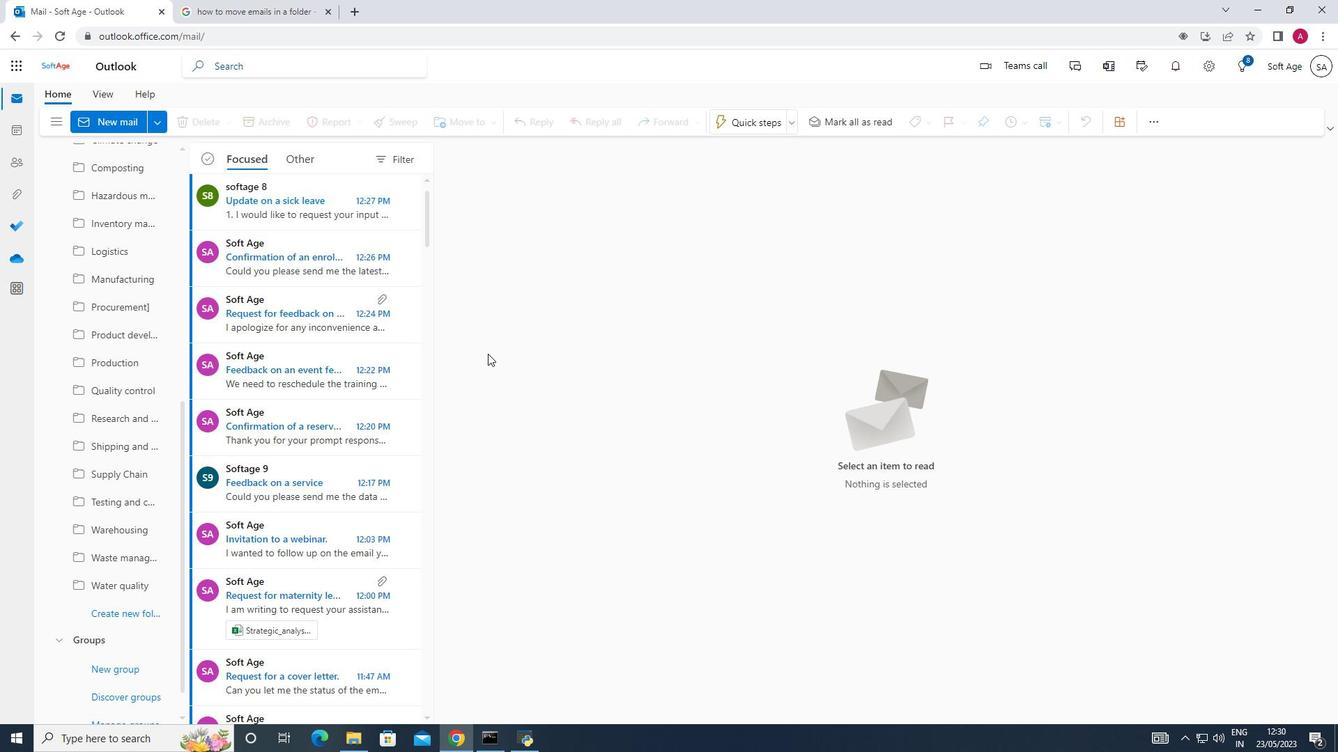 
Action: Mouse scrolled (488, 354) with delta (0, 0)
Screenshot: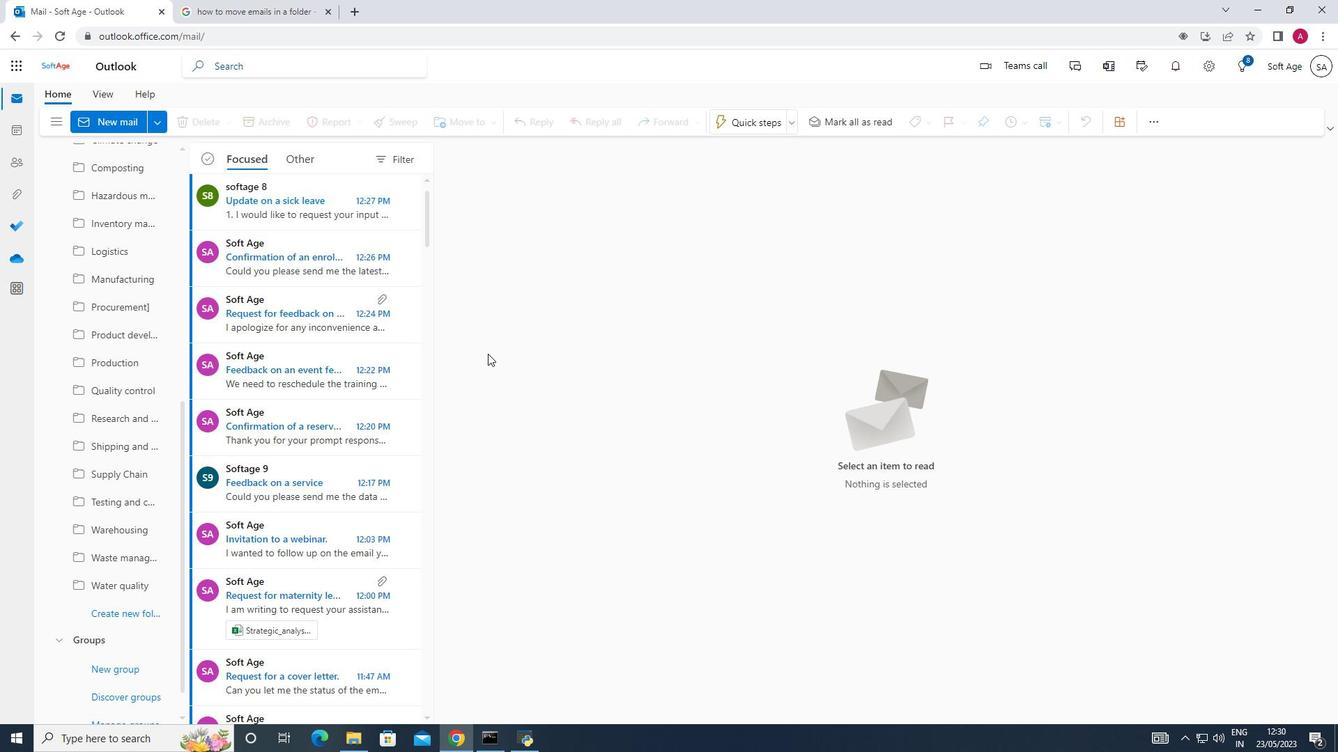 
Action: Mouse moved to (357, 353)
Screenshot: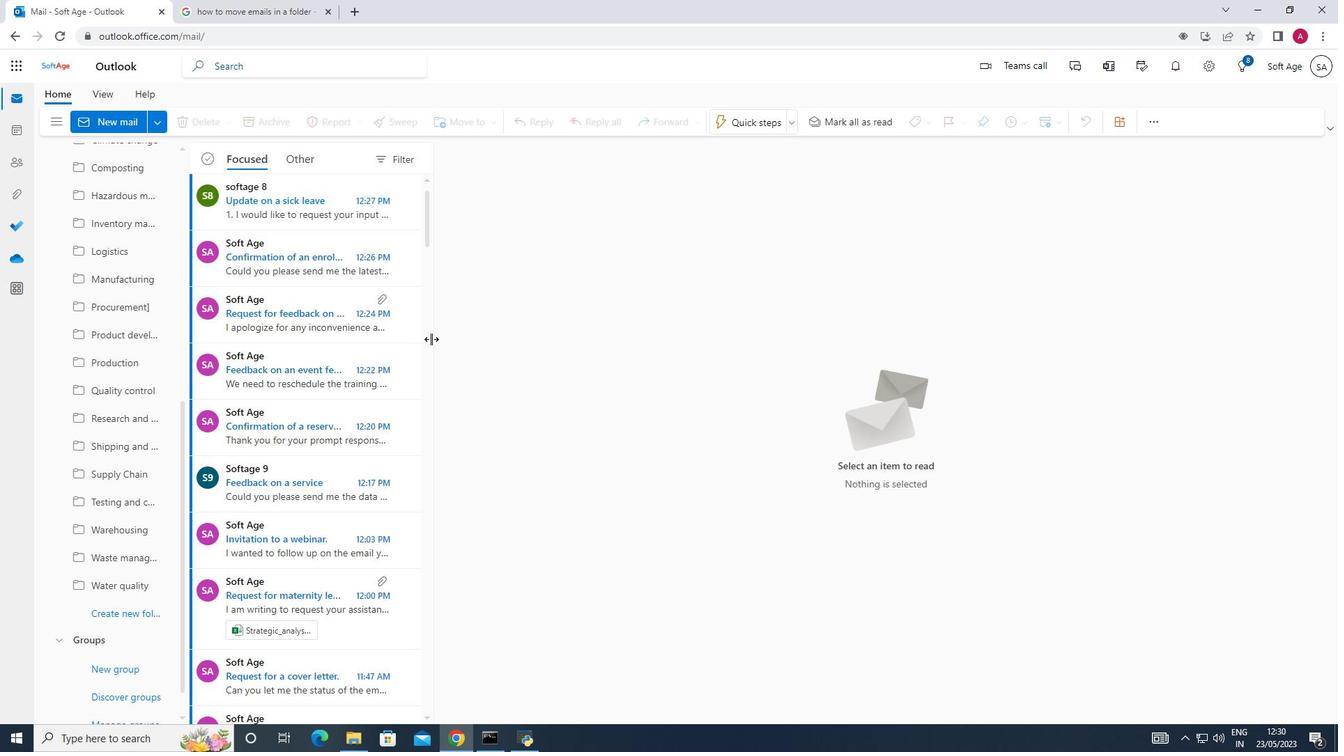 
Action: Mouse scrolled (357, 354) with delta (0, 0)
Screenshot: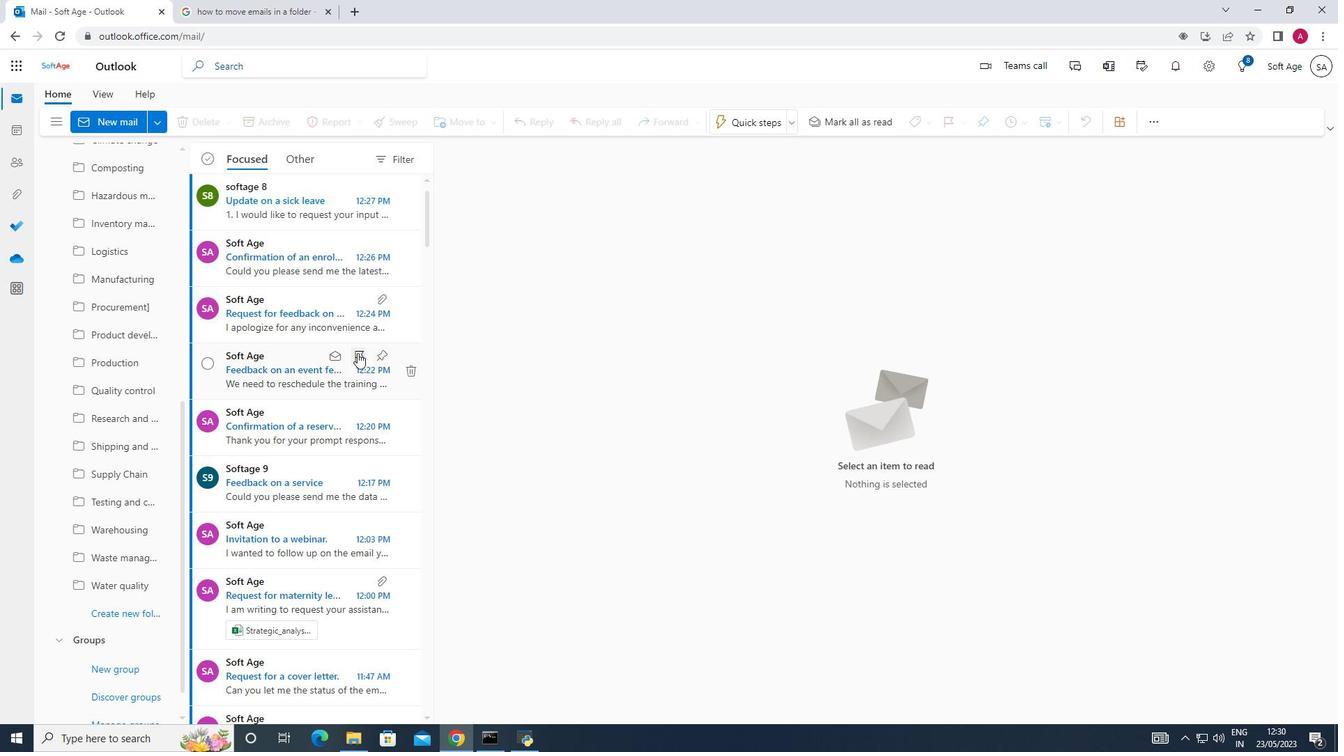 
Action: Mouse scrolled (357, 354) with delta (0, 0)
Screenshot: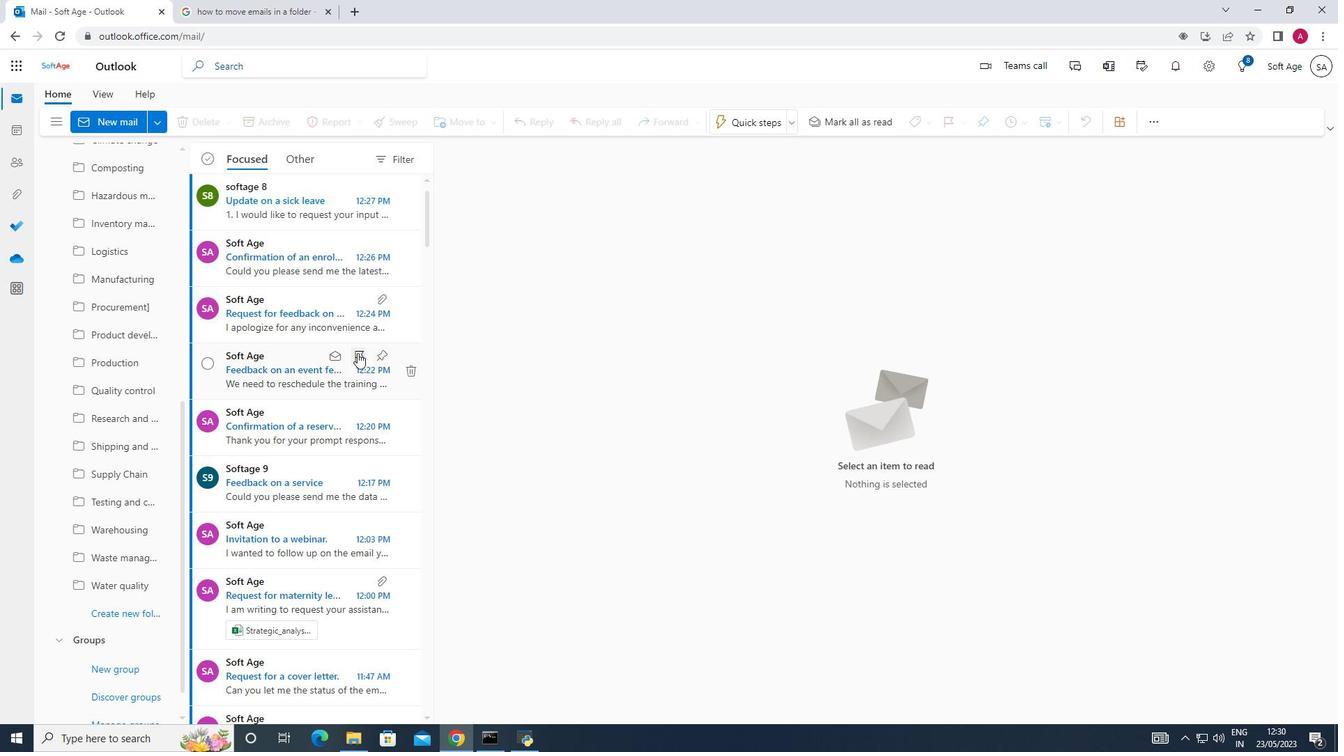 
Action: Mouse scrolled (357, 354) with delta (0, 0)
Screenshot: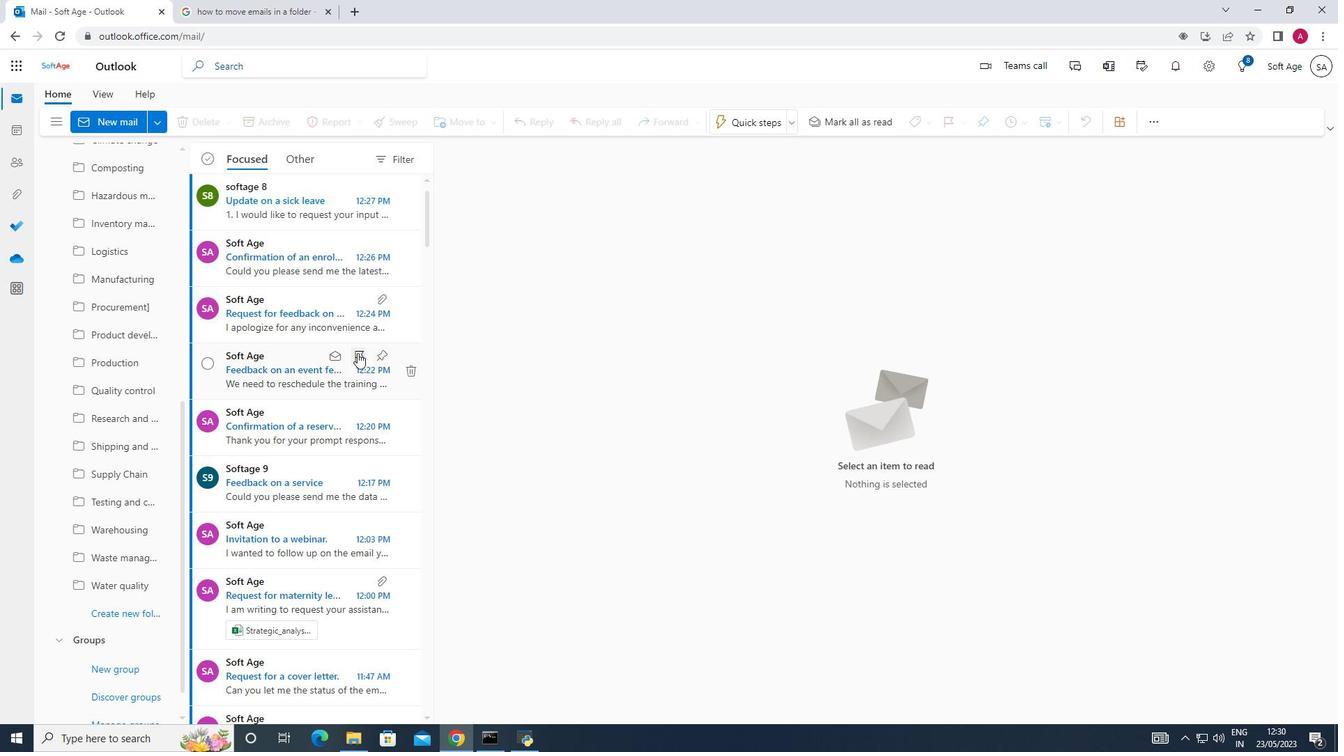 
Action: Mouse scrolled (357, 354) with delta (0, 0)
Screenshot: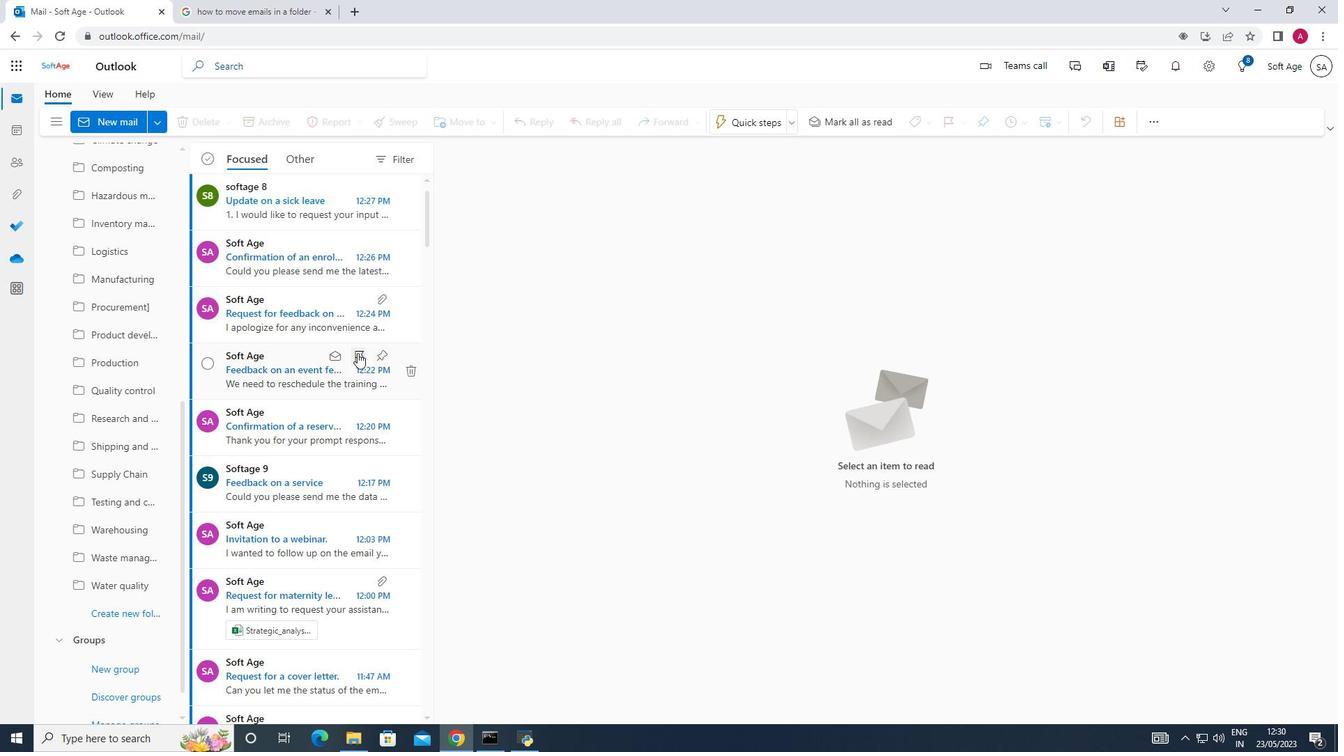 
Action: Mouse scrolled (357, 354) with delta (0, 0)
Screenshot: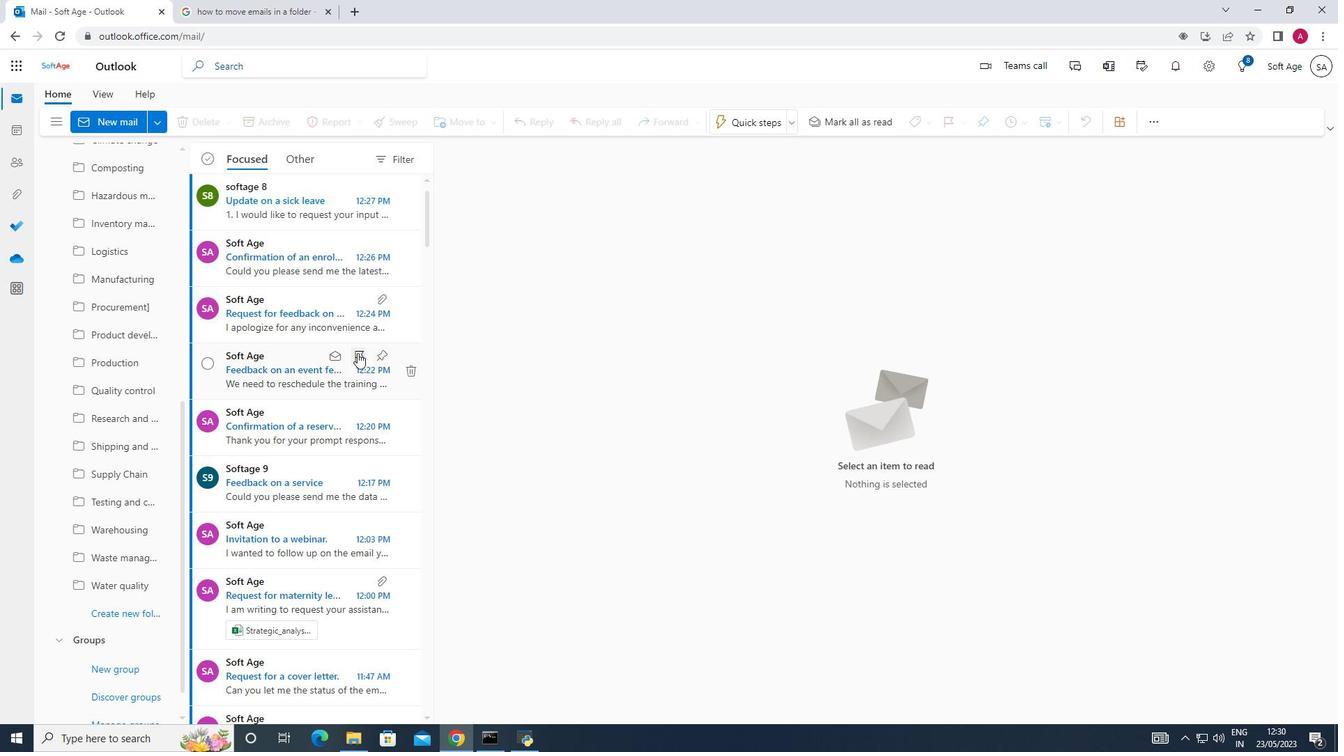 
Action: Mouse scrolled (357, 354) with delta (0, 0)
Screenshot: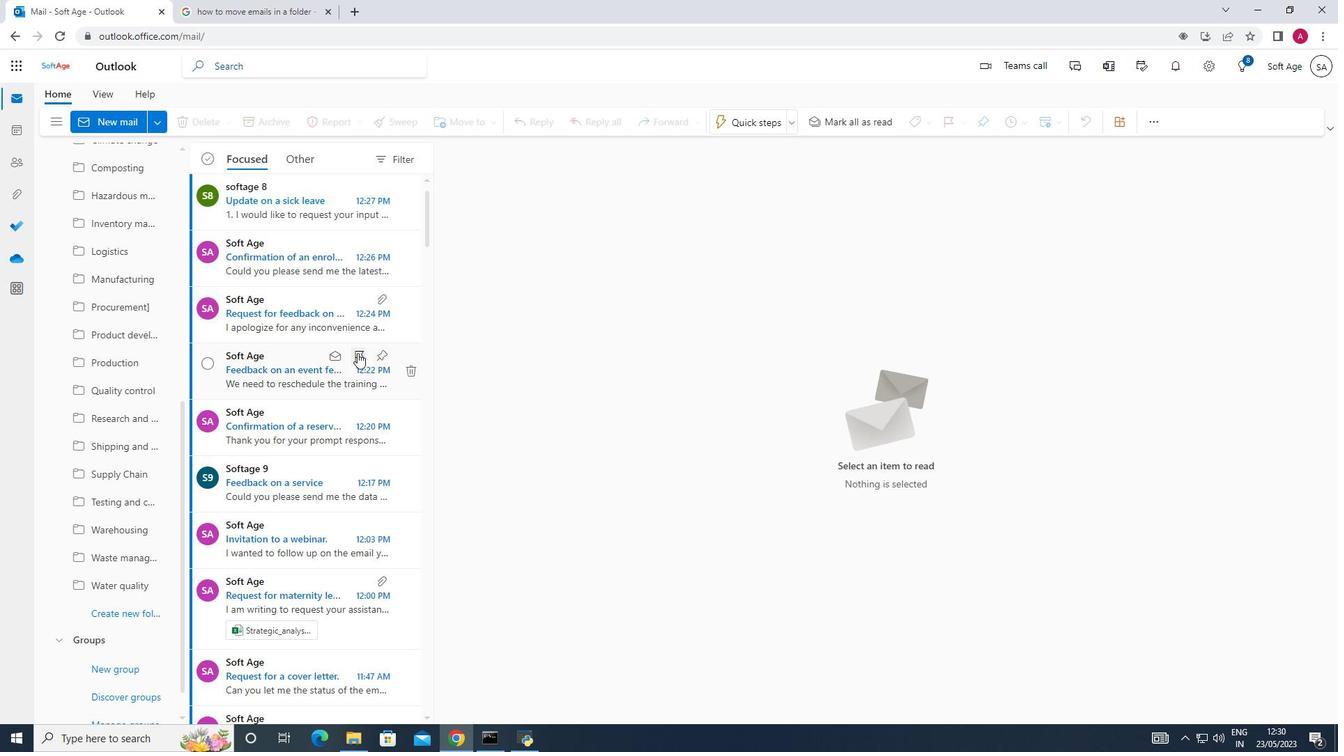 
Action: Mouse moved to (145, 391)
Screenshot: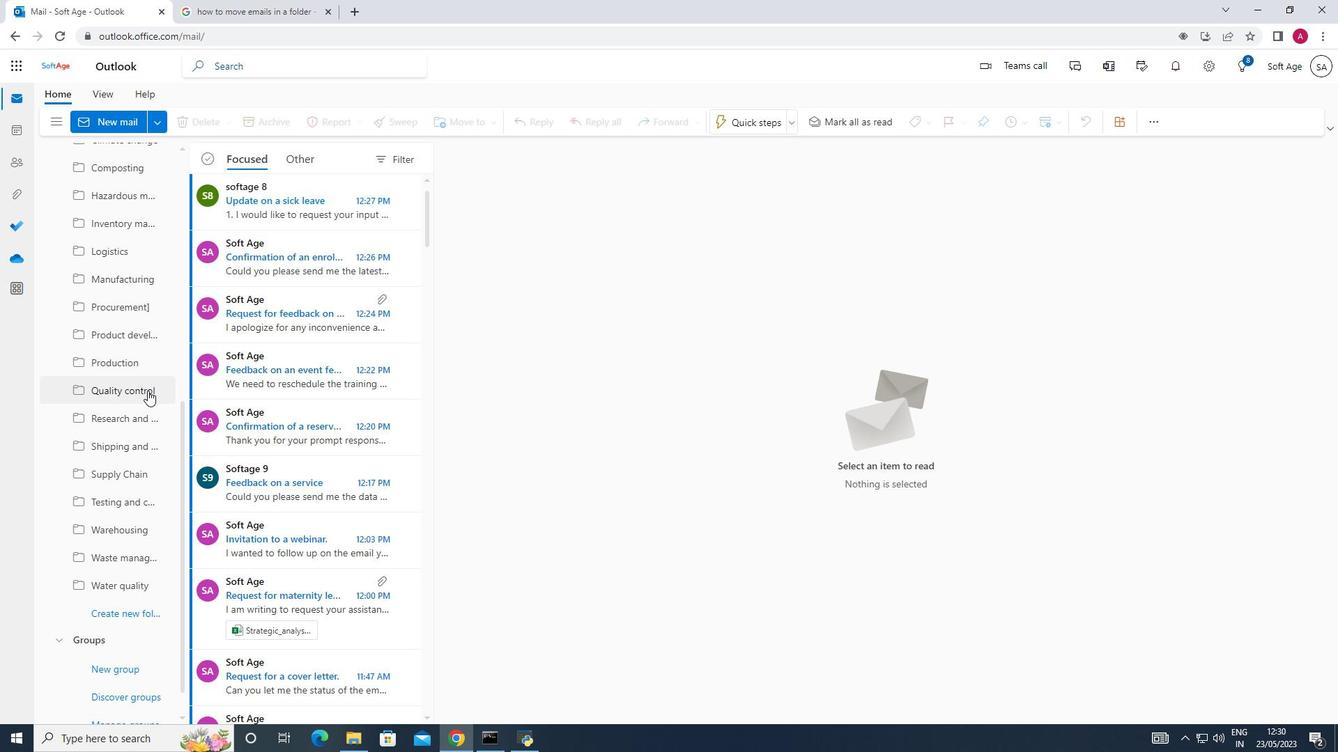 
Action: Mouse scrolled (145, 391) with delta (0, 0)
Screenshot: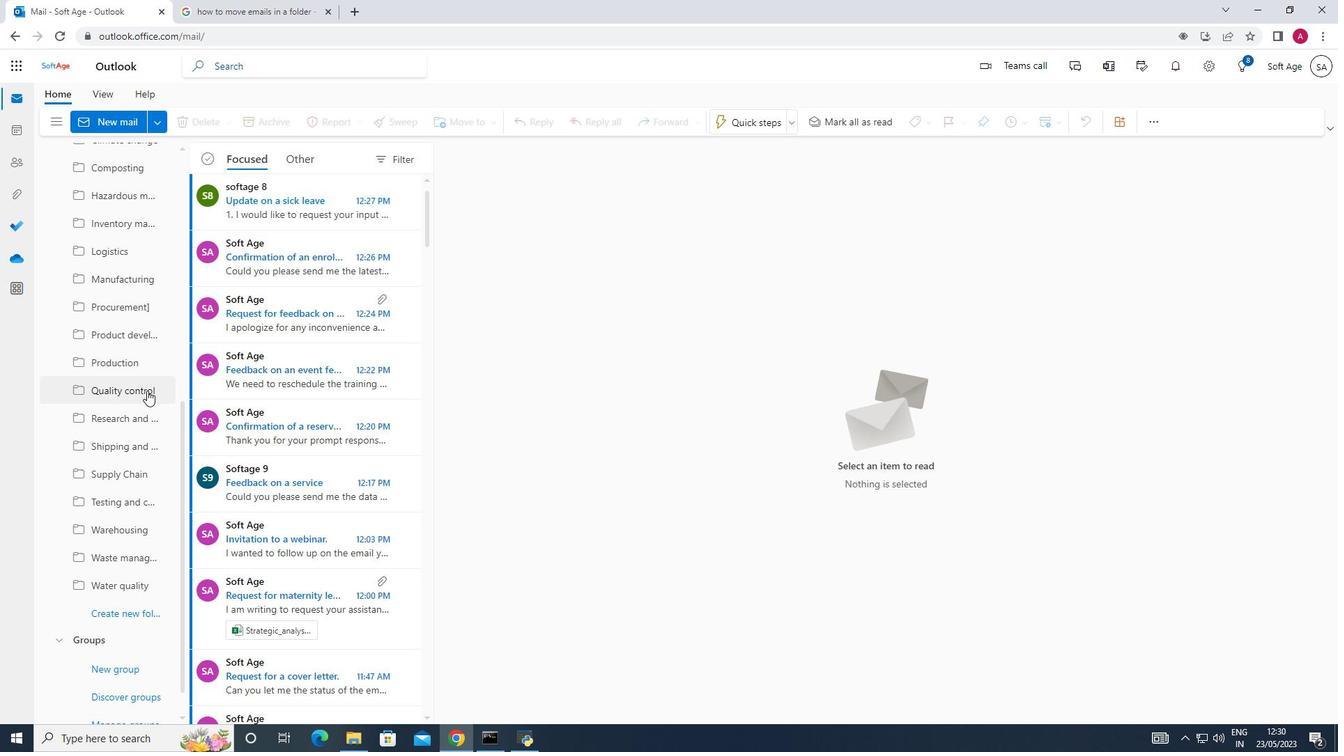 
Action: Mouse scrolled (145, 391) with delta (0, 0)
Screenshot: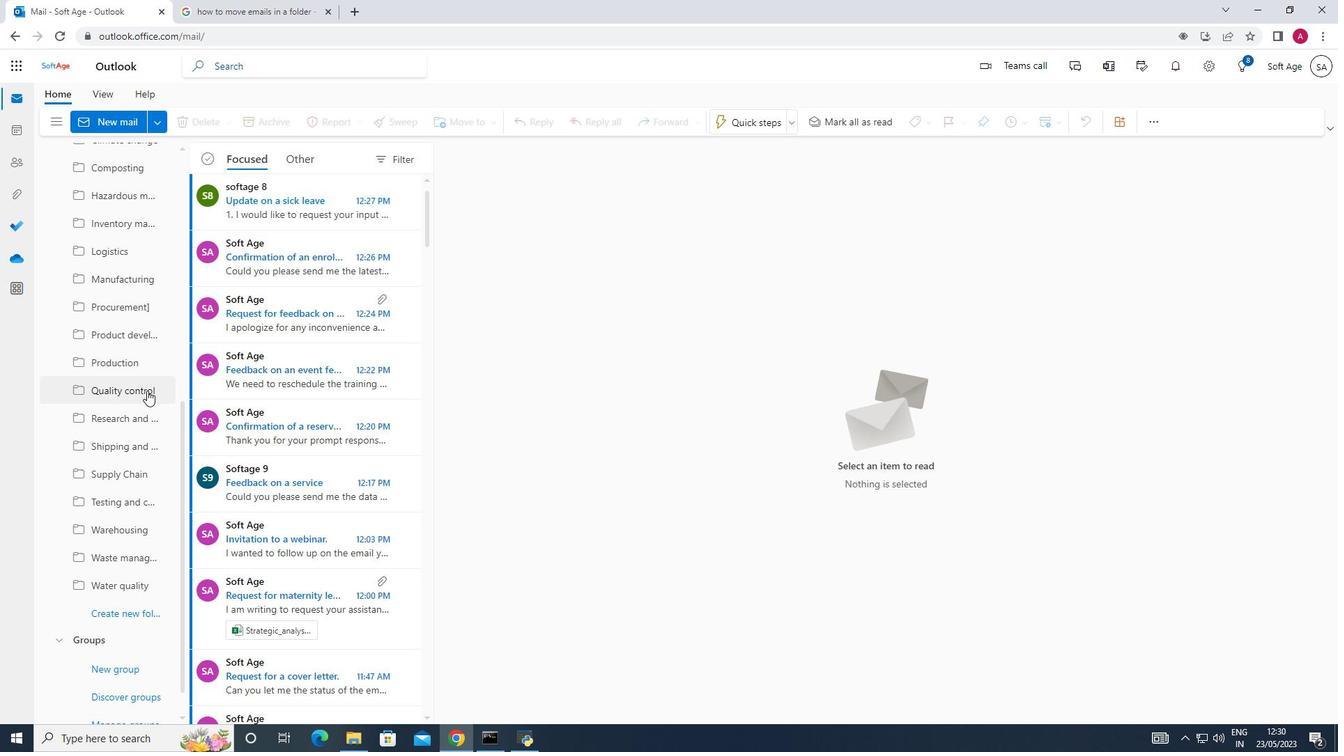 
Action: Mouse scrolled (145, 391) with delta (0, 0)
Screenshot: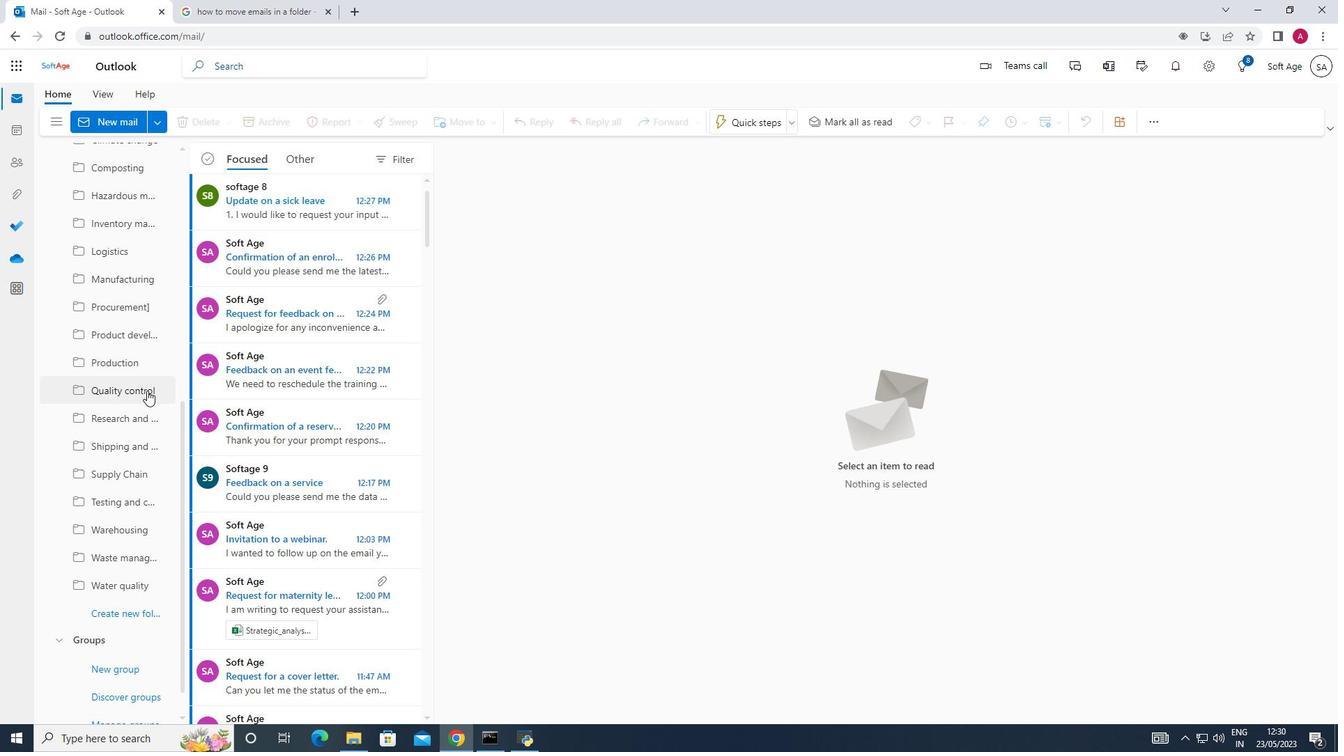
Action: Mouse scrolled (145, 391) with delta (0, 0)
Screenshot: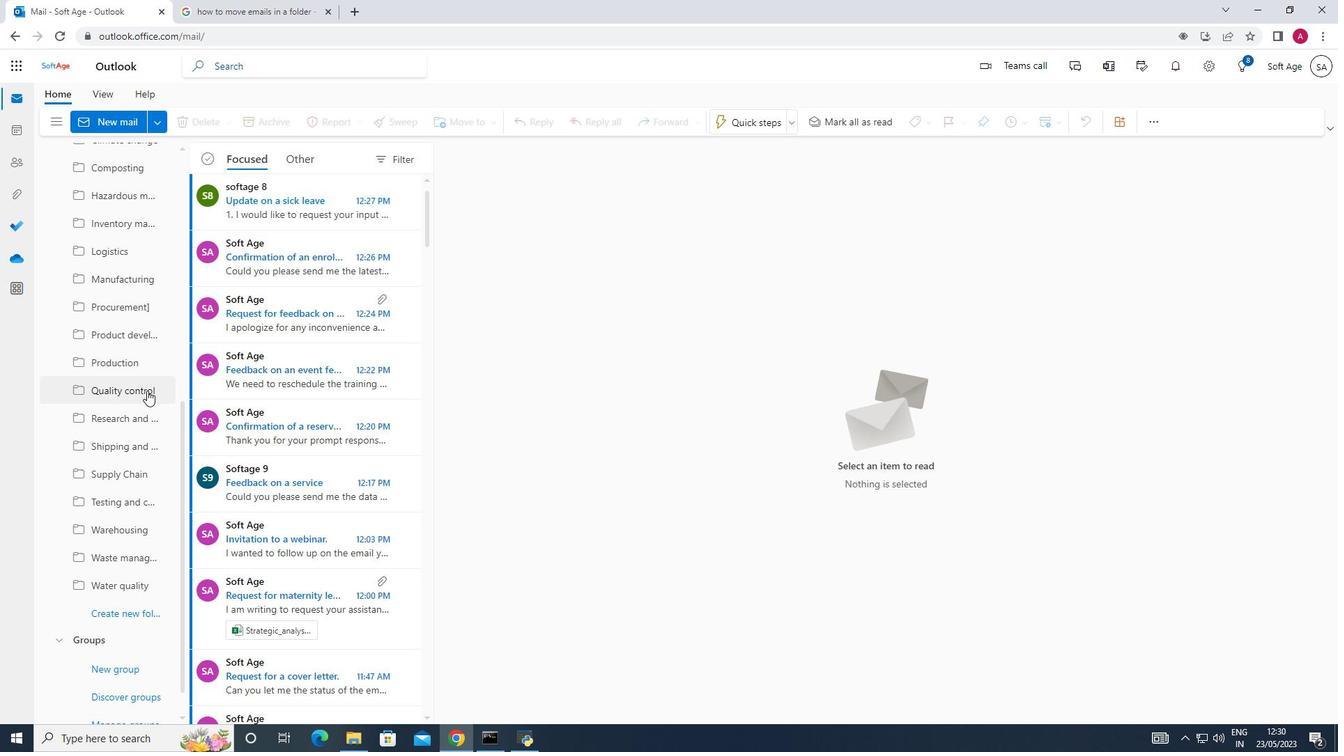 
Action: Mouse moved to (147, 393)
Screenshot: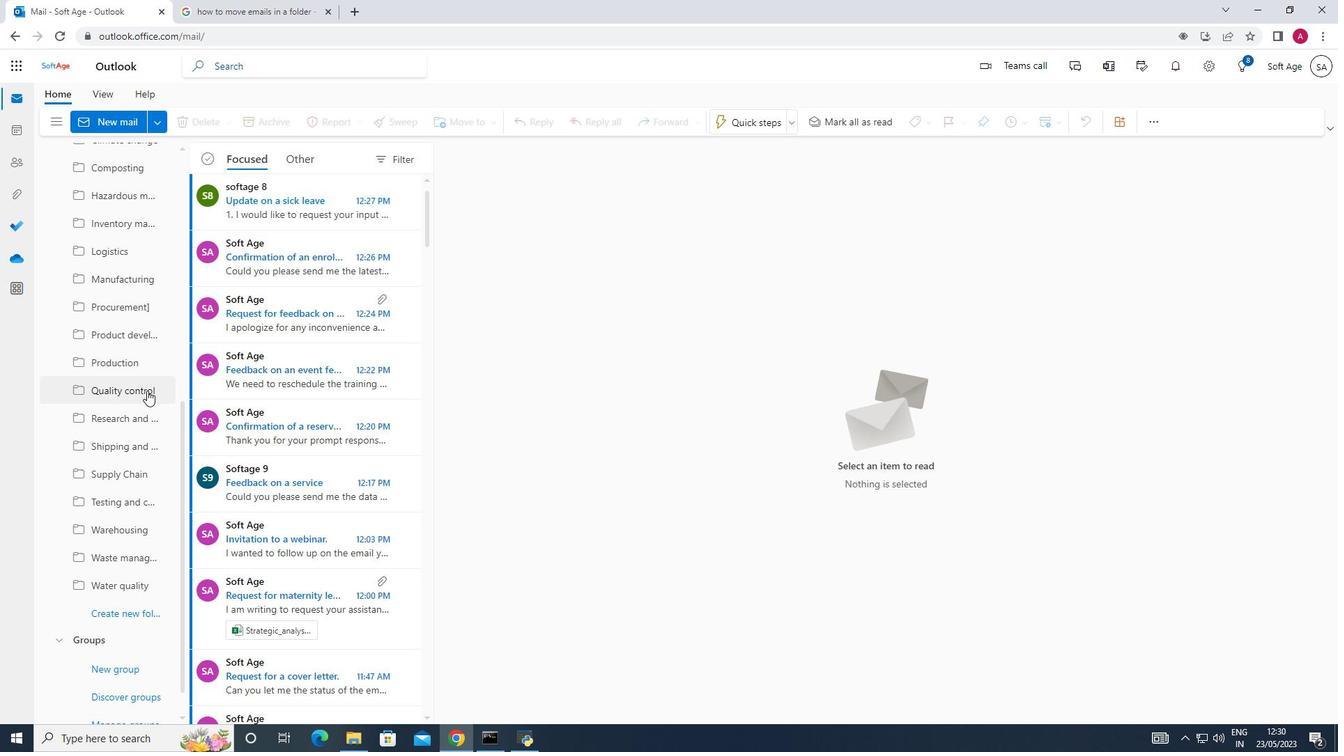 
Action: Mouse scrolled (147, 393) with delta (0, 0)
Screenshot: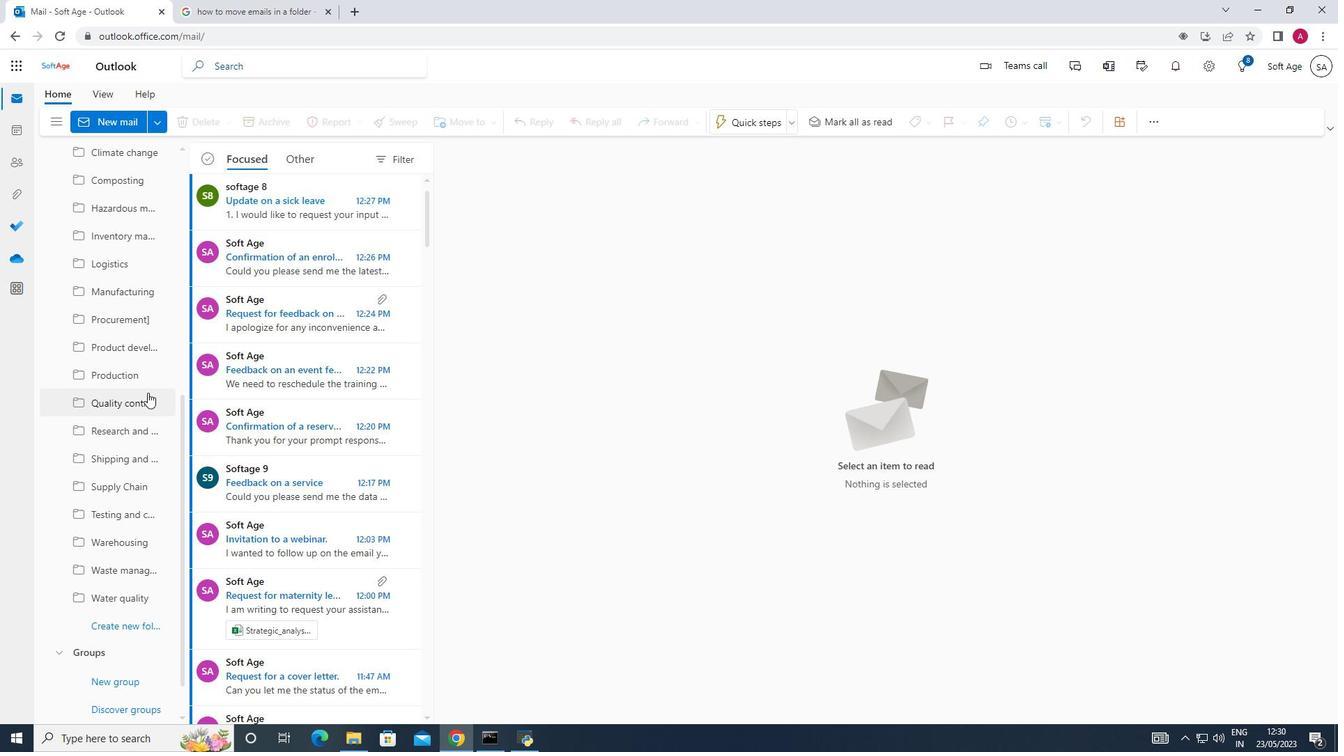 
Action: Mouse scrolled (147, 393) with delta (0, 0)
Screenshot: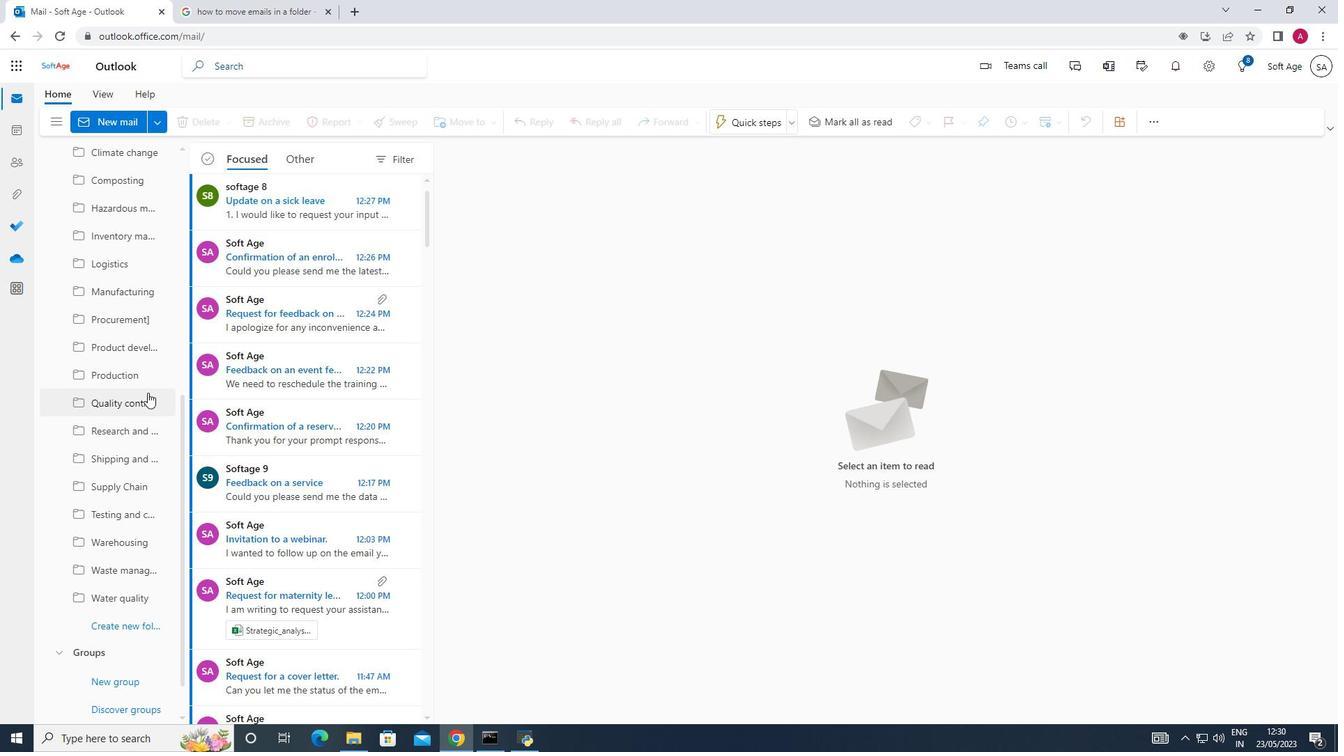 
Action: Mouse scrolled (147, 393) with delta (0, 0)
Screenshot: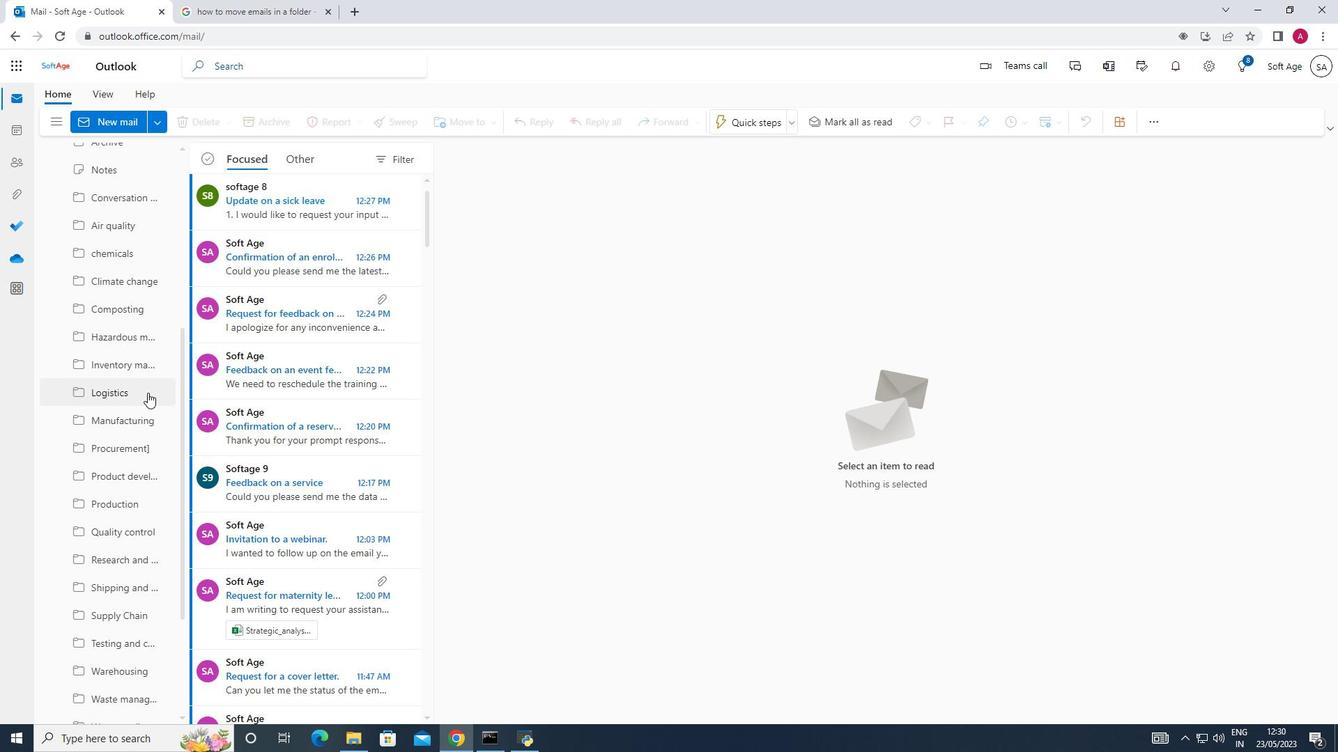 
Action: Mouse scrolled (147, 393) with delta (0, 0)
Screenshot: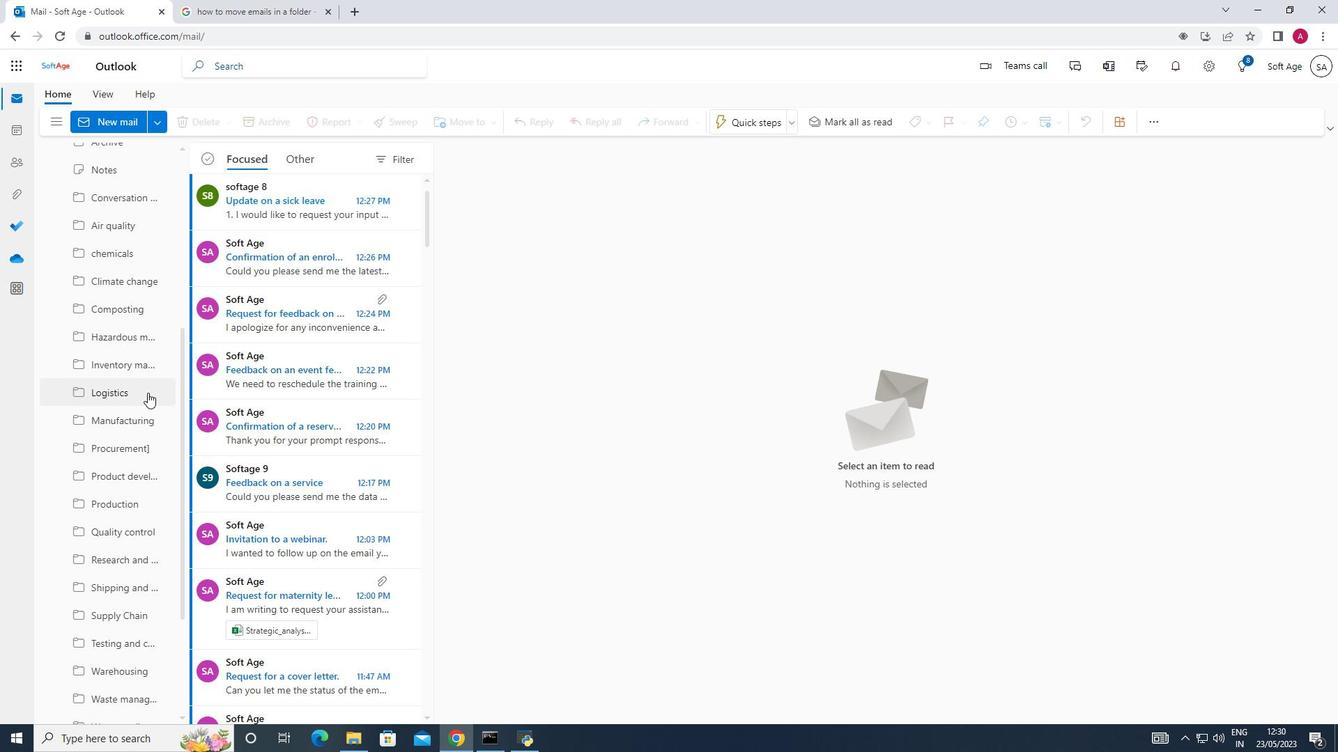 
Action: Mouse scrolled (147, 393) with delta (0, 0)
Screenshot: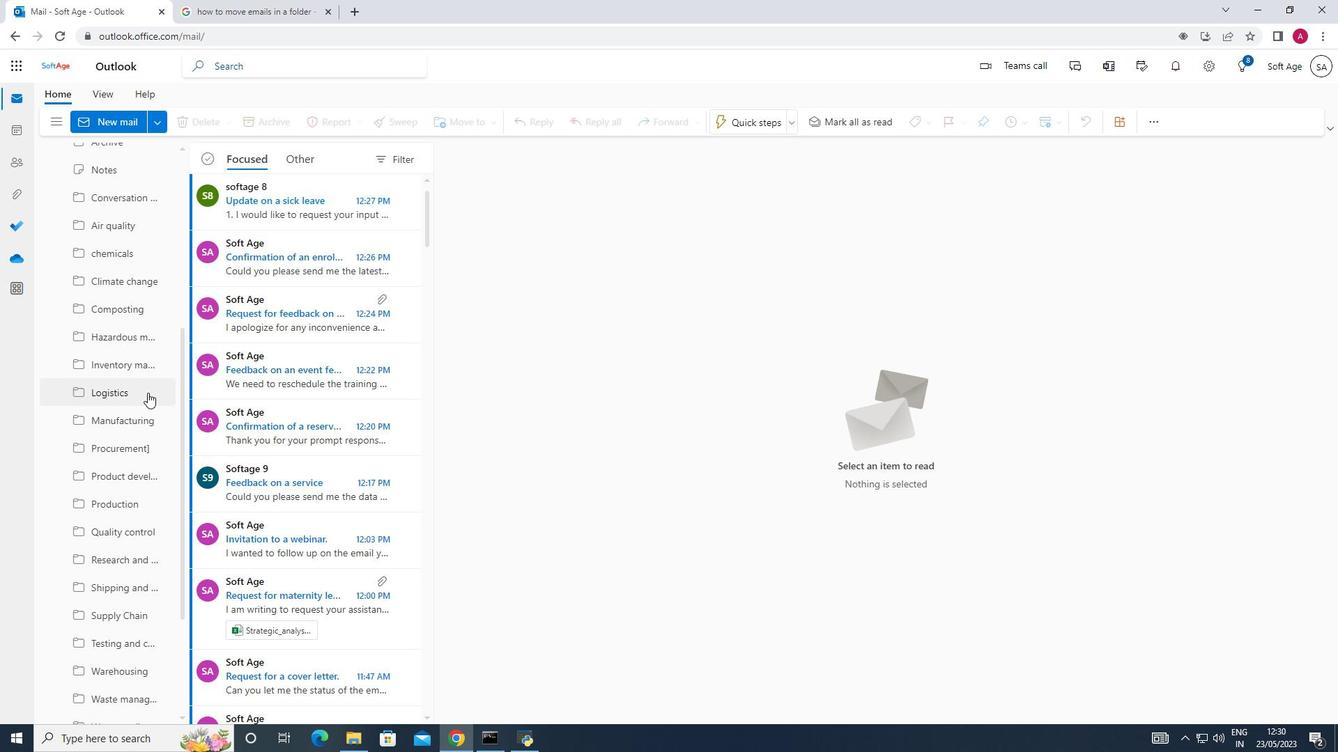 
Action: Mouse scrolled (147, 393) with delta (0, 0)
Screenshot: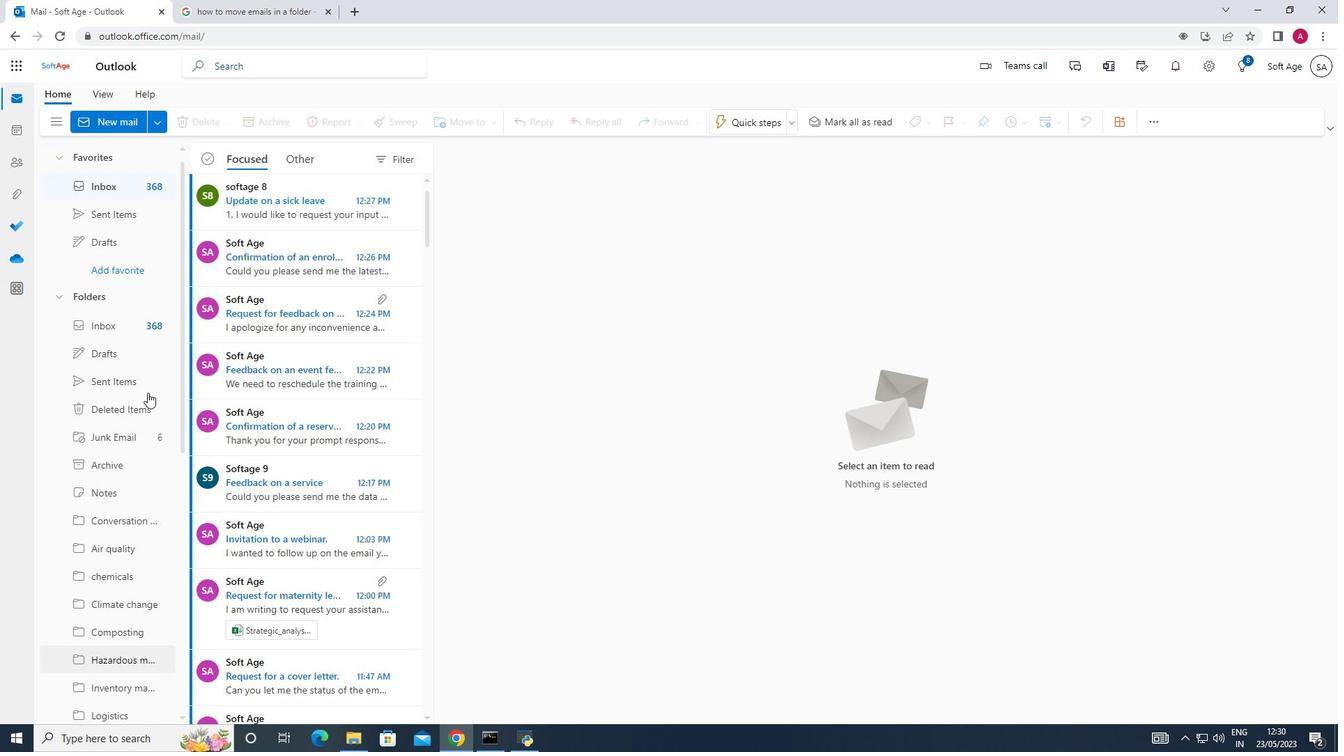 
Action: Mouse scrolled (147, 393) with delta (0, 0)
Screenshot: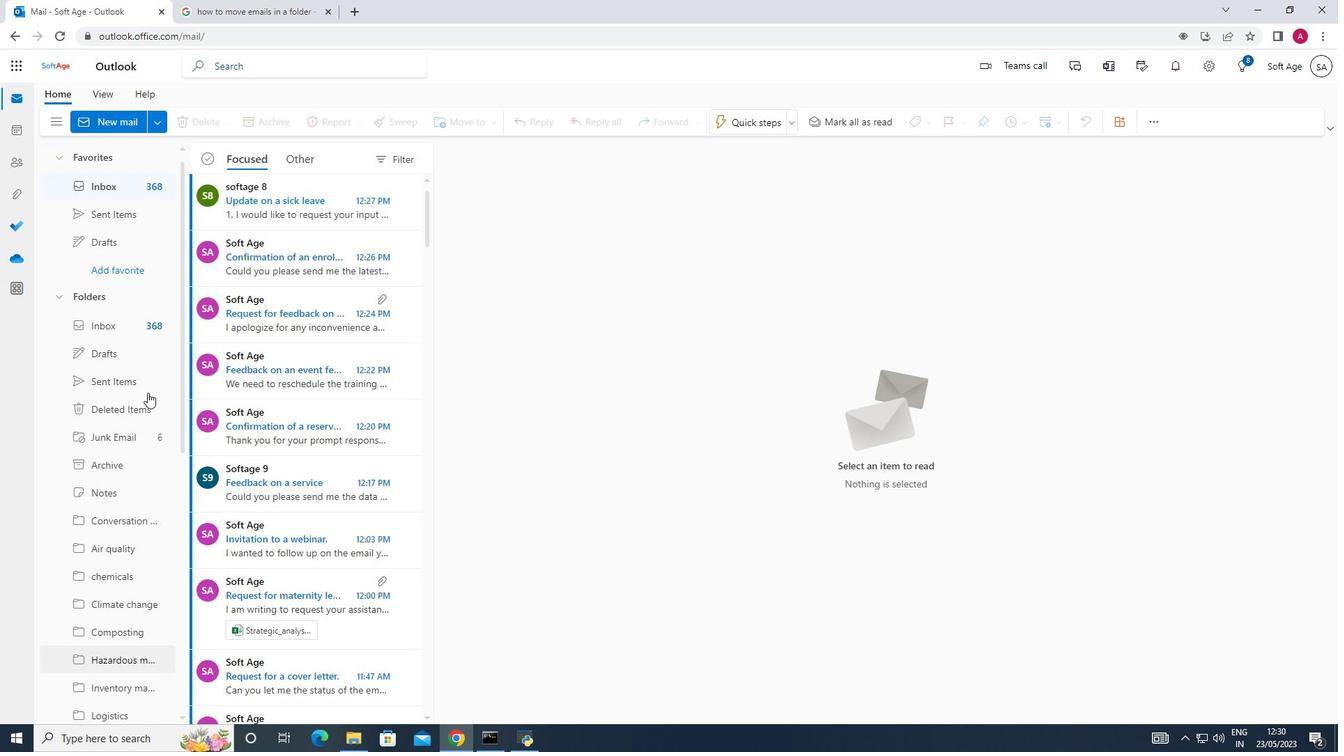 
Action: Mouse scrolled (147, 393) with delta (0, 0)
Screenshot: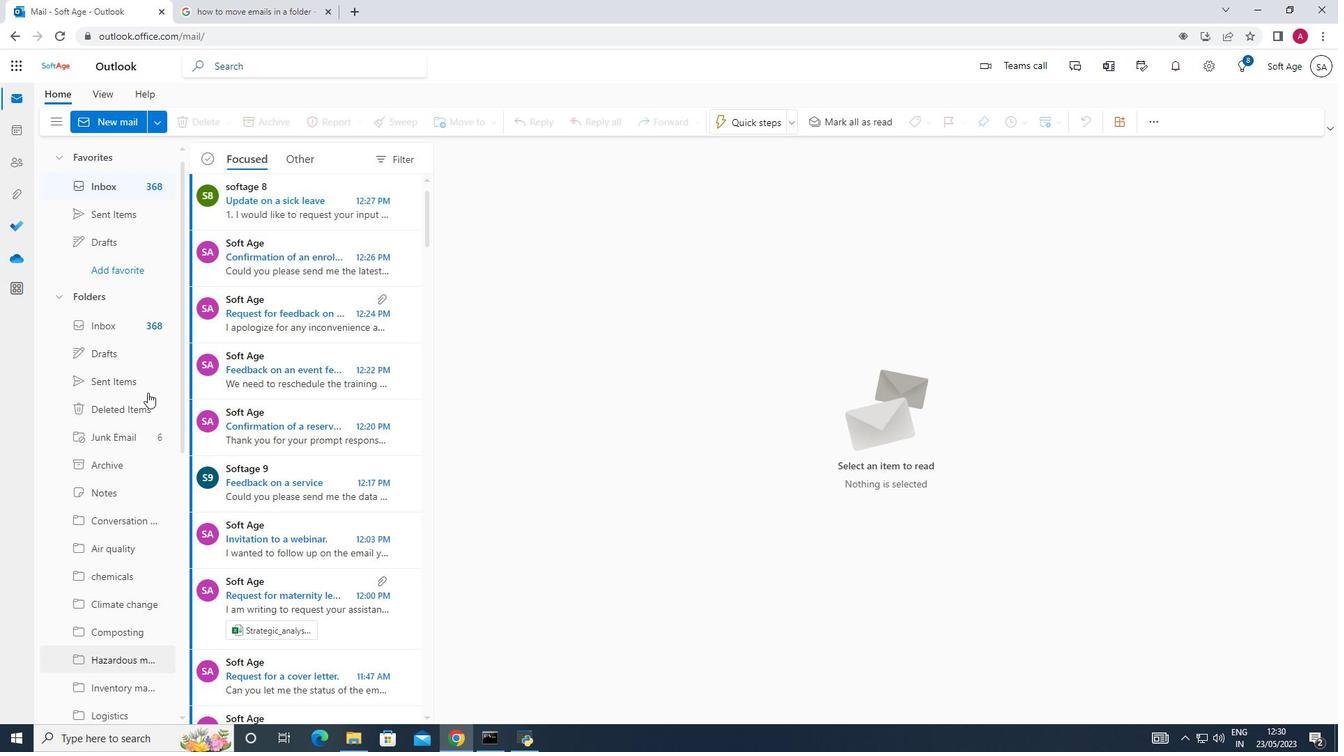 
Action: Mouse scrolled (147, 393) with delta (0, 0)
Screenshot: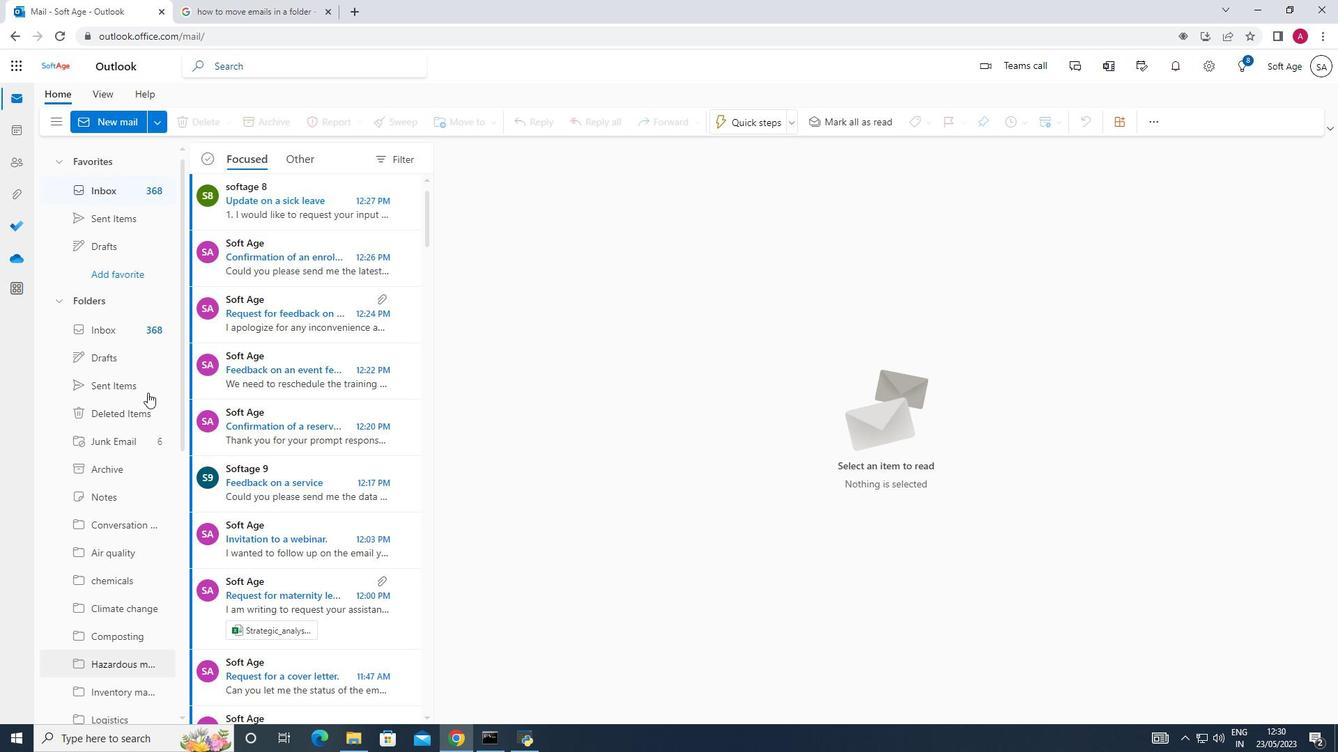 
Action: Mouse moved to (140, 222)
Screenshot: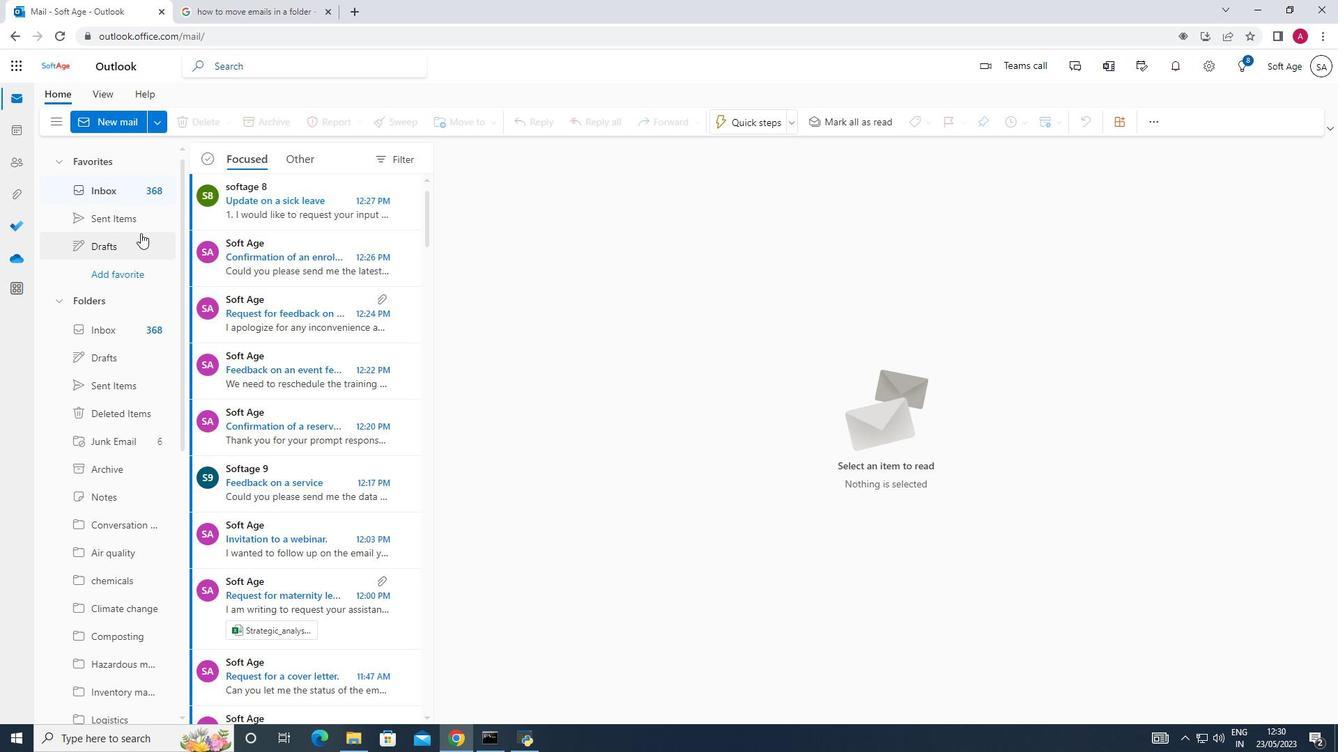
Action: Mouse pressed left at (140, 222)
Screenshot: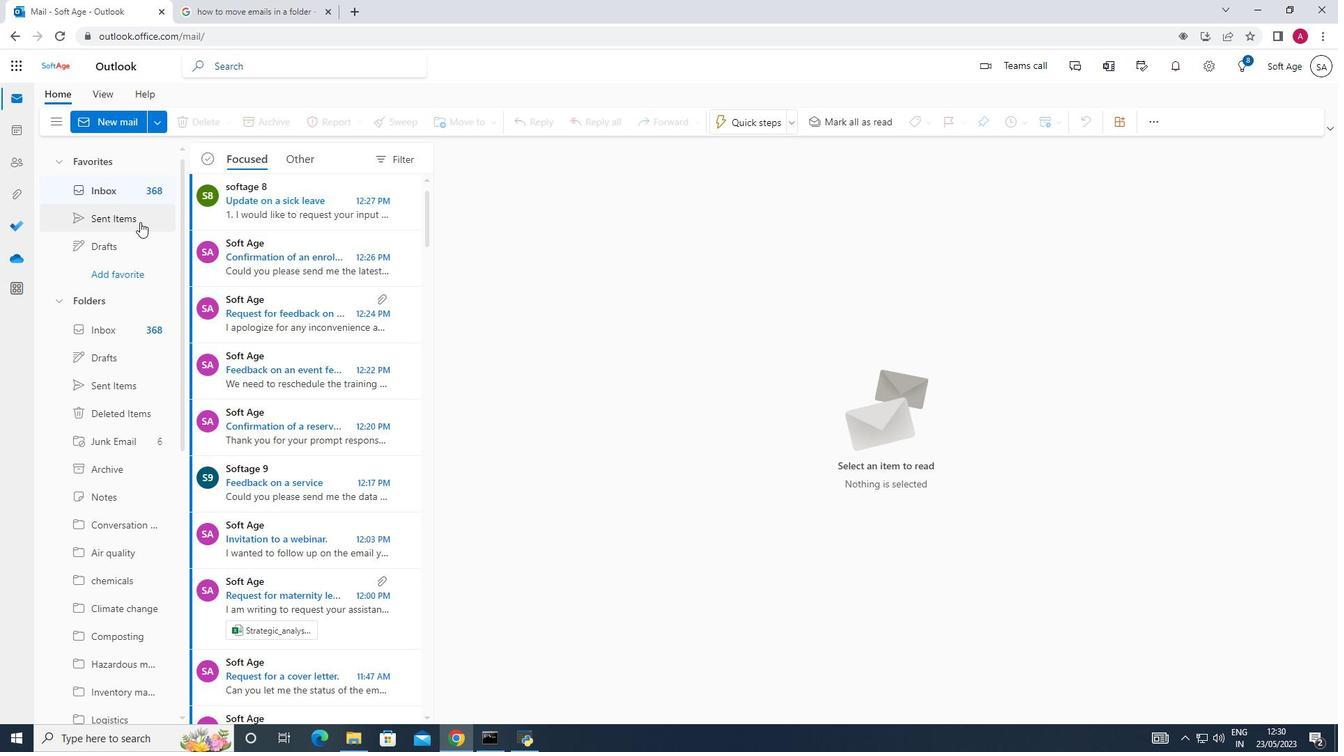 
Action: Mouse moved to (336, 226)
Screenshot: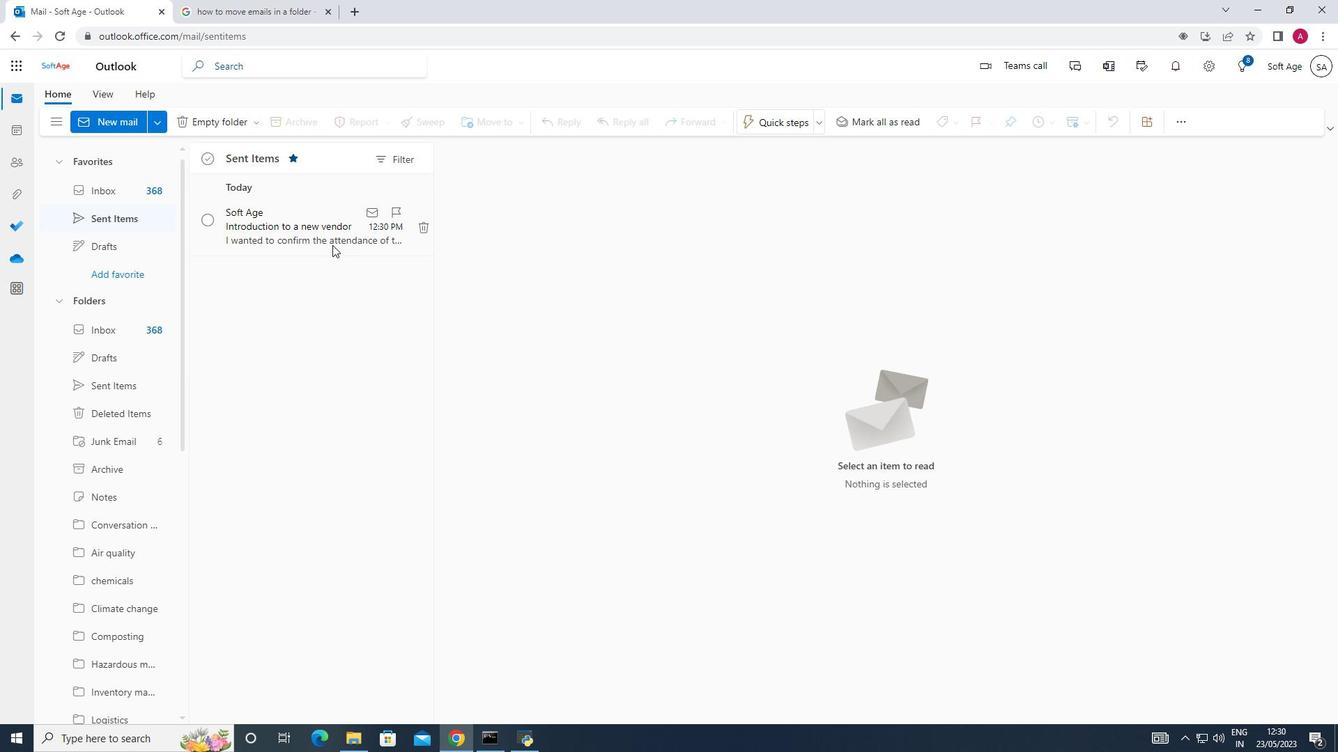 
Action: Mouse pressed left at (336, 226)
Screenshot: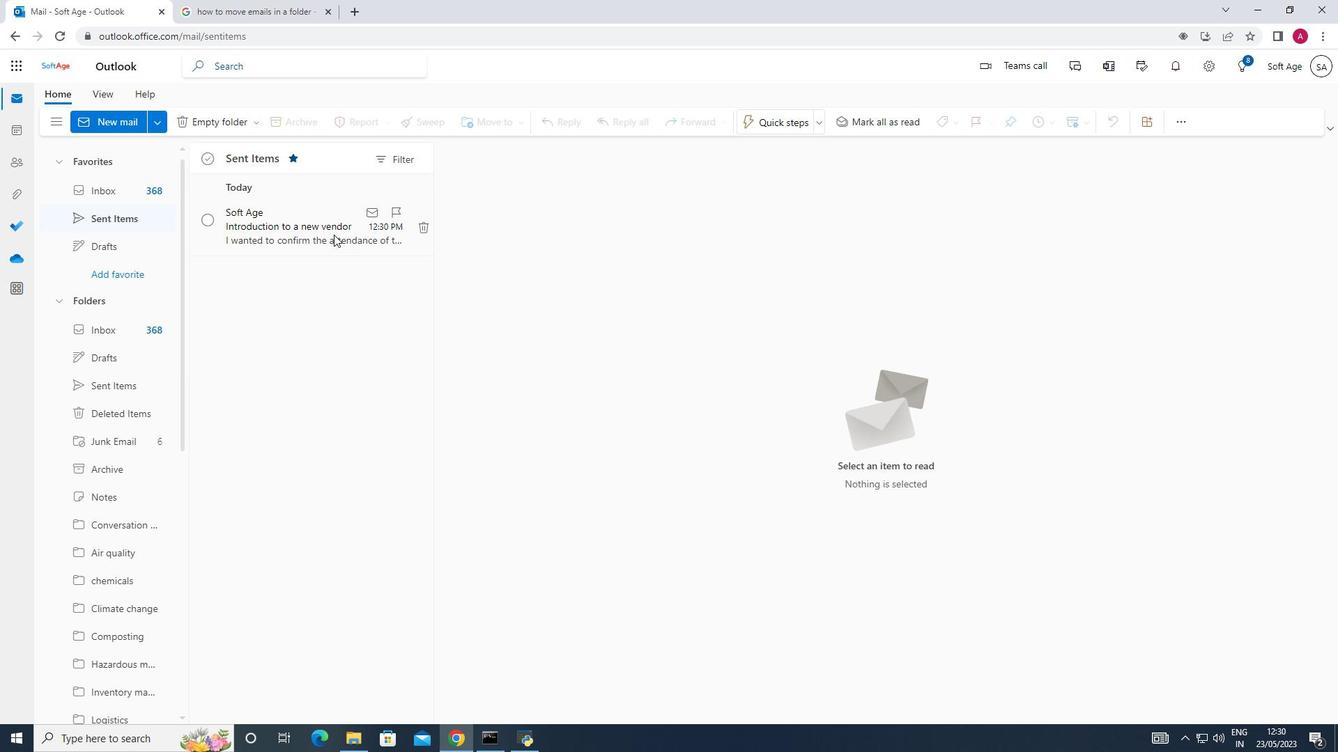 
Action: Mouse moved to (343, 223)
Screenshot: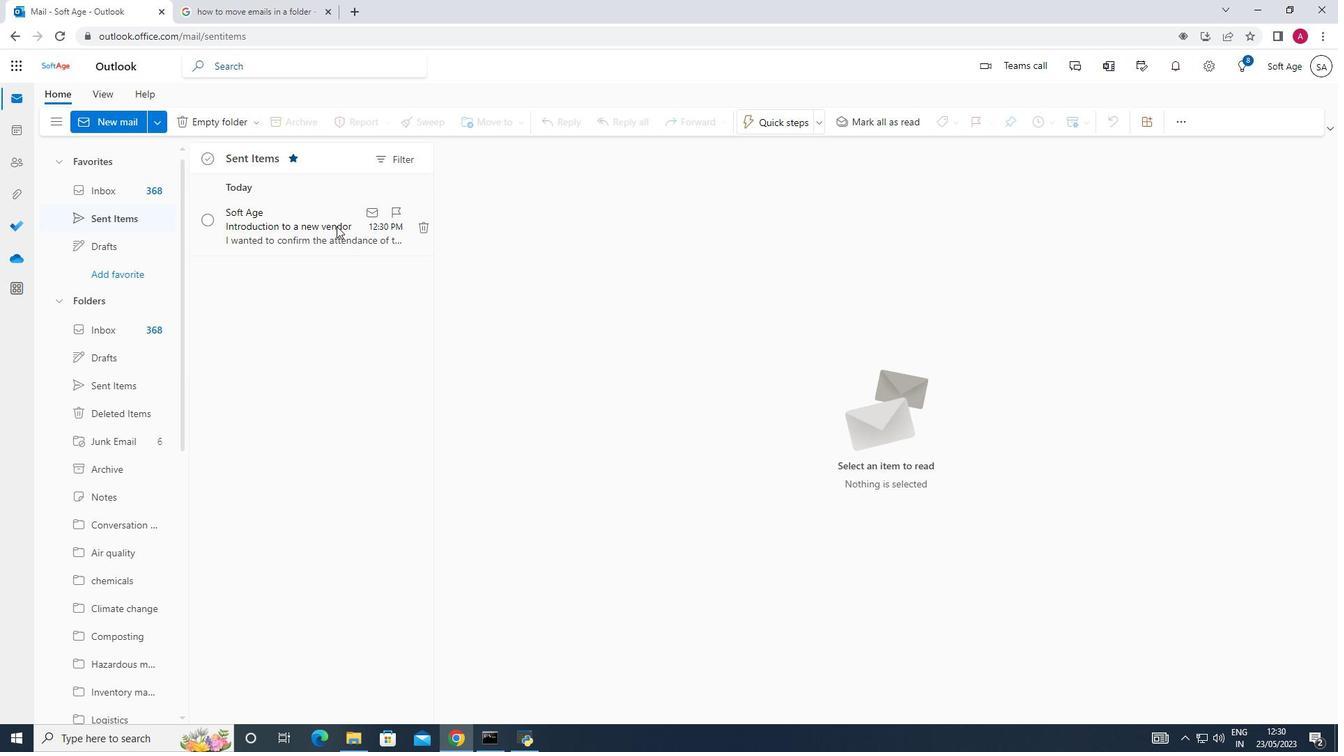 
Action: Mouse pressed right at (343, 223)
Screenshot: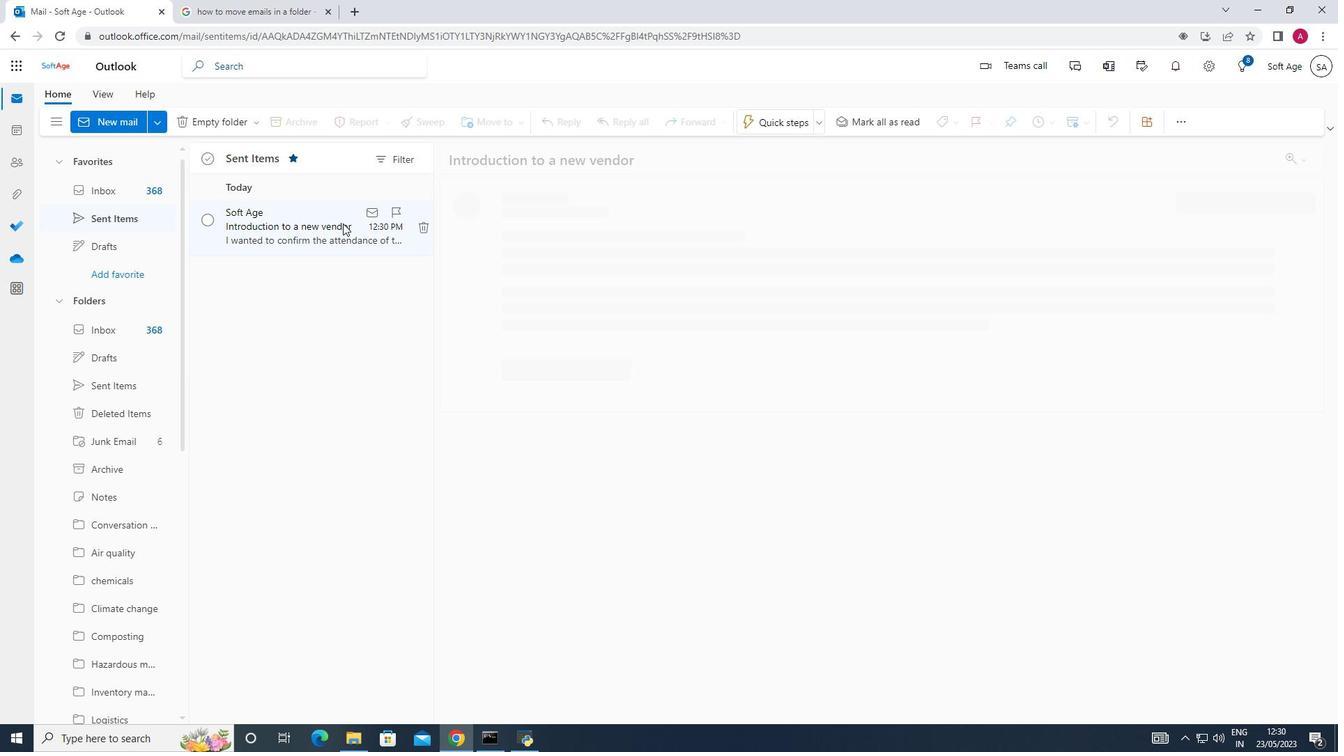 
Action: Mouse moved to (351, 232)
Screenshot: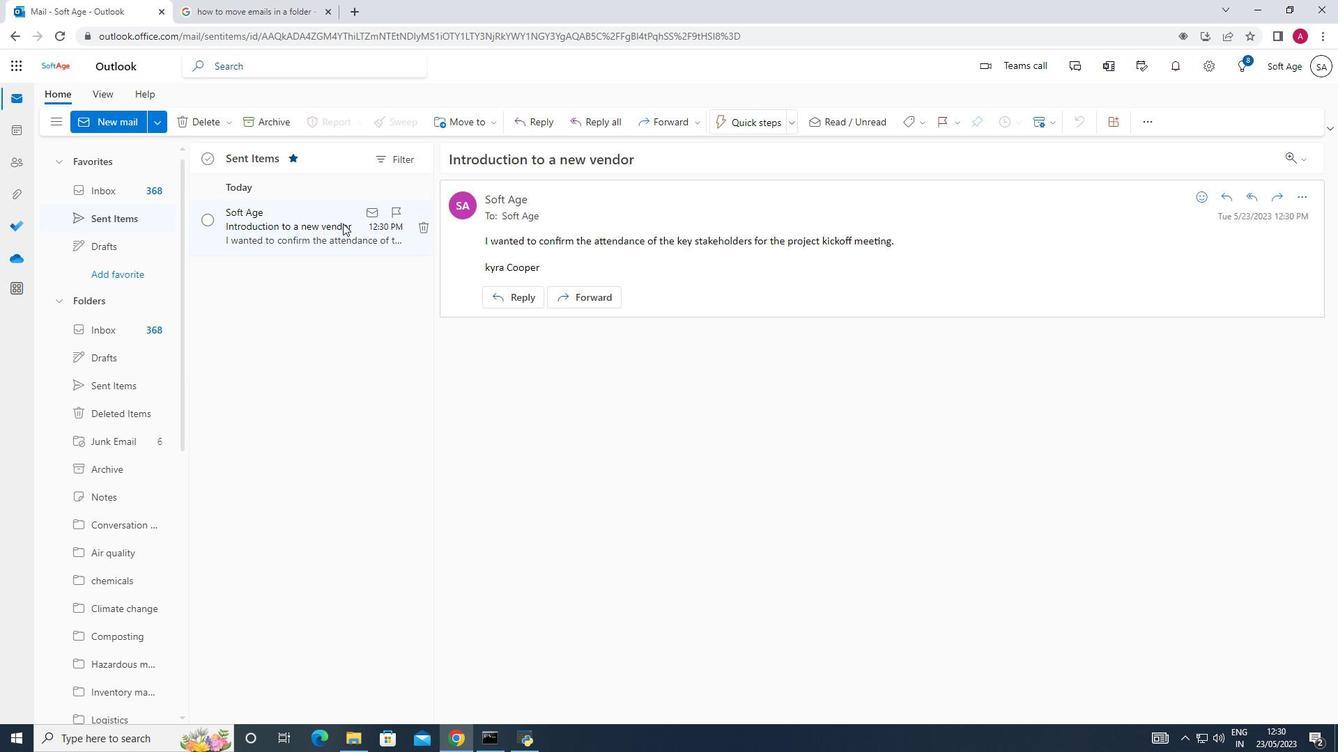 
Action: Mouse pressed right at (351, 232)
Screenshot: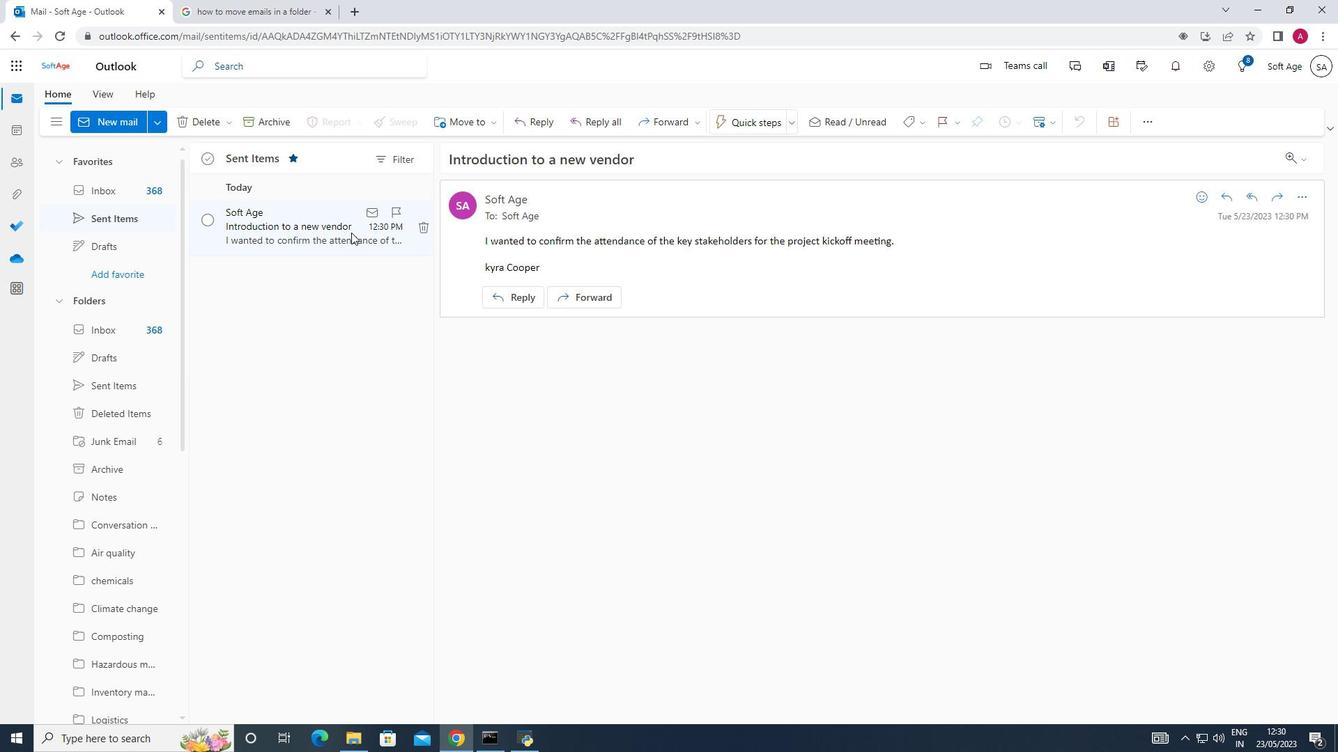 
Action: Mouse moved to (364, 288)
Screenshot: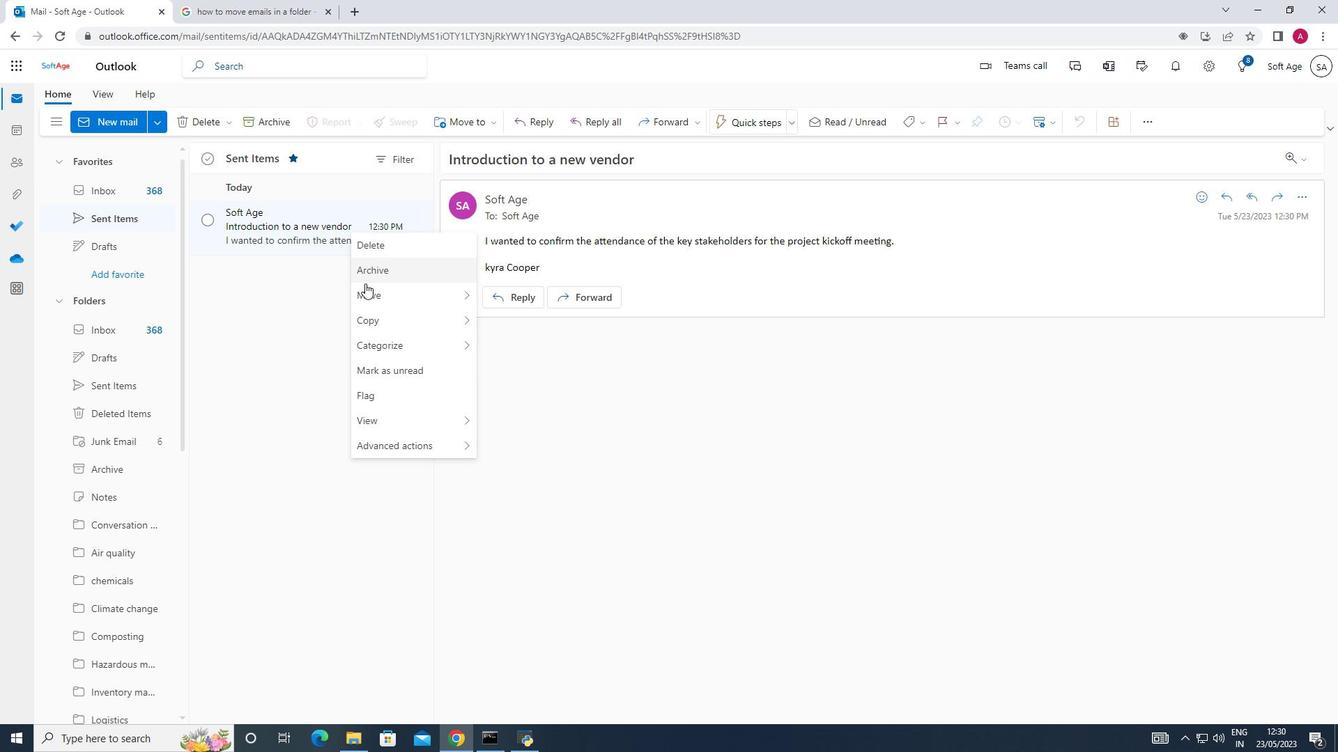 
Action: Mouse pressed left at (364, 288)
Screenshot: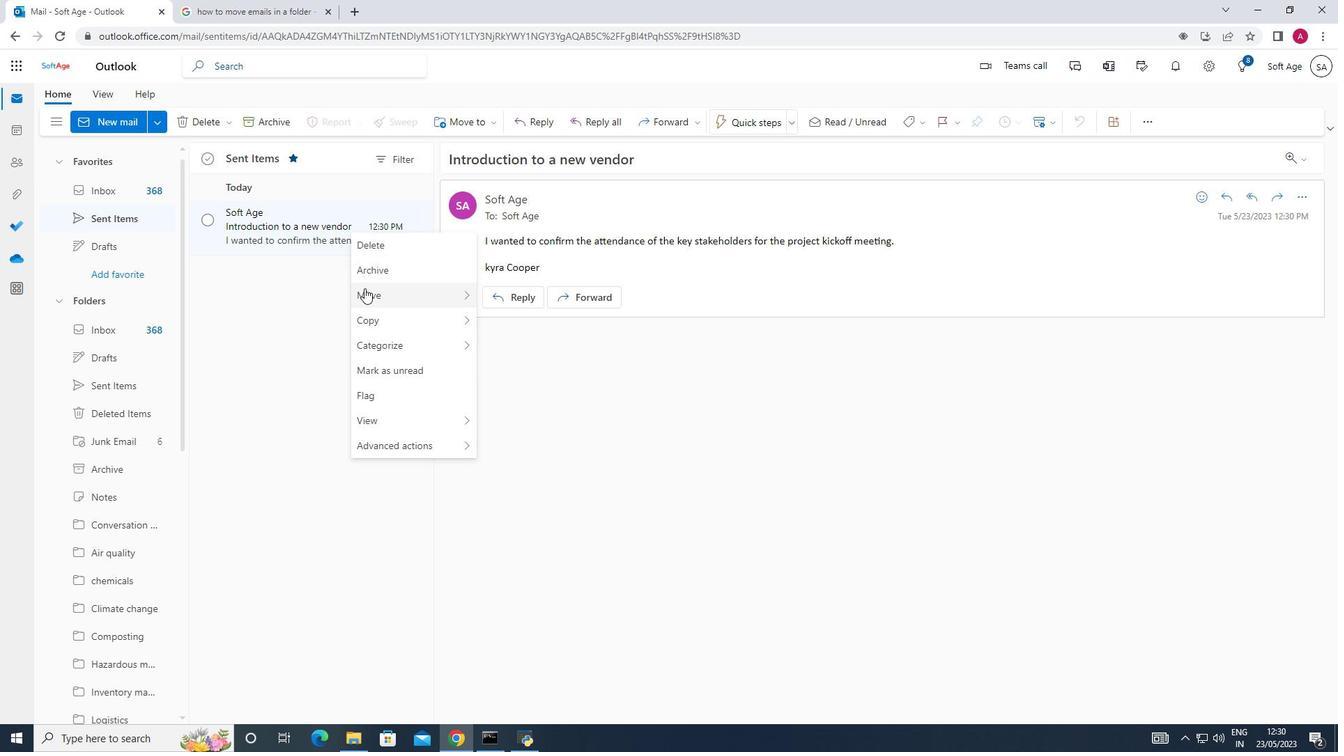 
Action: Mouse moved to (573, 294)
Screenshot: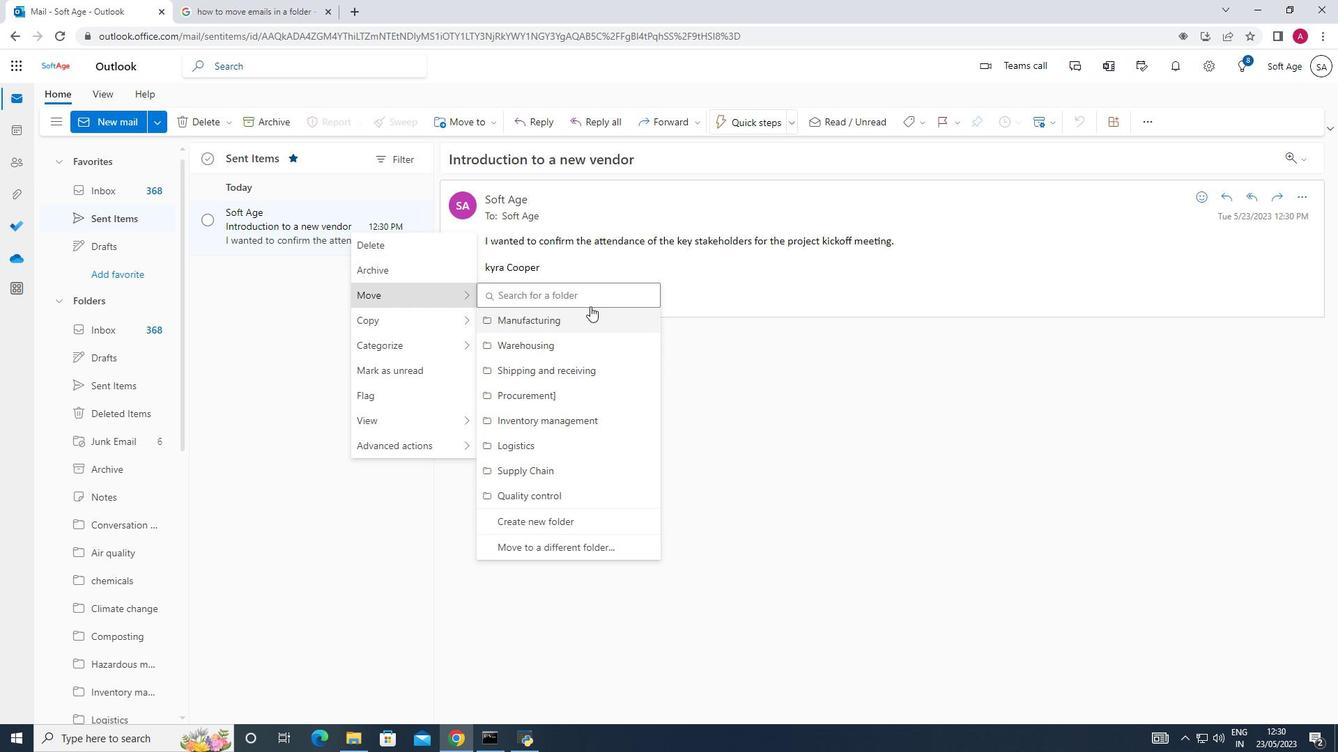 
Action: Mouse pressed left at (573, 294)
Screenshot: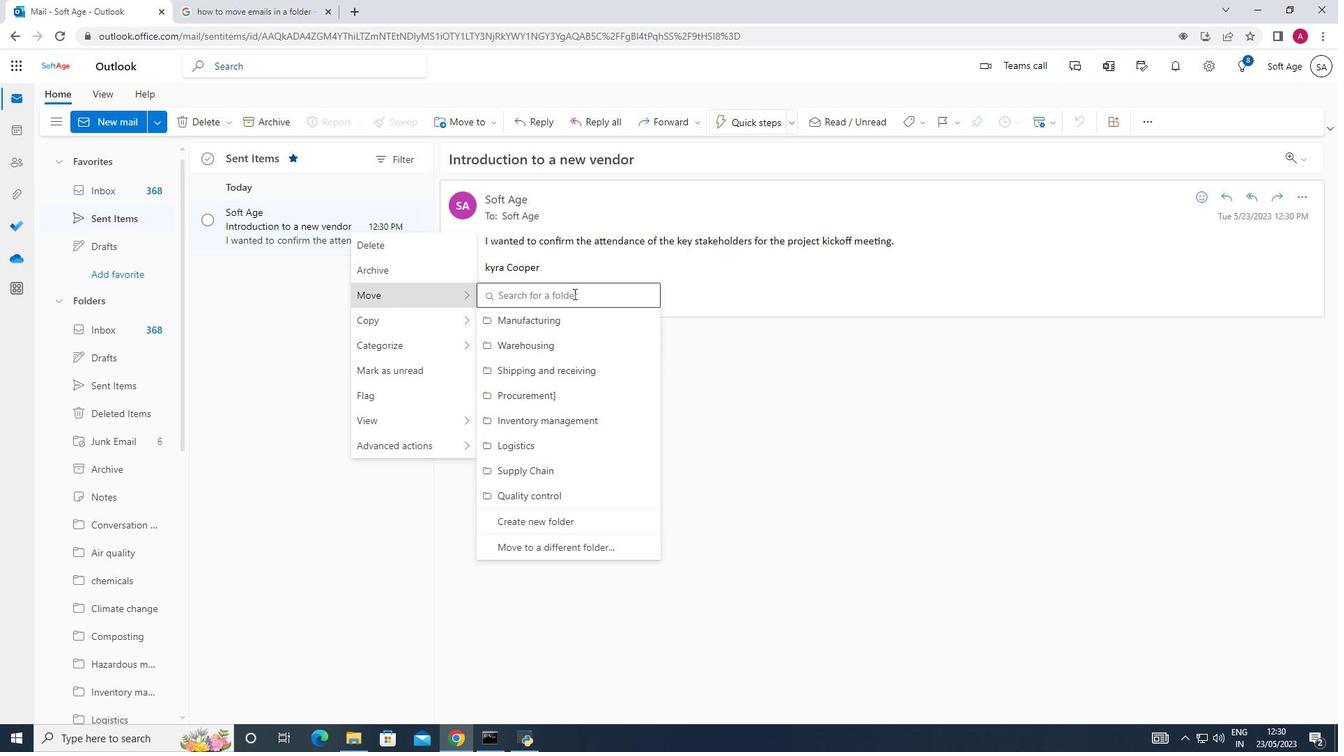 
Action: Mouse moved to (573, 292)
Screenshot: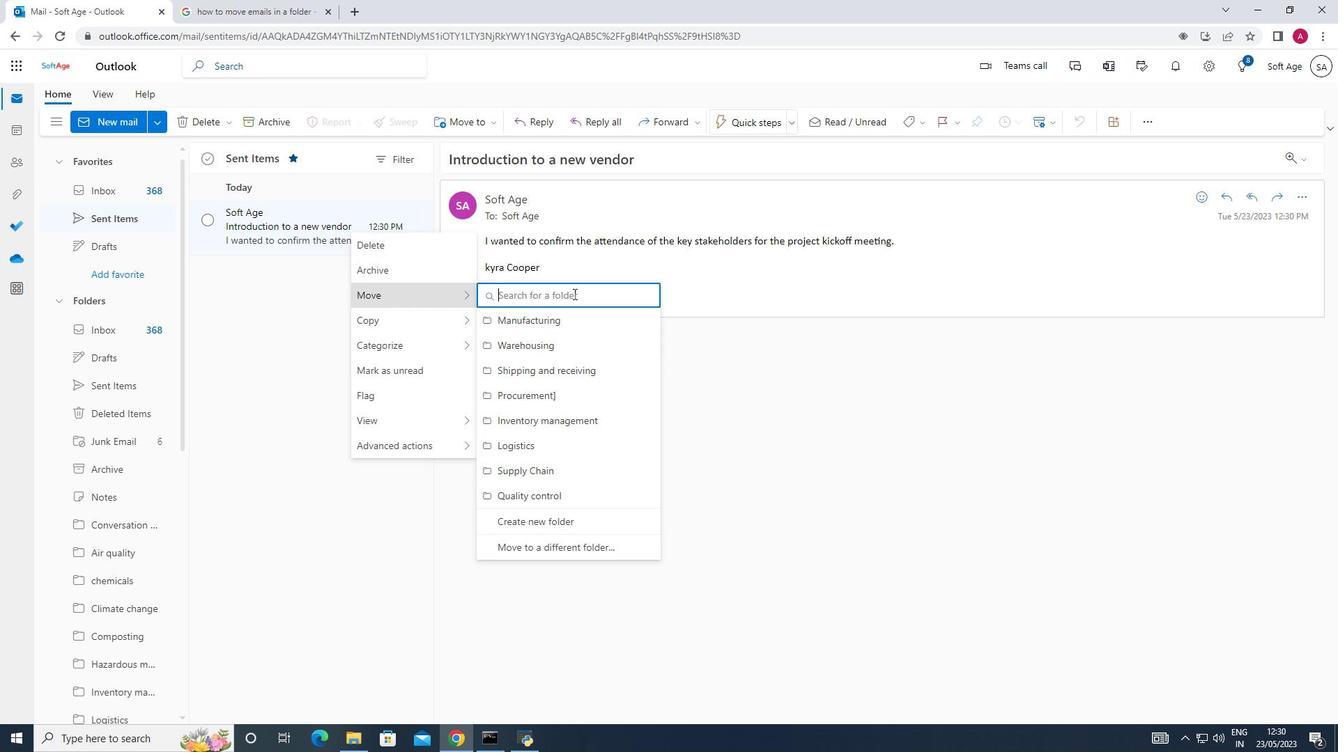 
Action: Key pressed pro
Screenshot: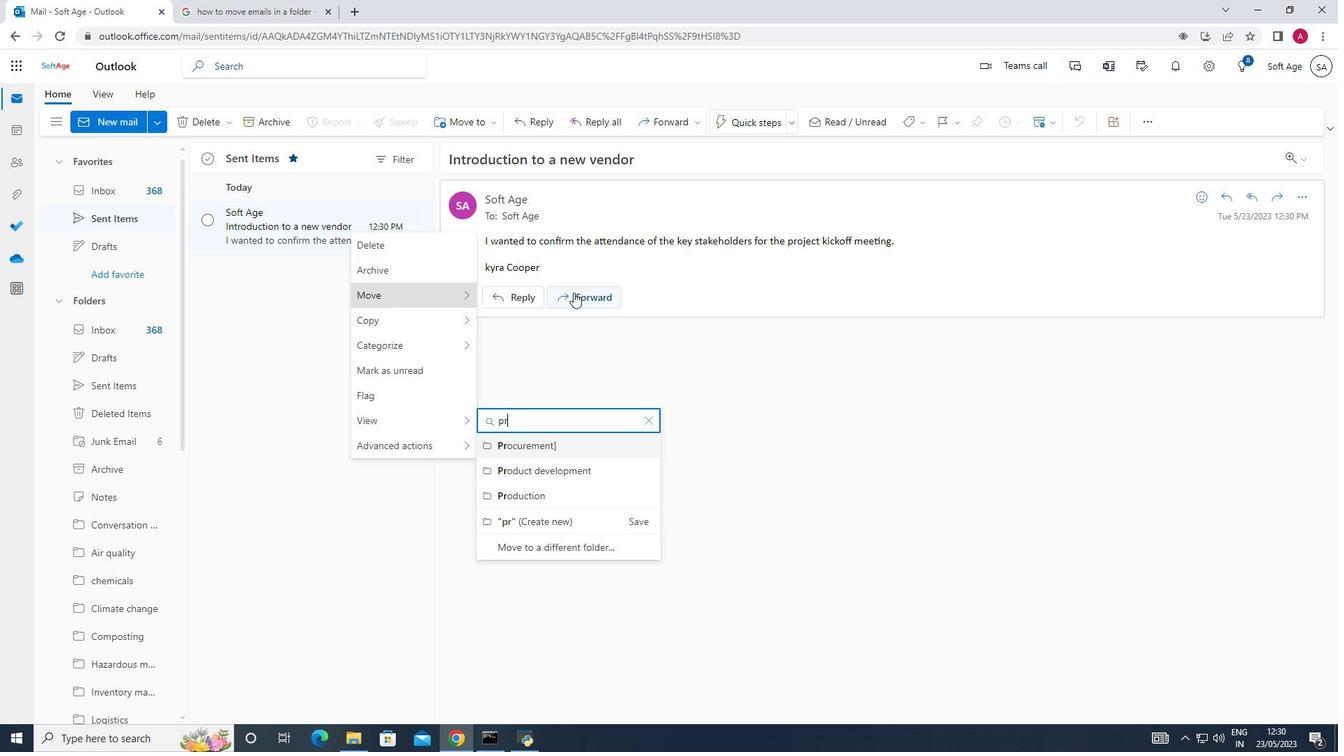 
Action: Mouse moved to (539, 504)
Screenshot: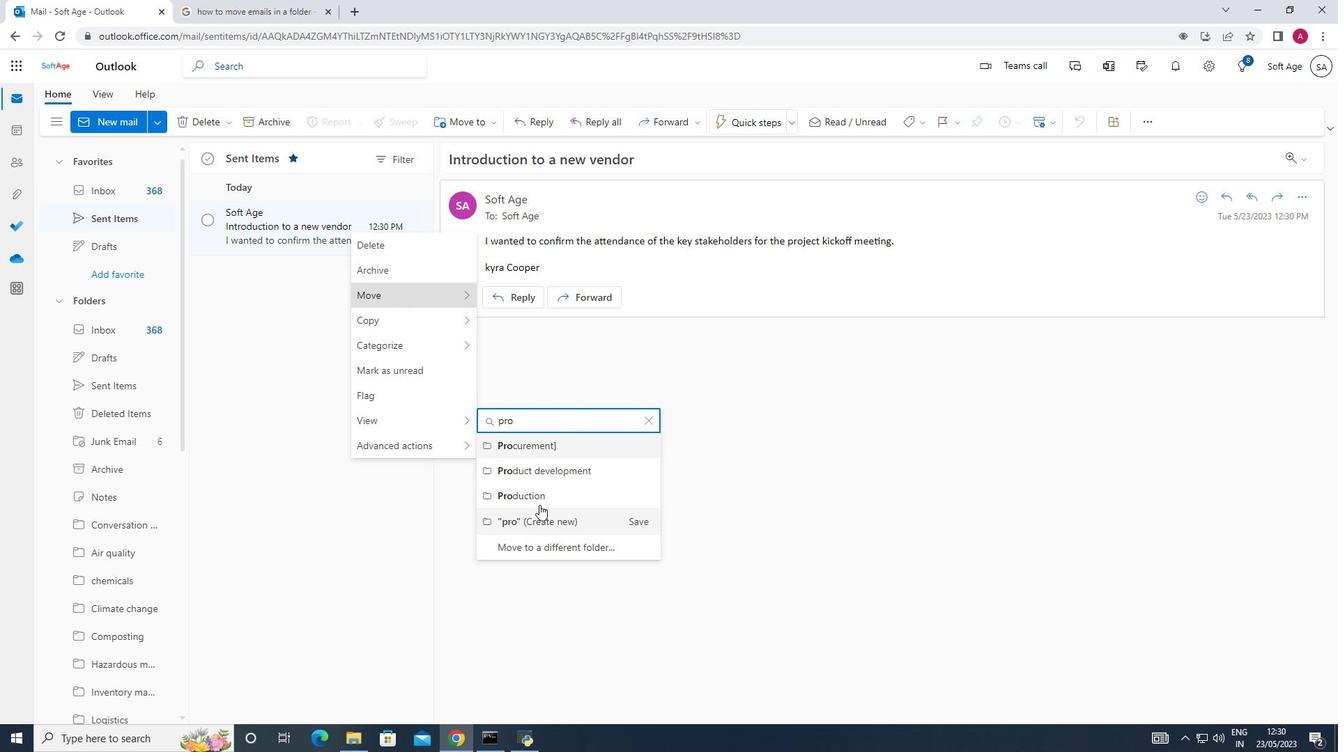 
Action: Mouse pressed left at (539, 504)
Screenshot: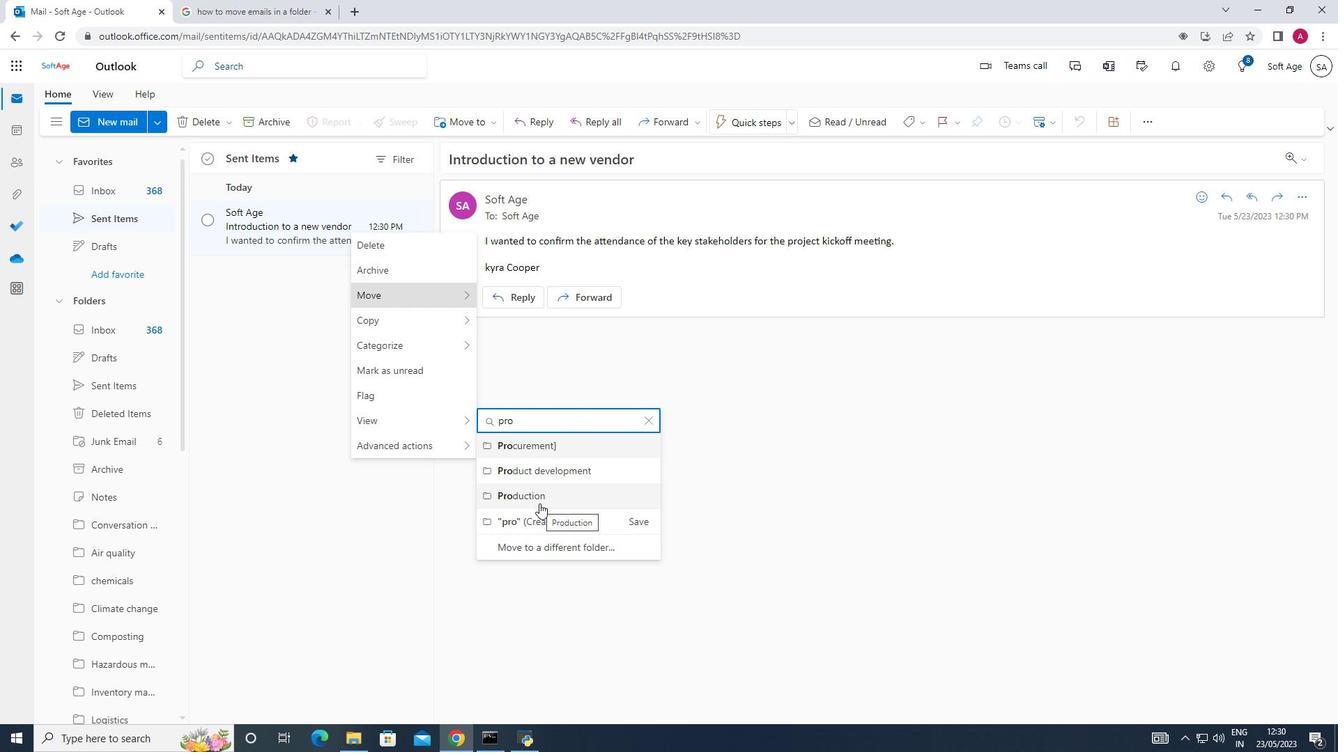 
Action: Mouse moved to (117, 186)
Screenshot: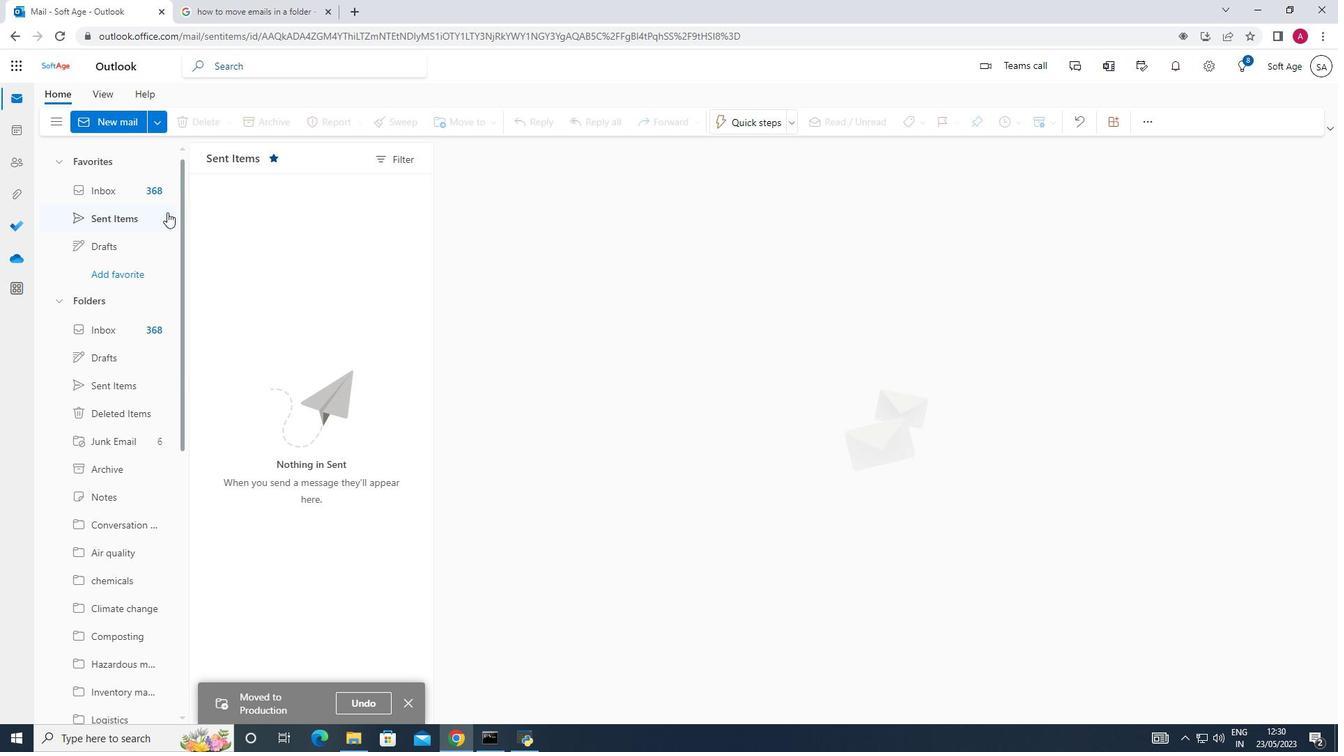 
Action: Mouse pressed left at (117, 186)
Screenshot: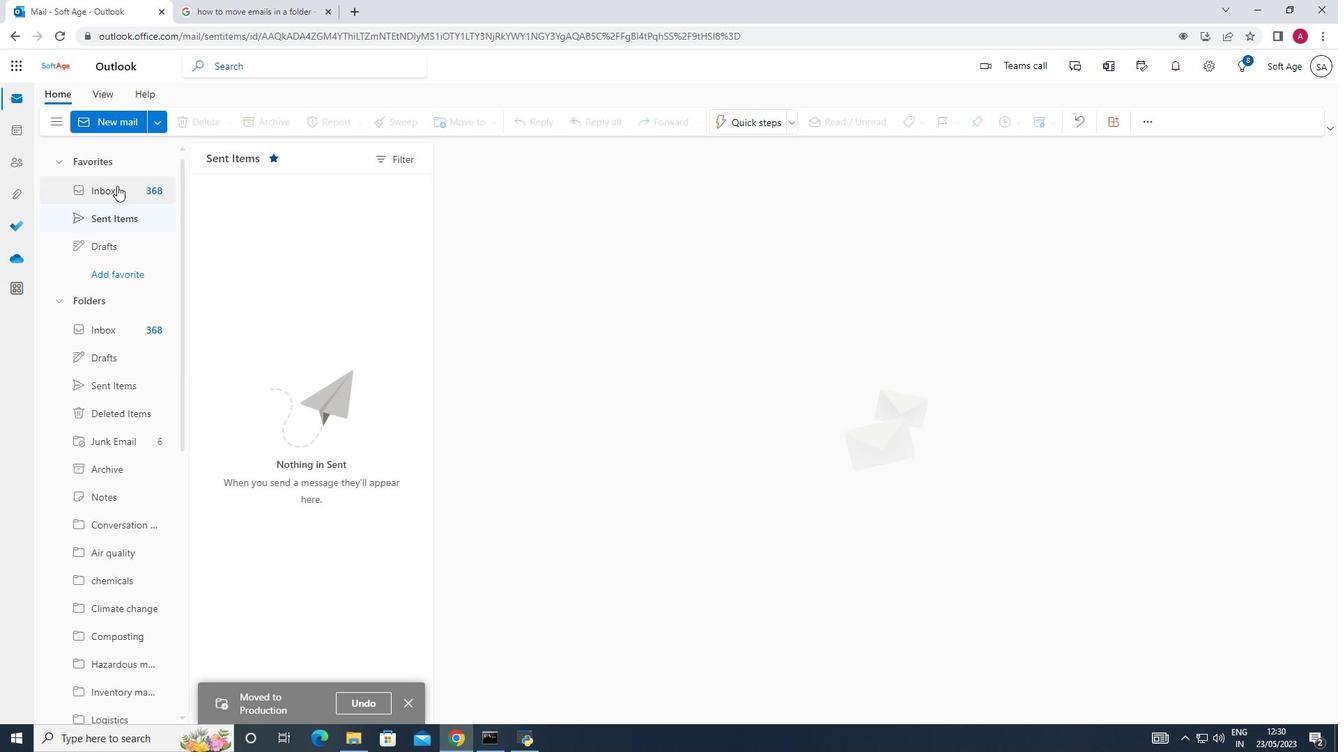 
Action: Mouse moved to (139, 193)
Screenshot: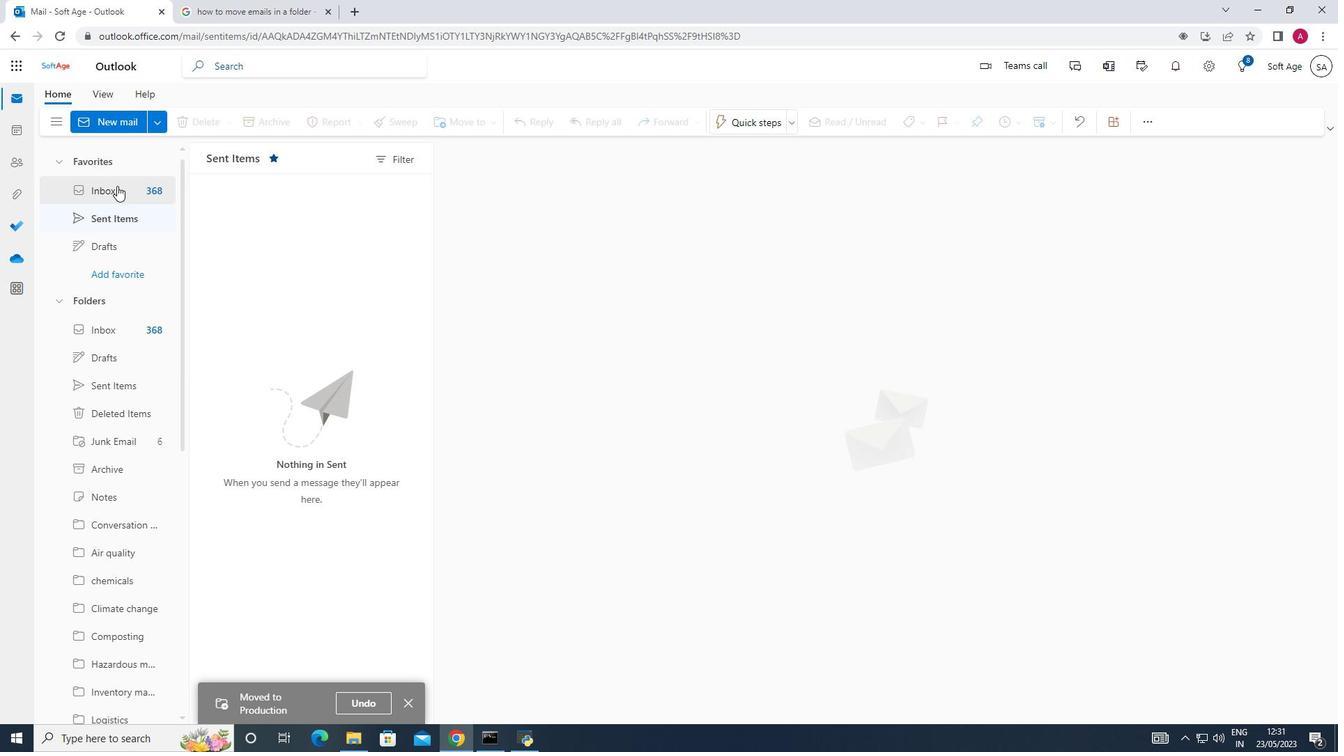 
